 Task: Find an Airbnb in Guaratinguetá, Brazil, for 8 guests from 12th to 16th July, applying relevant filters for property type, amenities, and price range.
Action: Mouse moved to (741, 116)
Screenshot: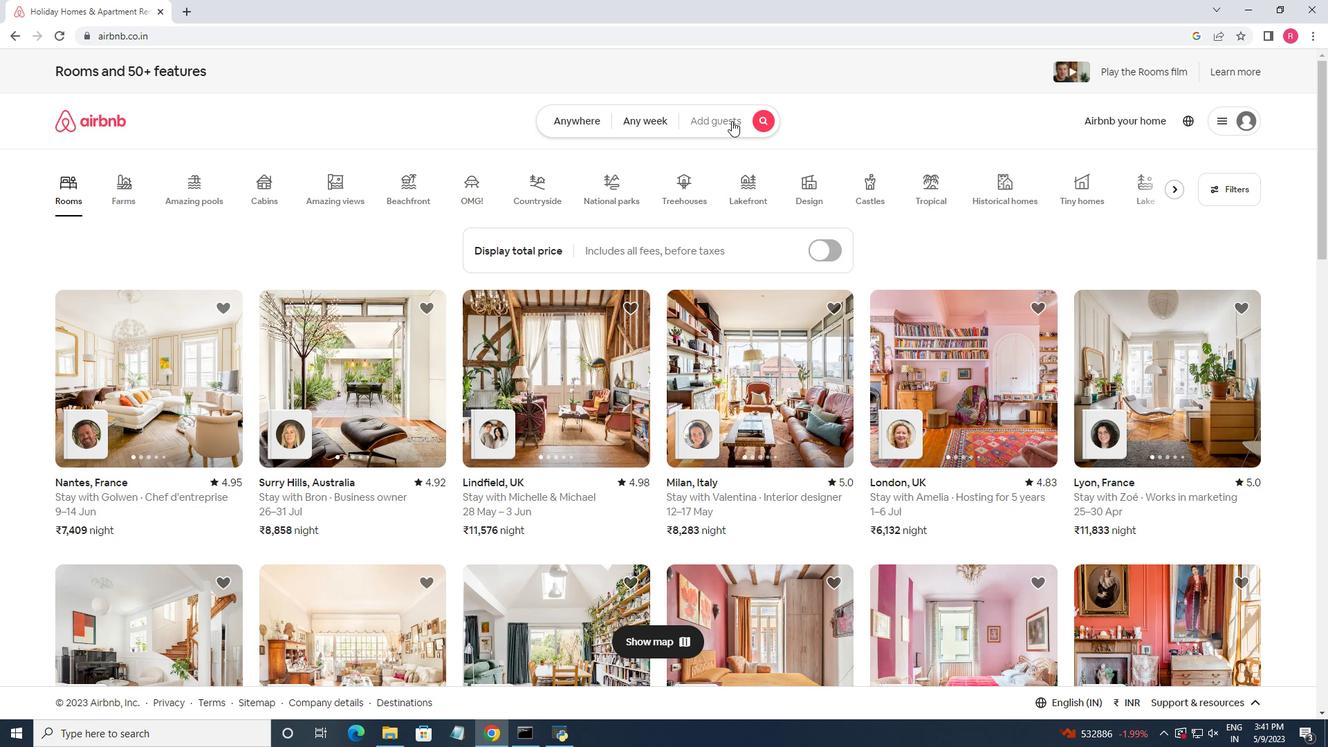
Action: Mouse pressed left at (741, 116)
Screenshot: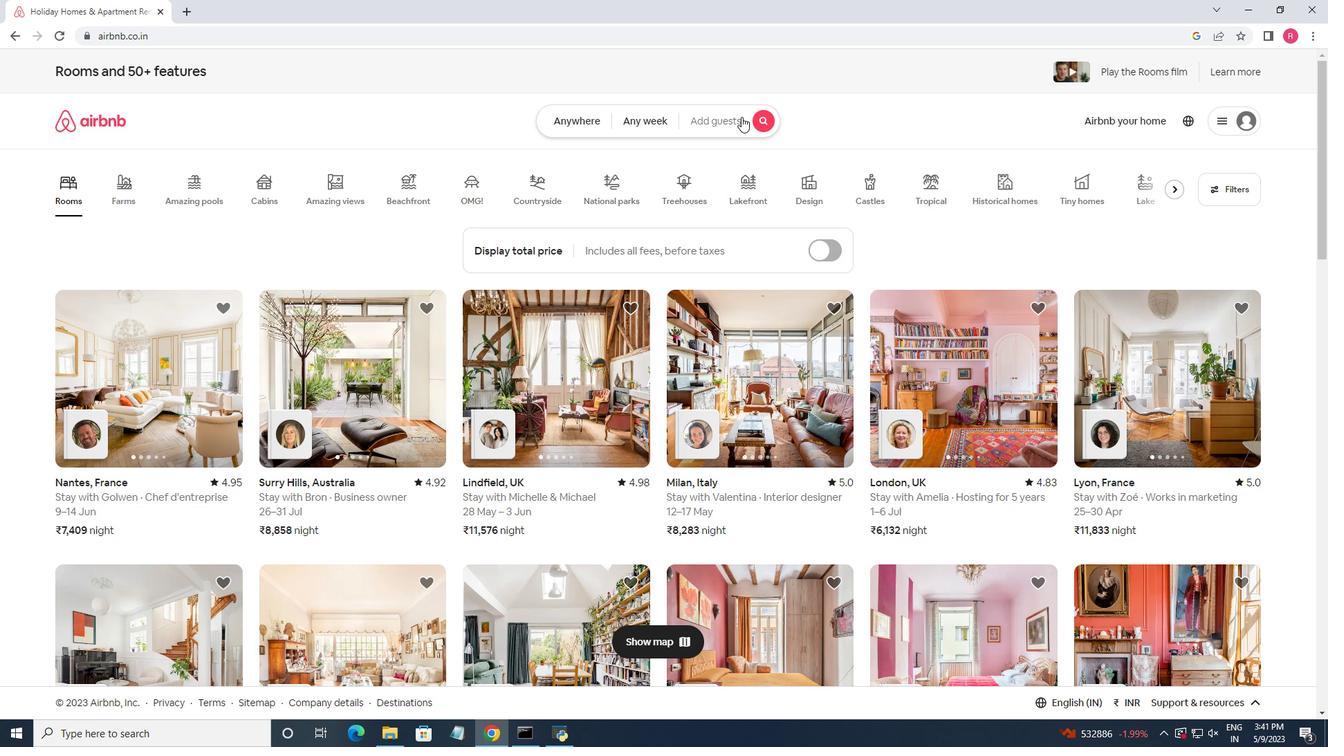 
Action: Mouse moved to (925, 168)
Screenshot: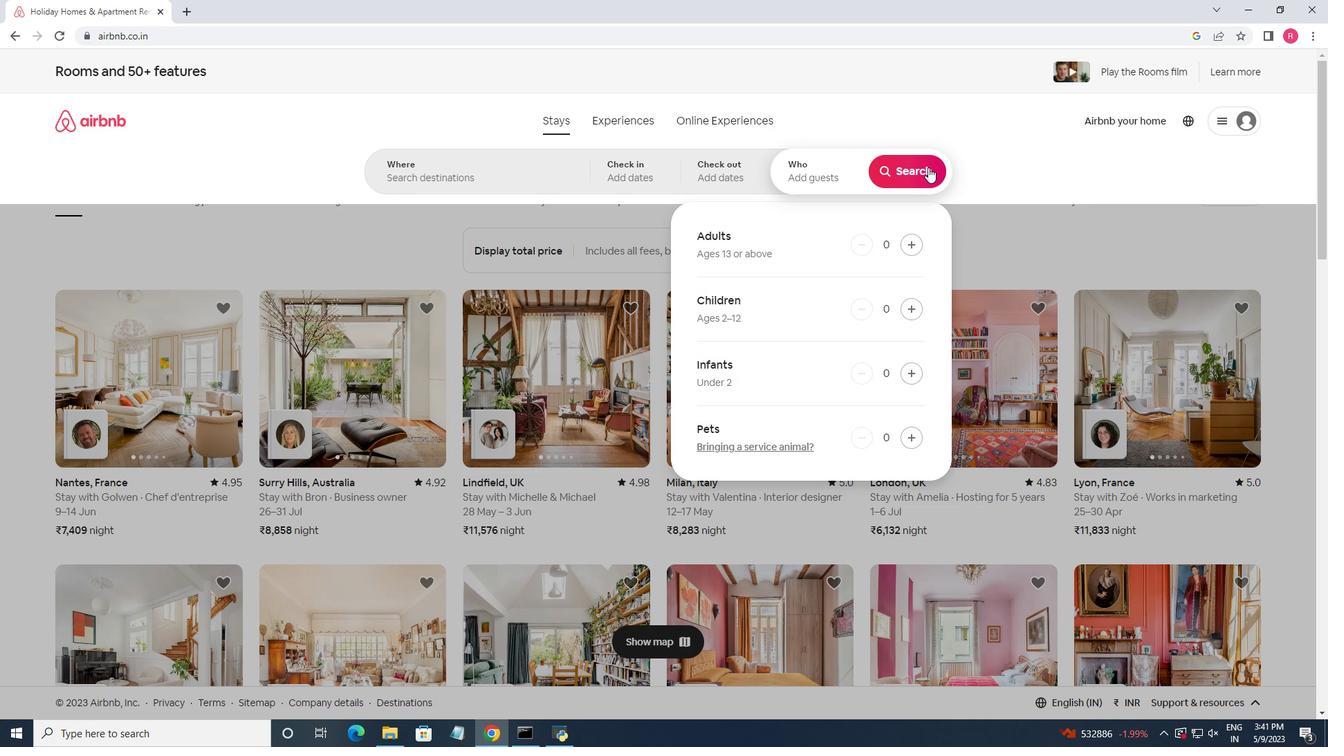 
Action: Mouse pressed left at (925, 168)
Screenshot: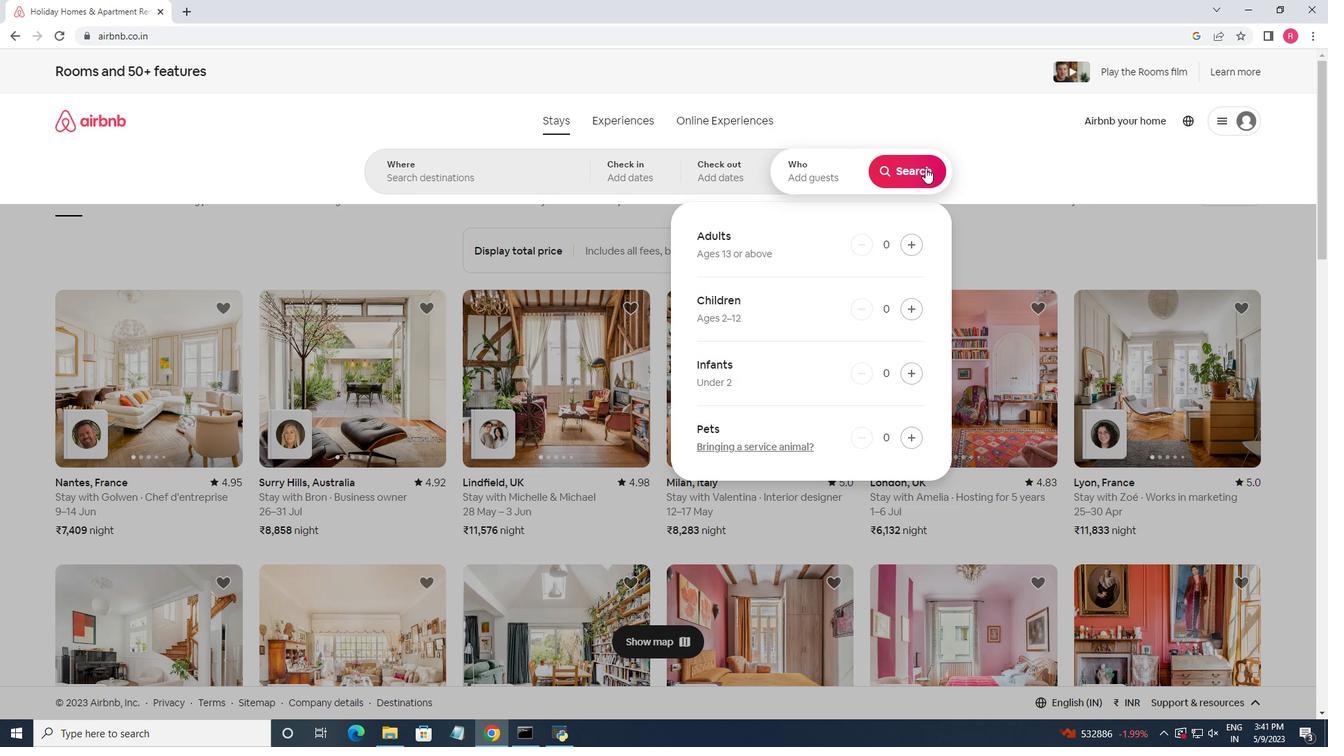 
Action: Mouse moved to (767, 121)
Screenshot: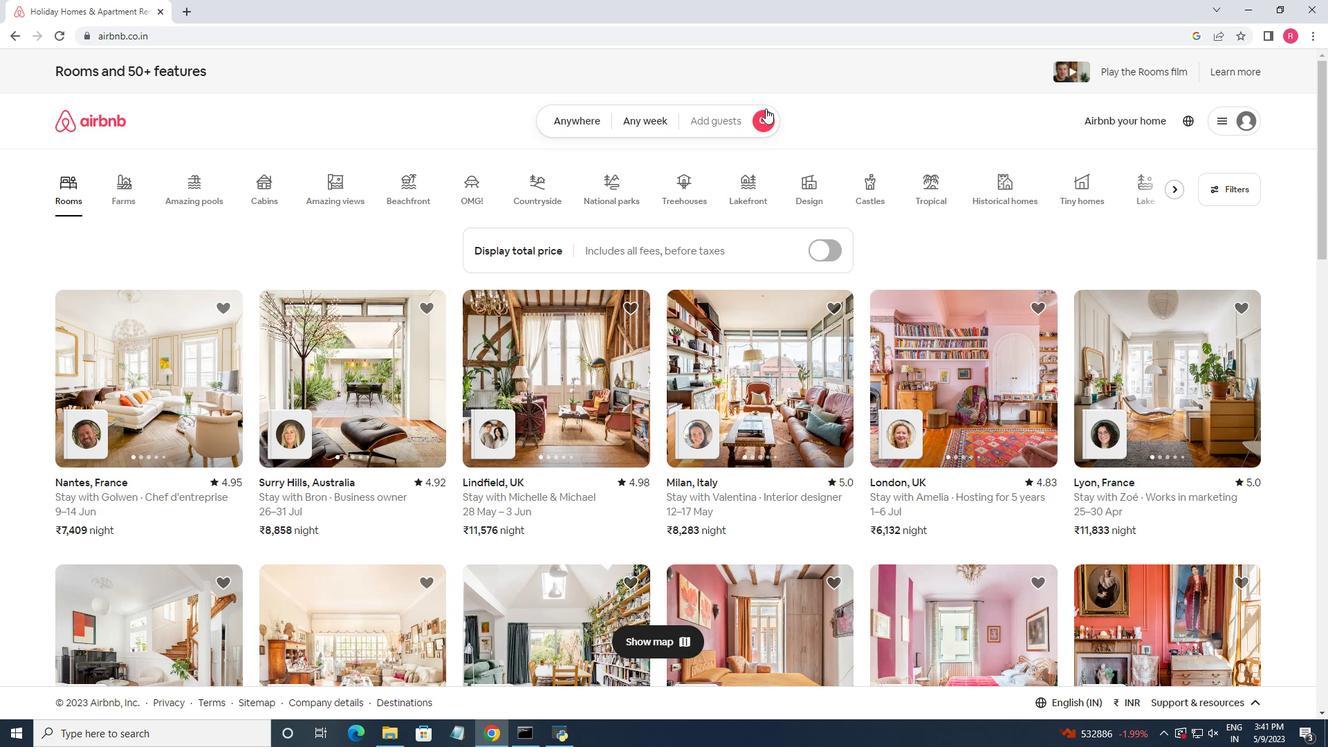 
Action: Mouse pressed left at (767, 121)
Screenshot: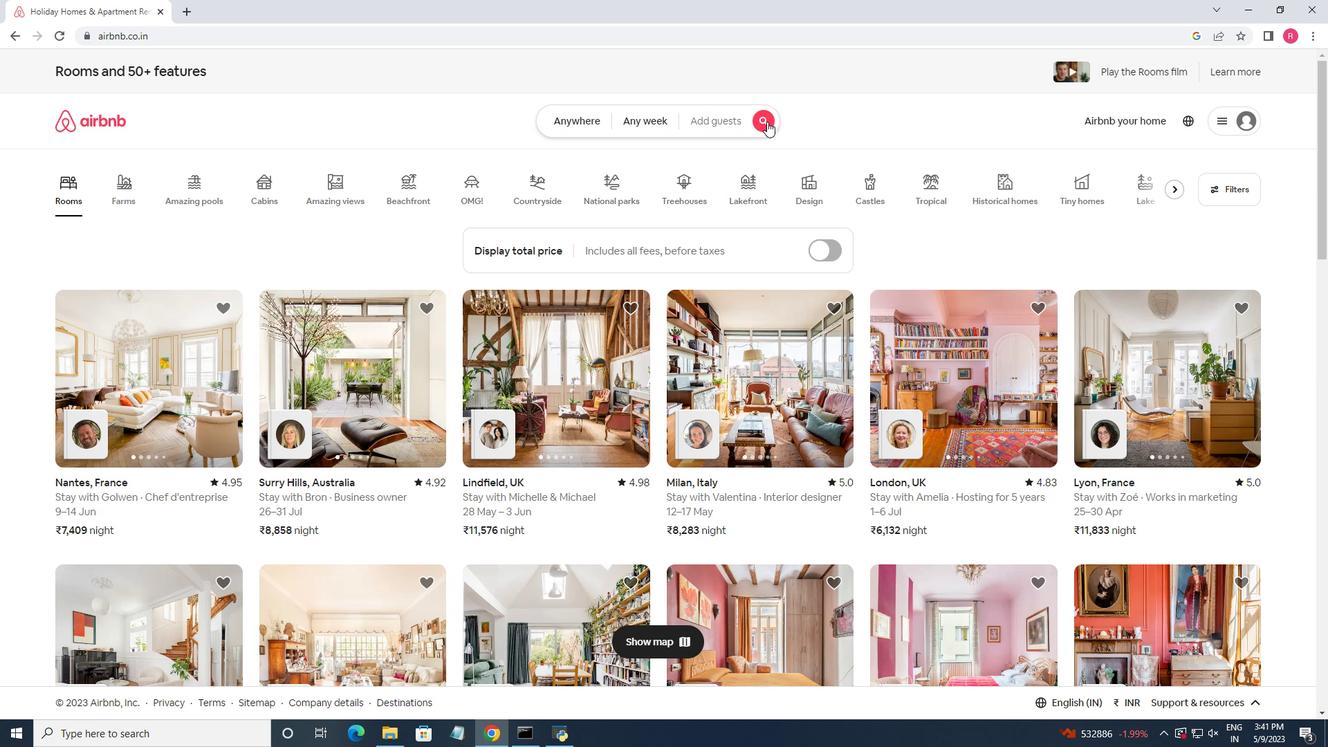 
Action: Mouse moved to (445, 177)
Screenshot: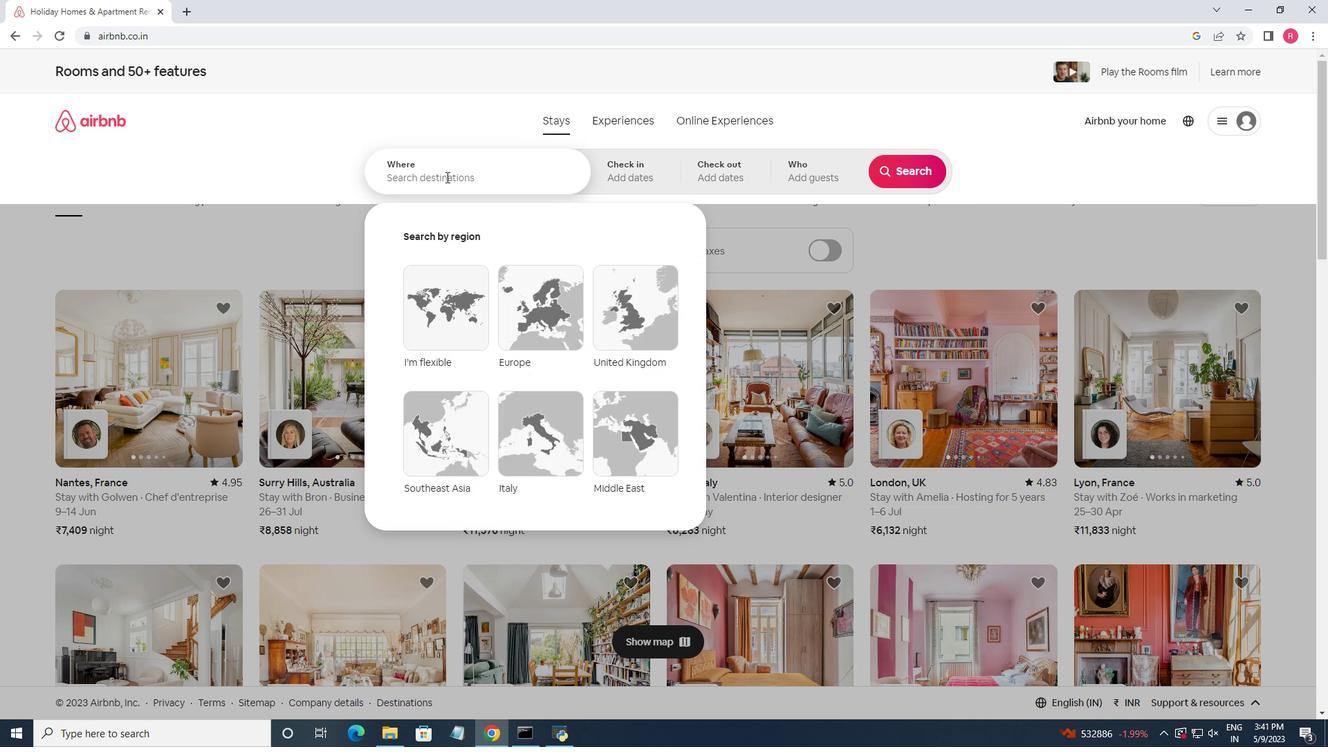 
Action: Mouse pressed left at (445, 177)
Screenshot: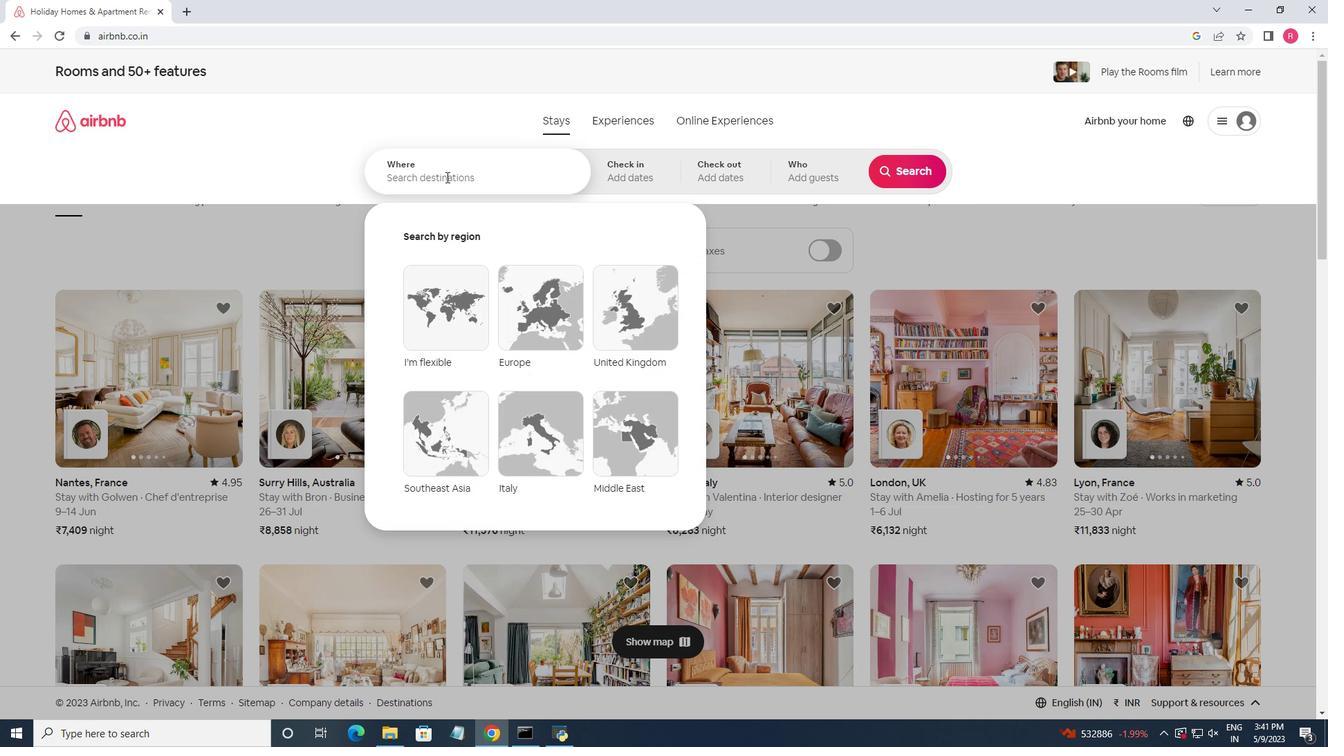 
Action: Key pressed <Key.shift>Guaratingueta,<Key.space><Key.shift>Braa<Key.backspace>x<Key.backspace>zil<Key.enter>
Screenshot: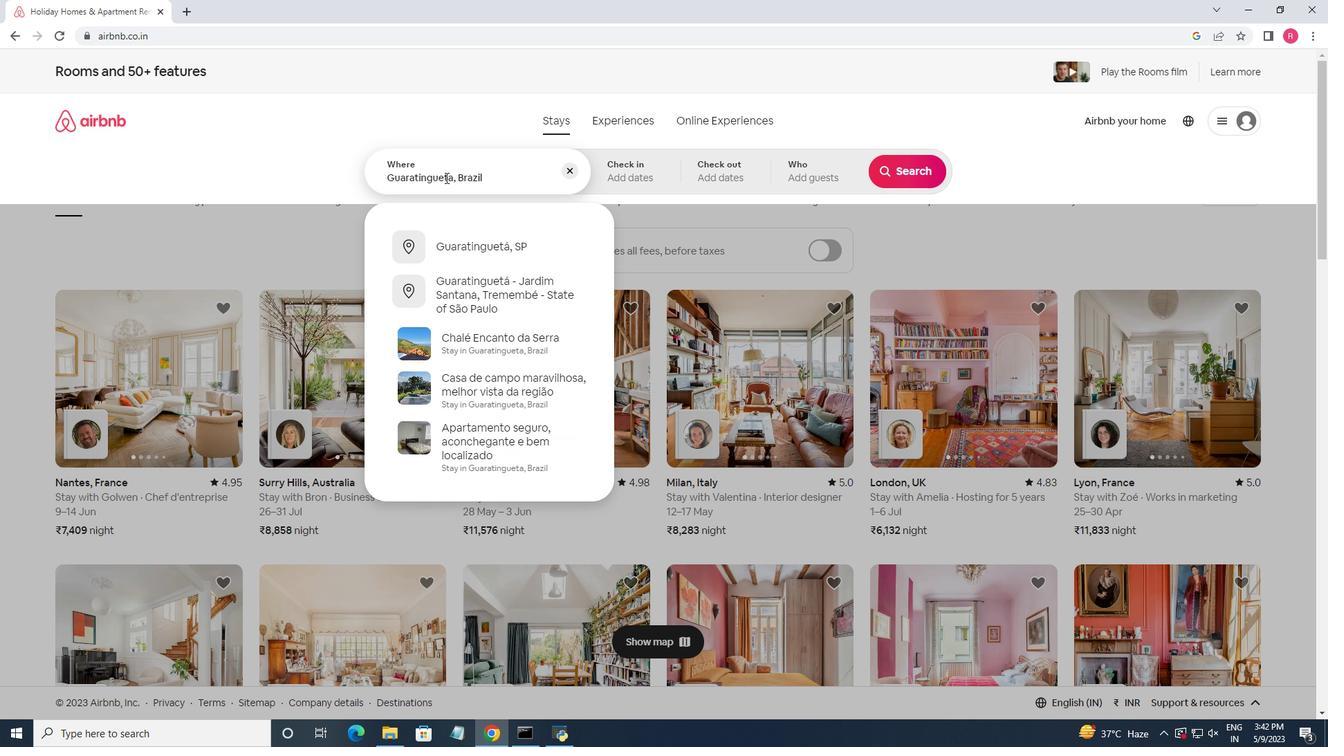 
Action: Mouse moved to (899, 286)
Screenshot: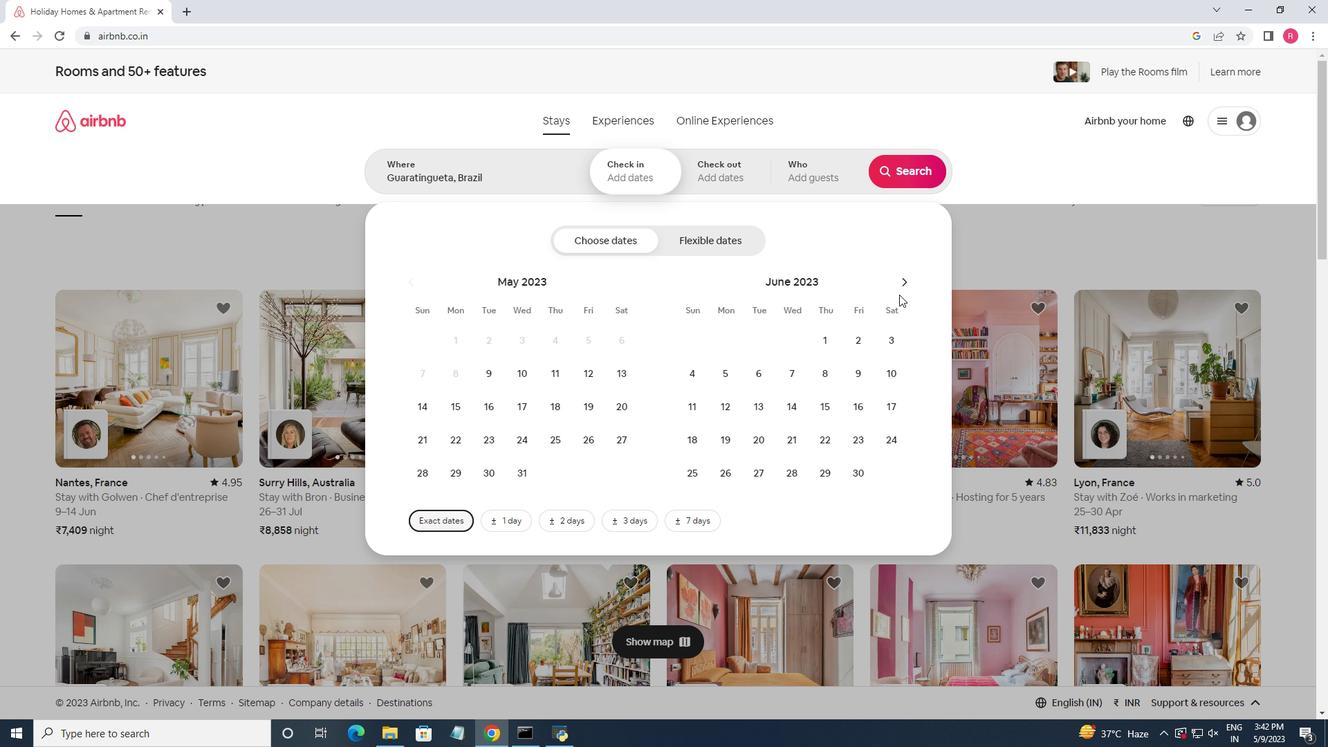 
Action: Mouse pressed left at (899, 286)
Screenshot: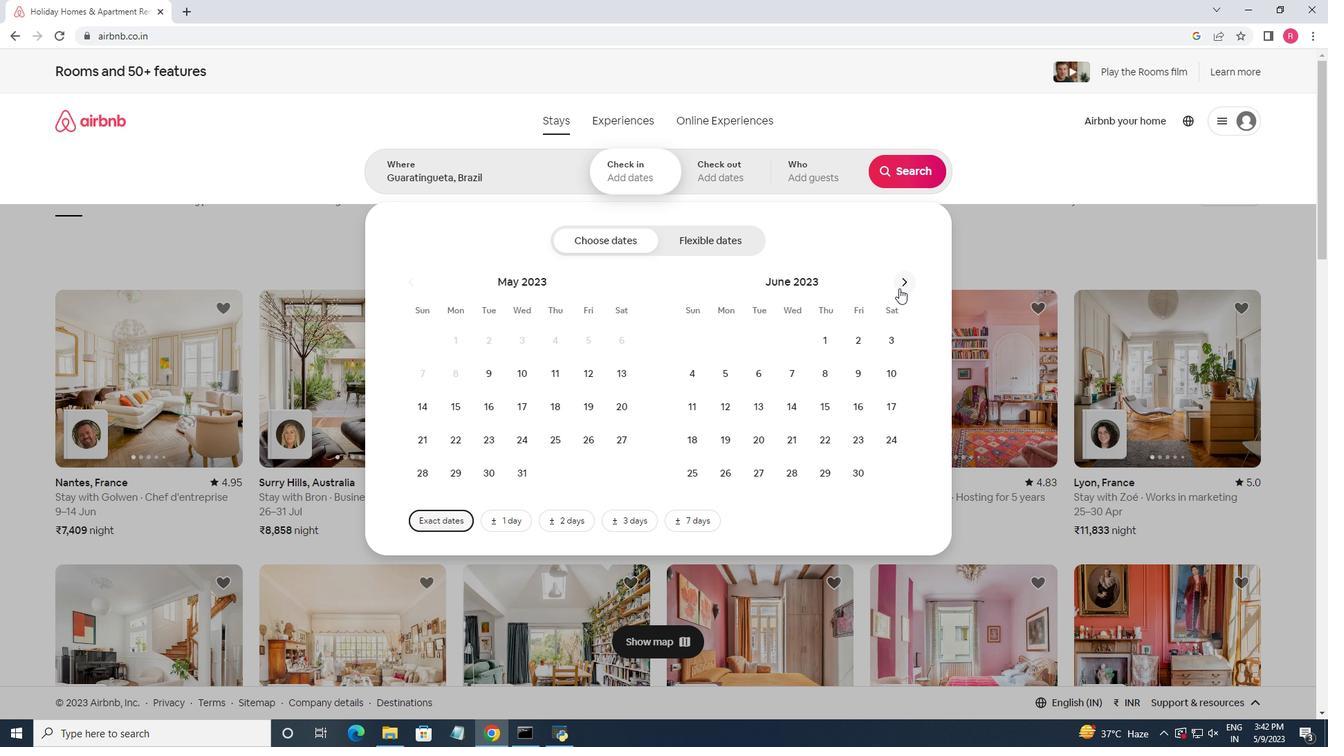 
Action: Mouse moved to (793, 402)
Screenshot: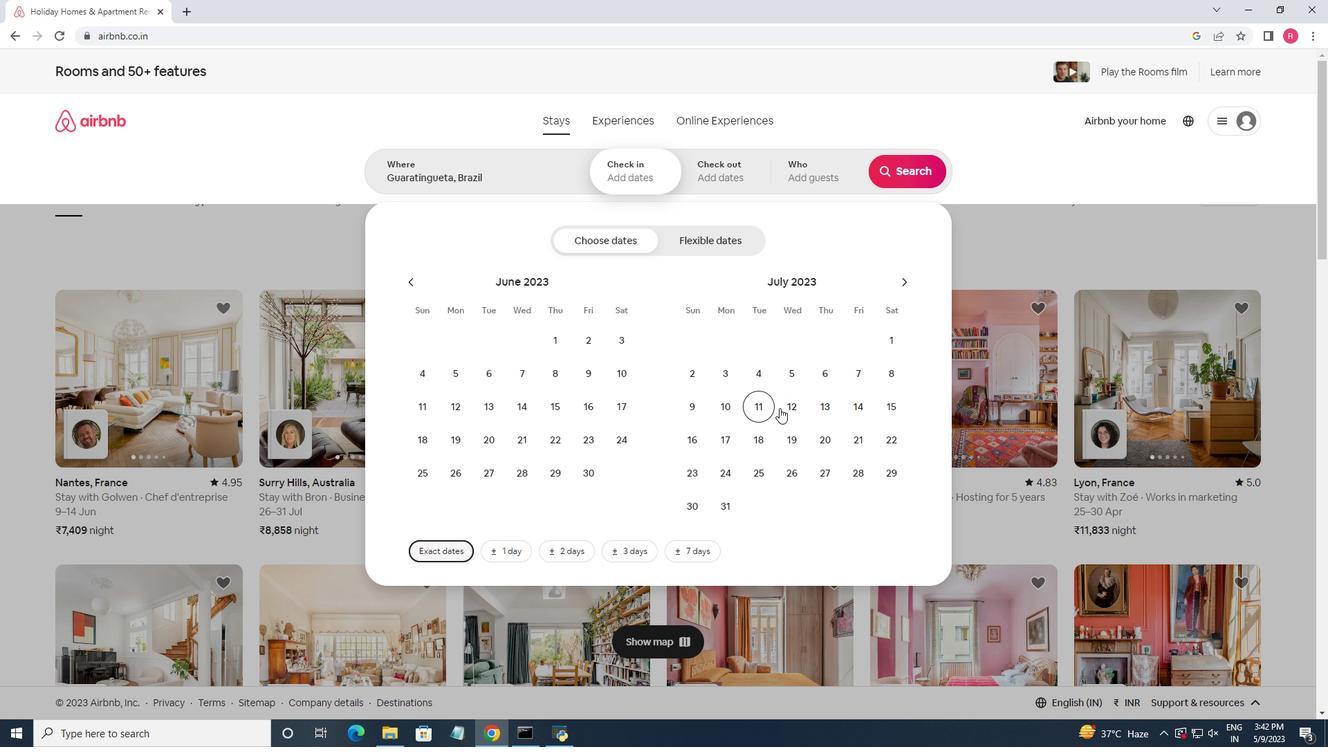 
Action: Mouse pressed left at (793, 402)
Screenshot: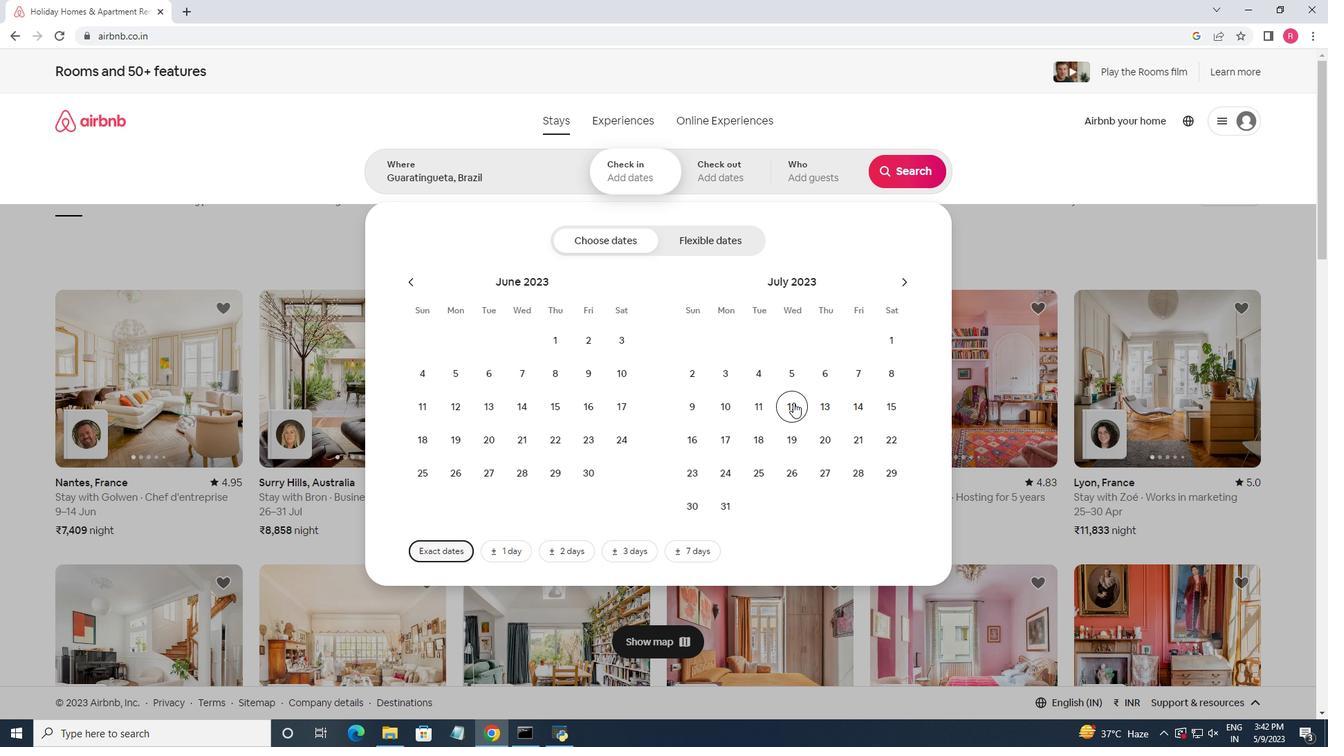 
Action: Mouse moved to (693, 438)
Screenshot: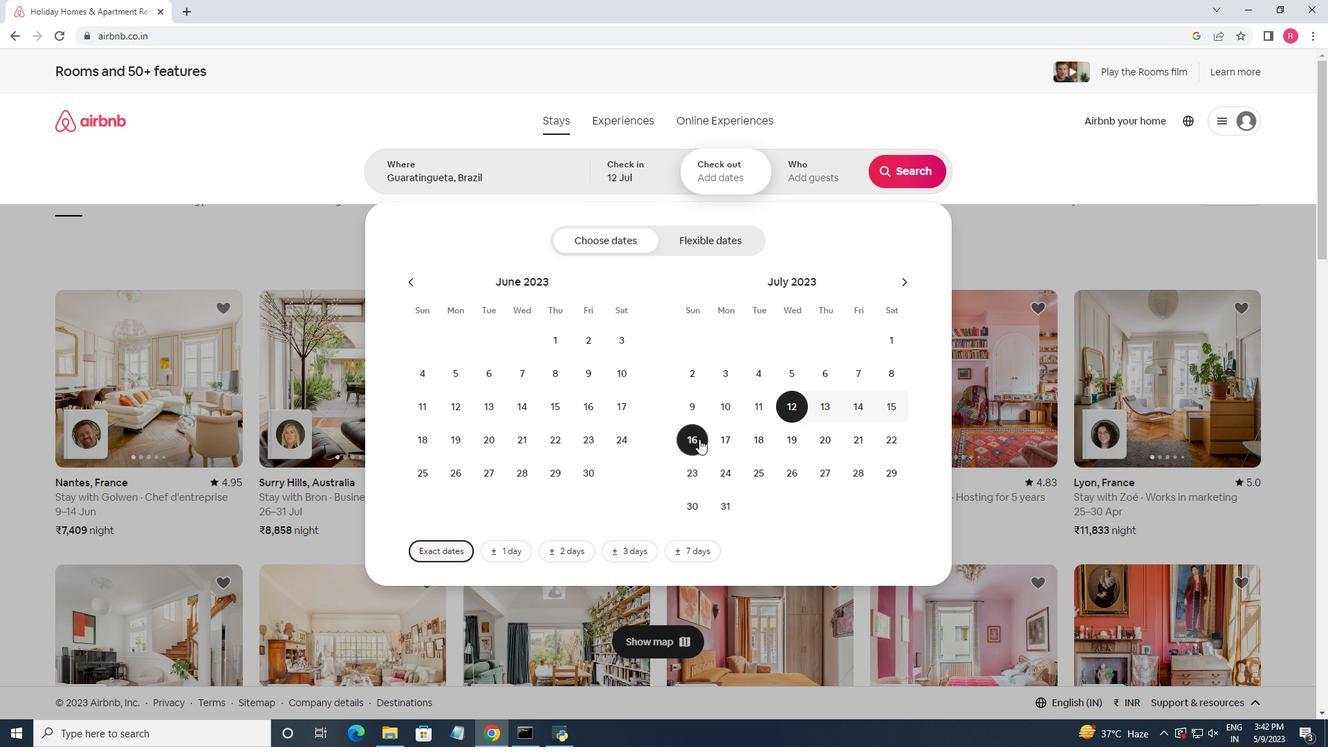 
Action: Mouse pressed left at (693, 438)
Screenshot: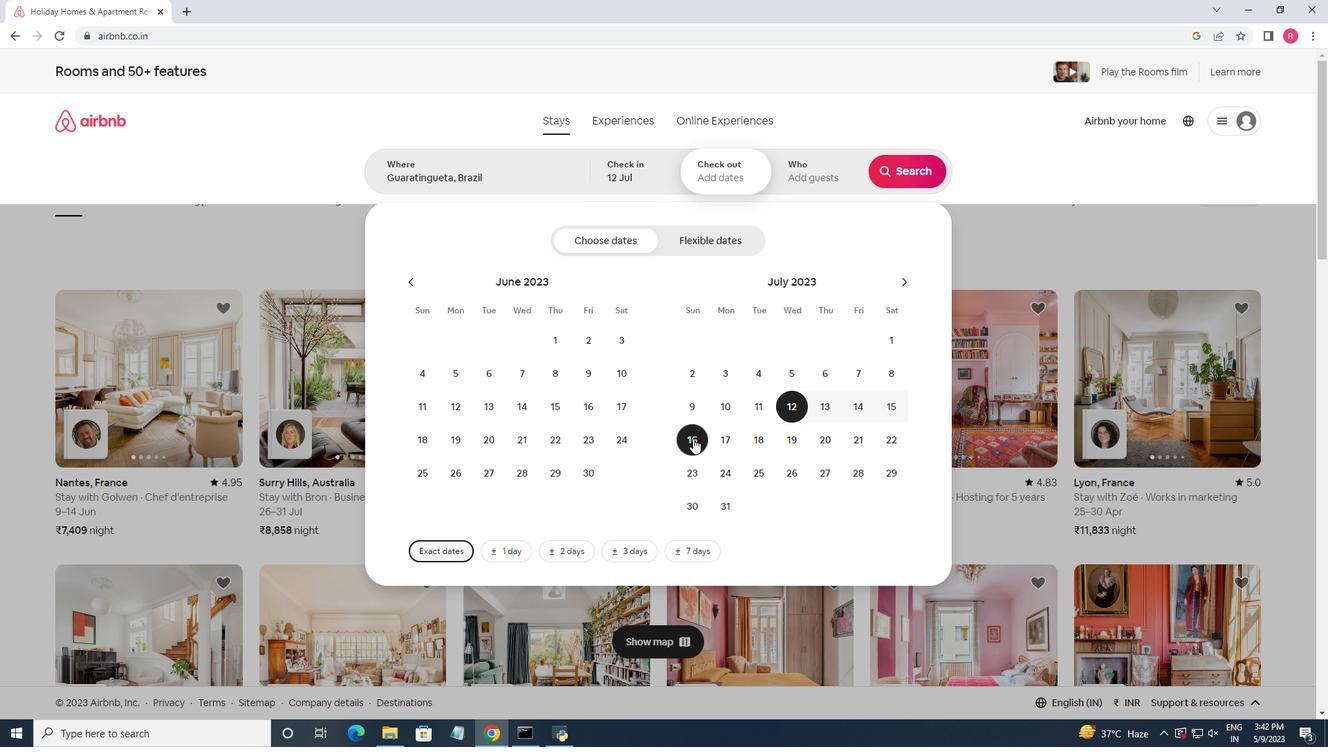 
Action: Mouse moved to (811, 181)
Screenshot: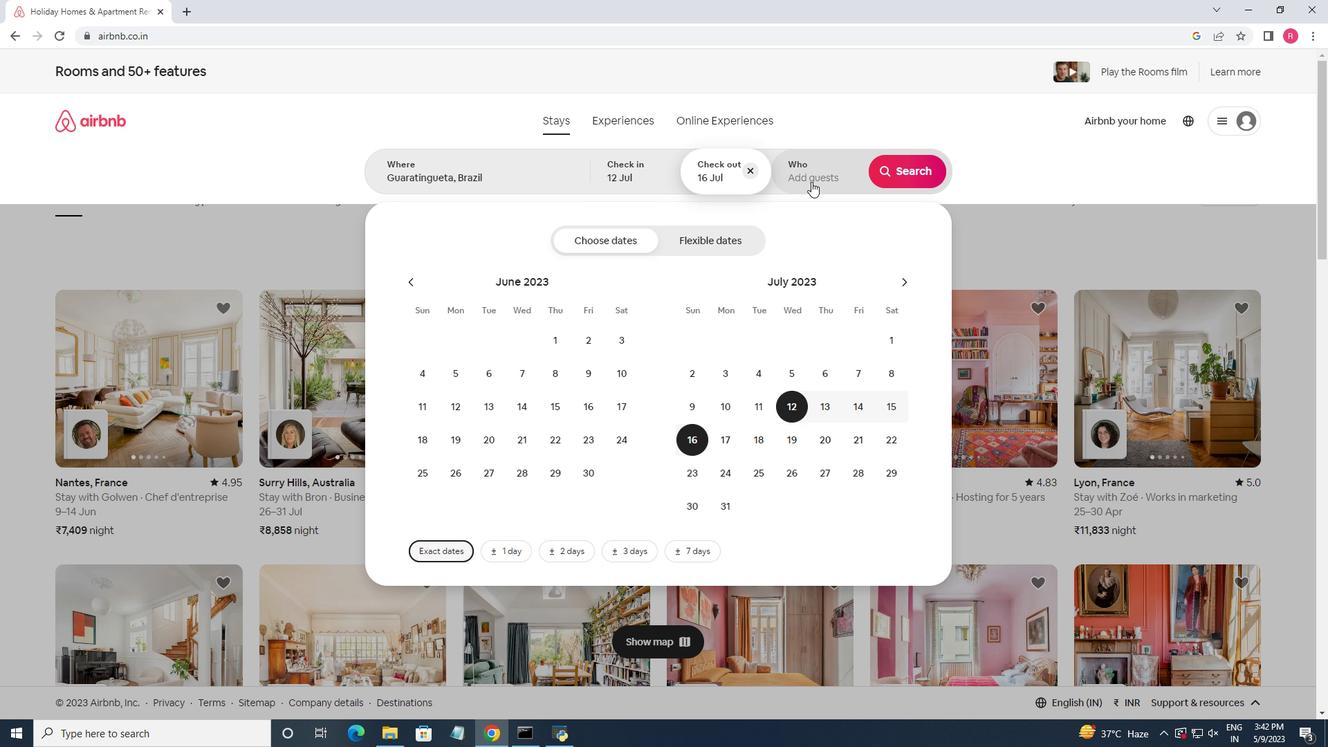 
Action: Mouse pressed left at (811, 181)
Screenshot: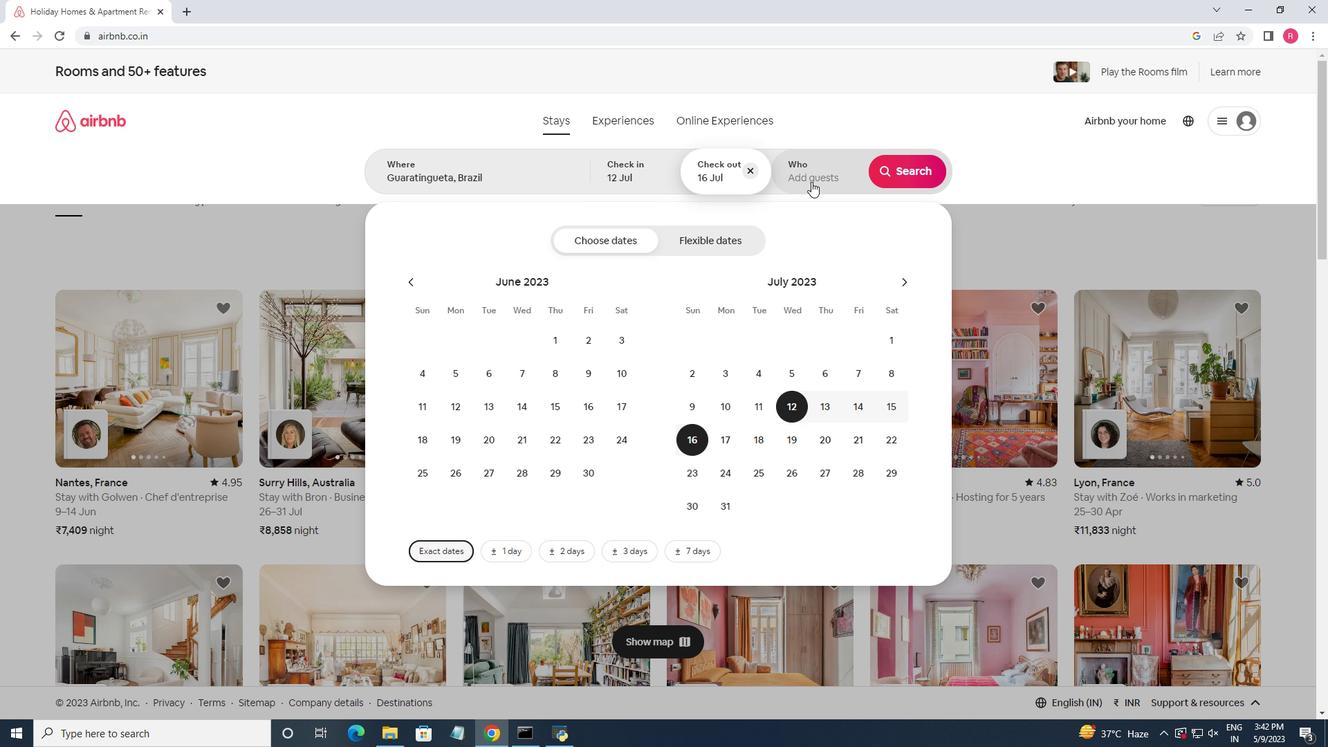 
Action: Mouse moved to (903, 248)
Screenshot: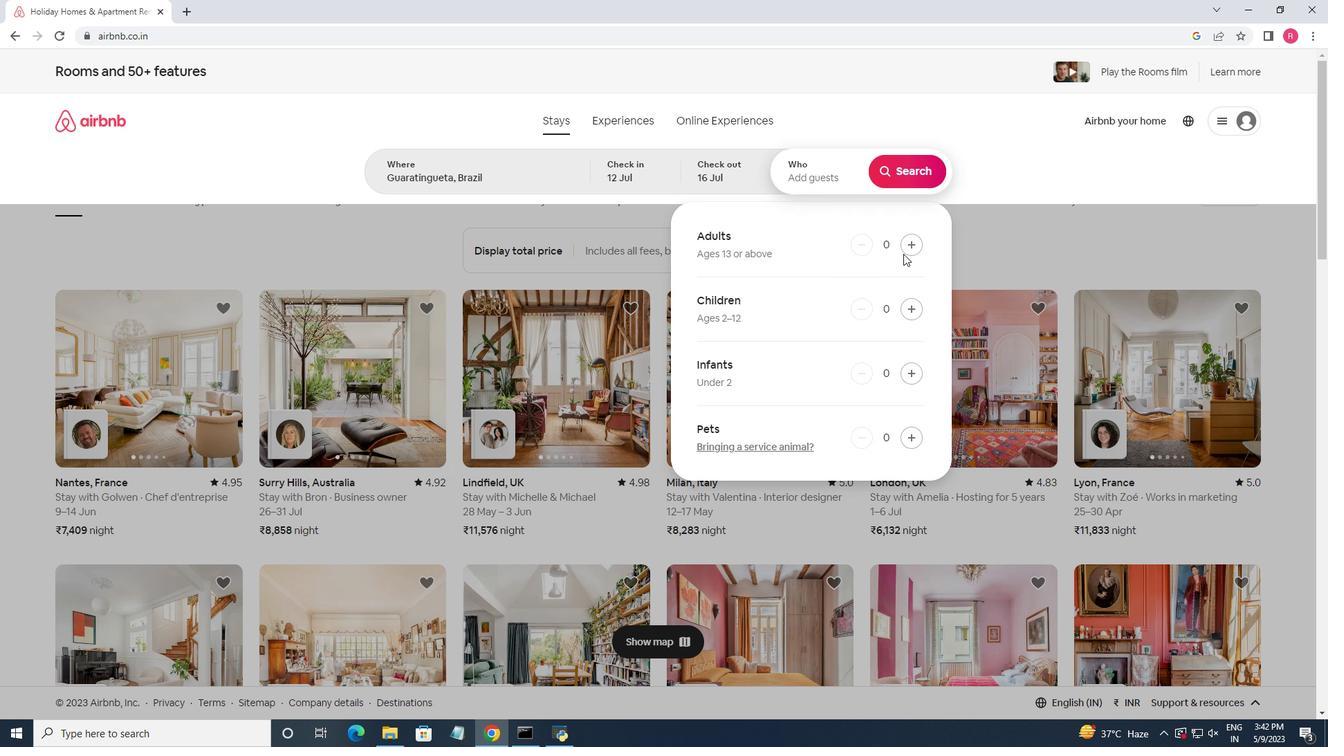 
Action: Mouse pressed left at (903, 248)
Screenshot: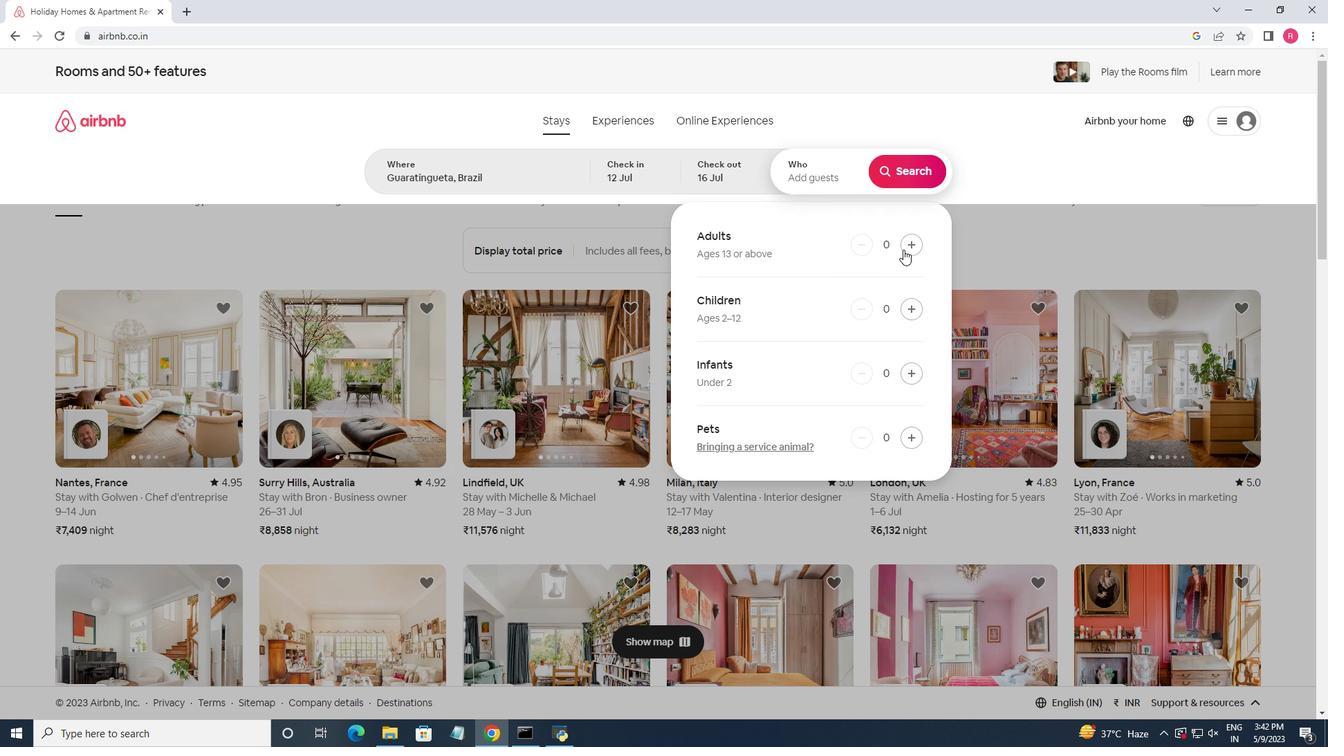 
Action: Mouse pressed left at (903, 248)
Screenshot: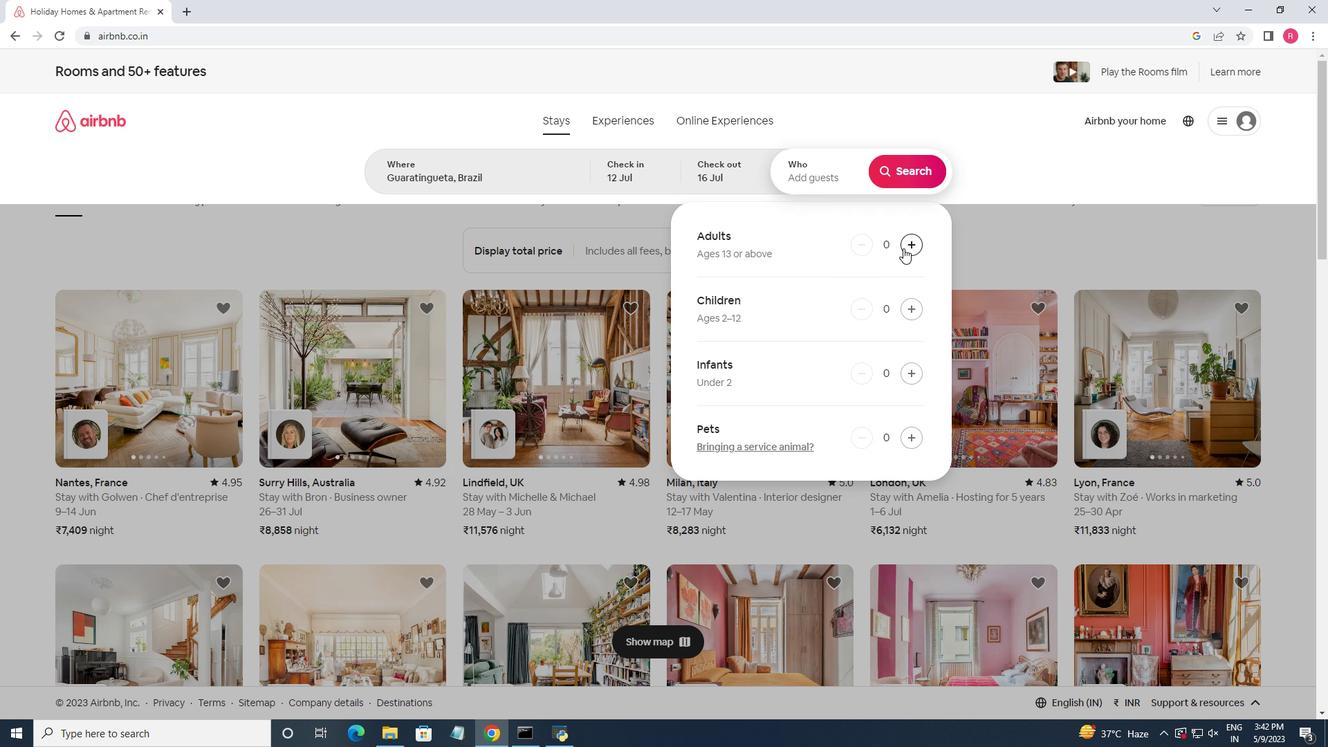 
Action: Mouse pressed left at (903, 248)
Screenshot: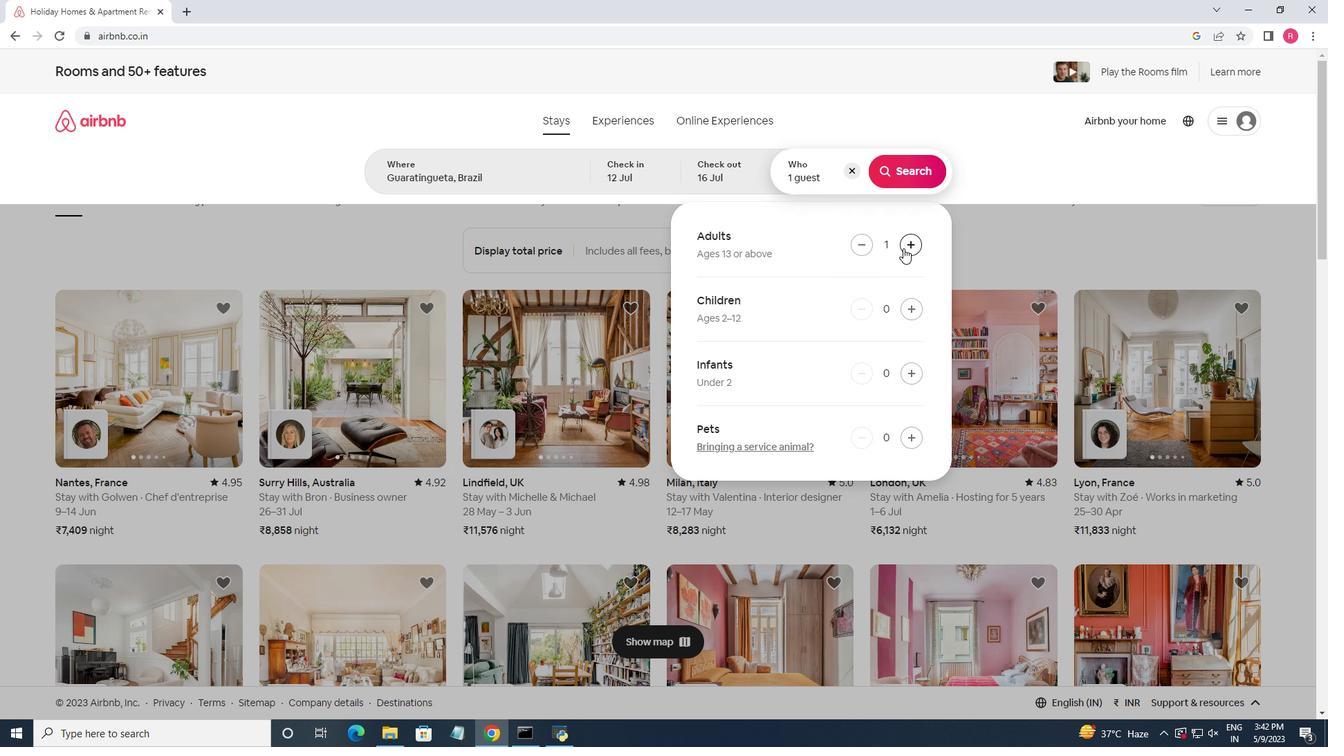 
Action: Mouse pressed left at (903, 248)
Screenshot: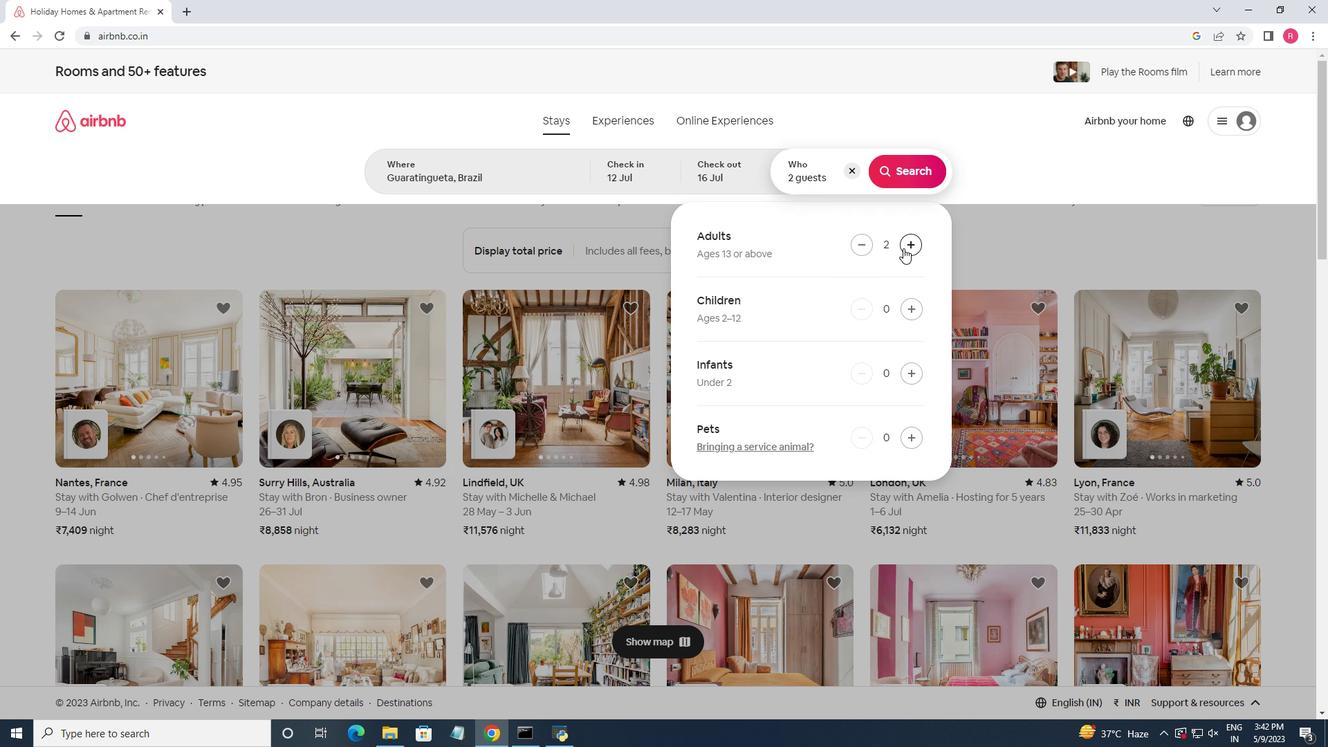 
Action: Mouse pressed left at (903, 248)
Screenshot: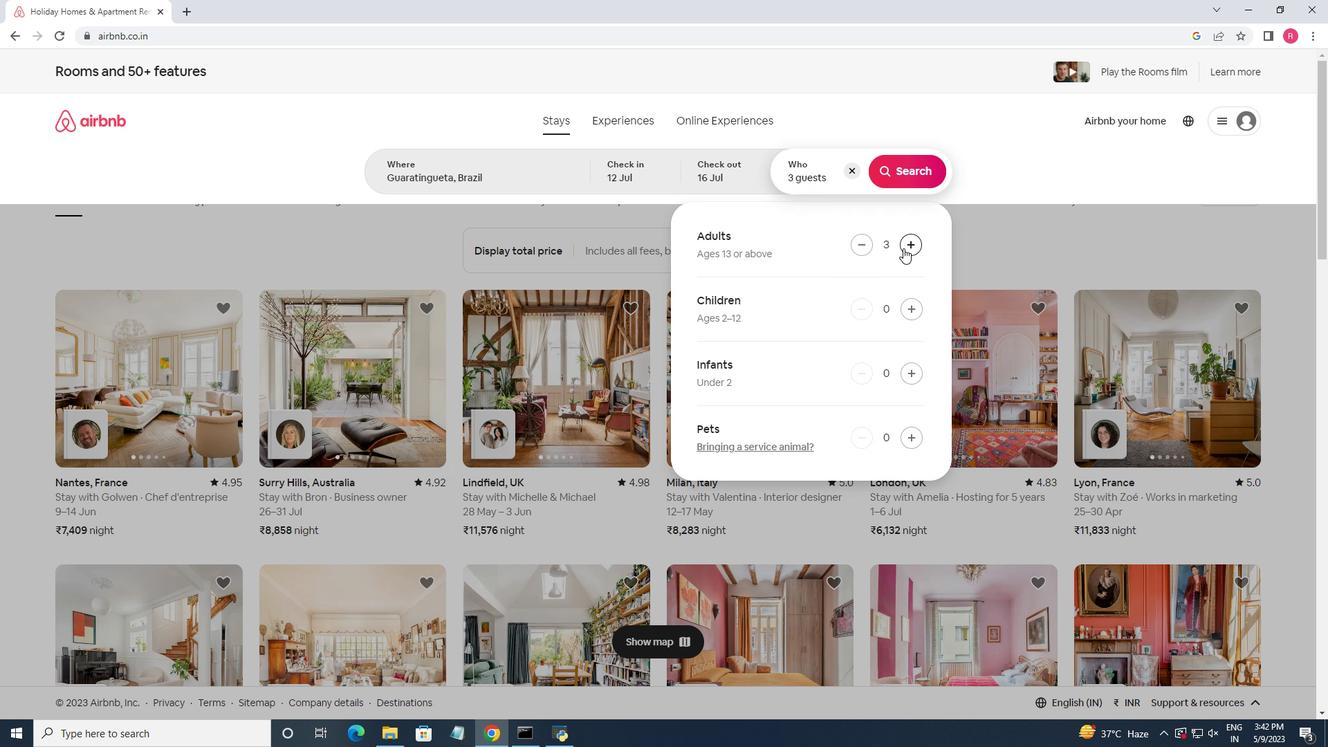 
Action: Mouse pressed left at (903, 248)
Screenshot: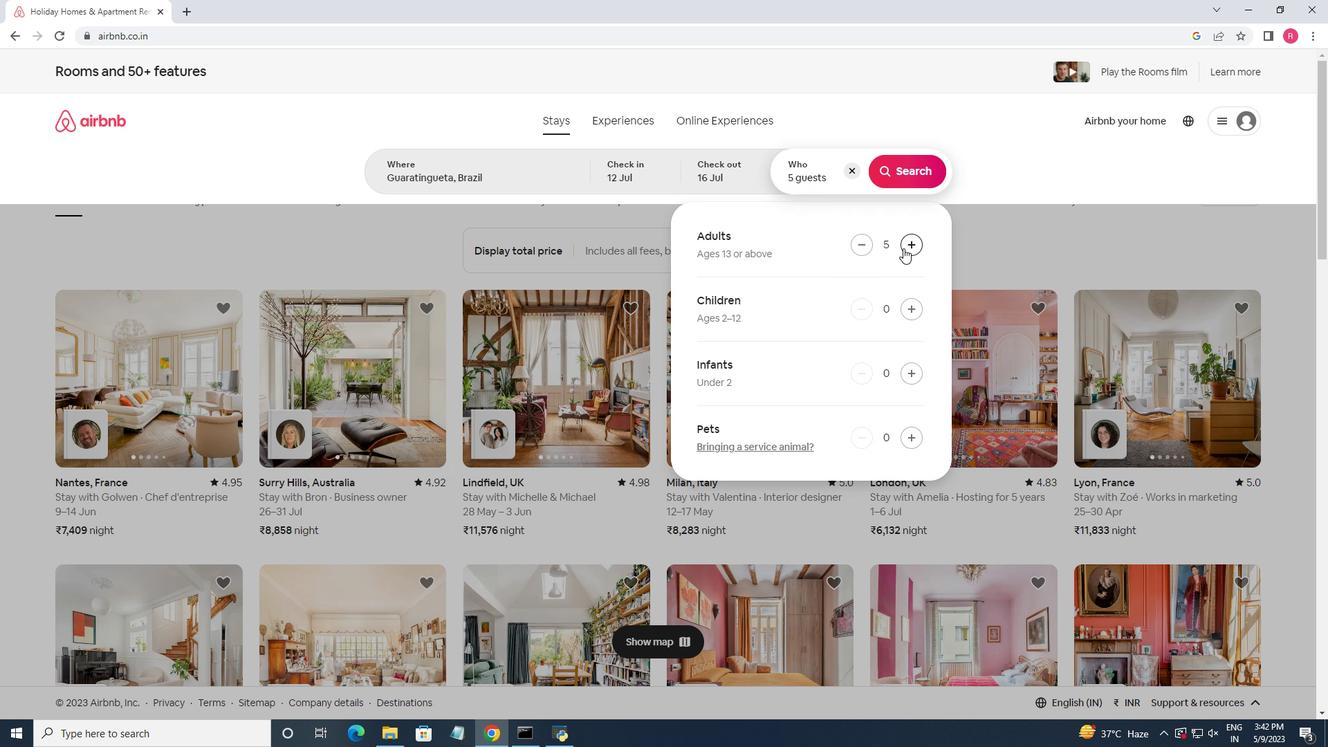 
Action: Mouse pressed left at (903, 248)
Screenshot: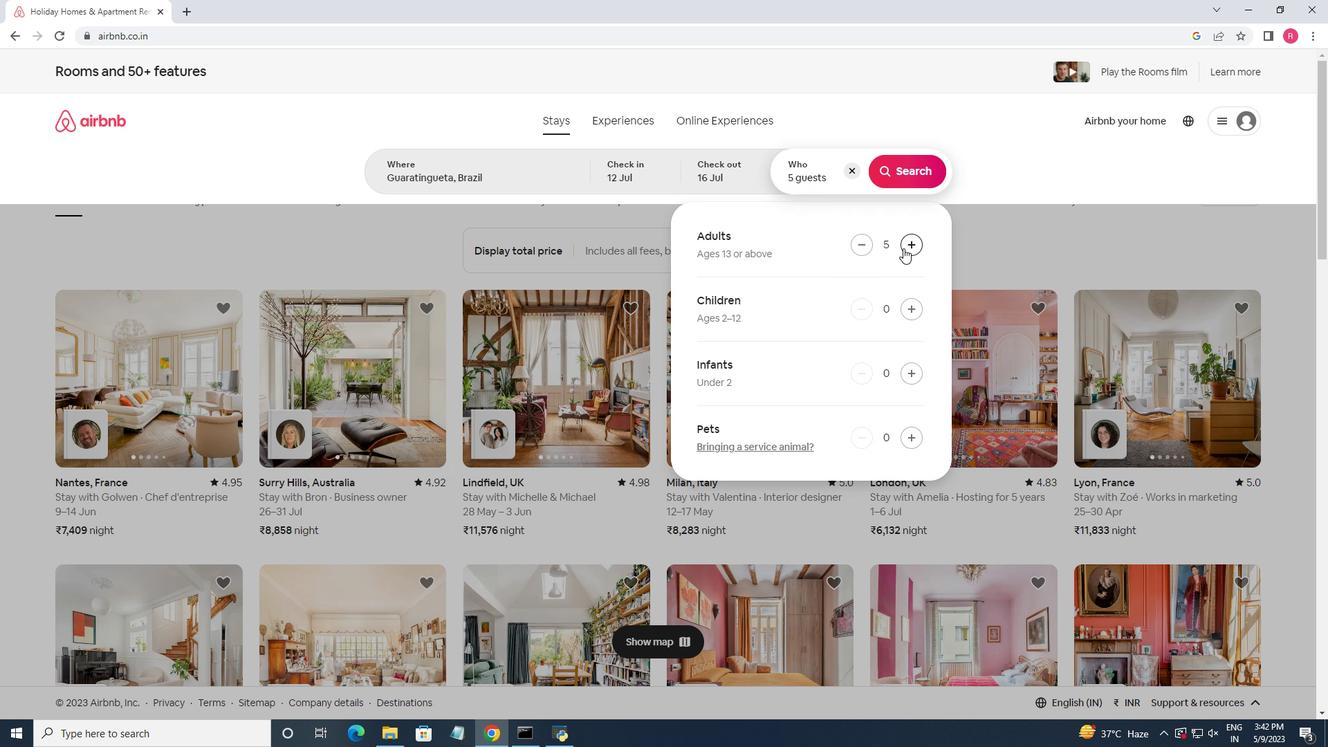 
Action: Mouse pressed left at (903, 248)
Screenshot: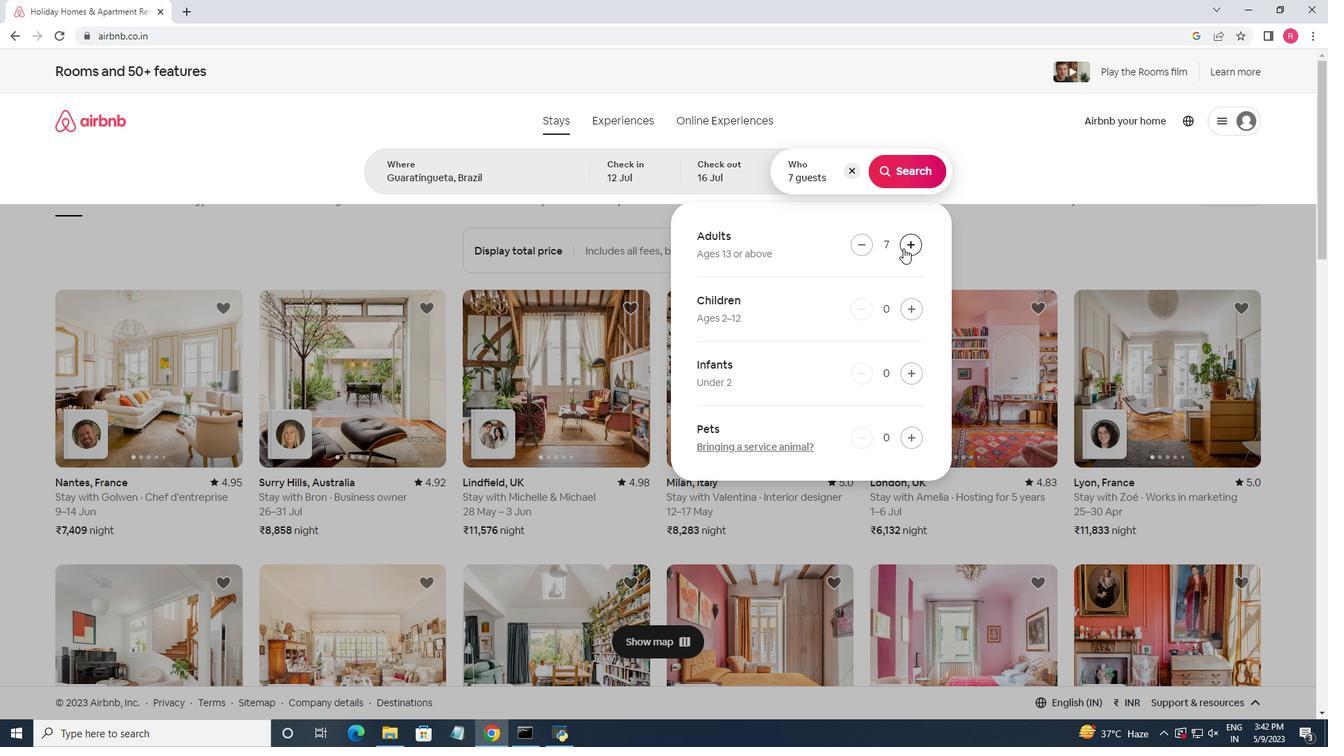 
Action: Mouse moved to (924, 165)
Screenshot: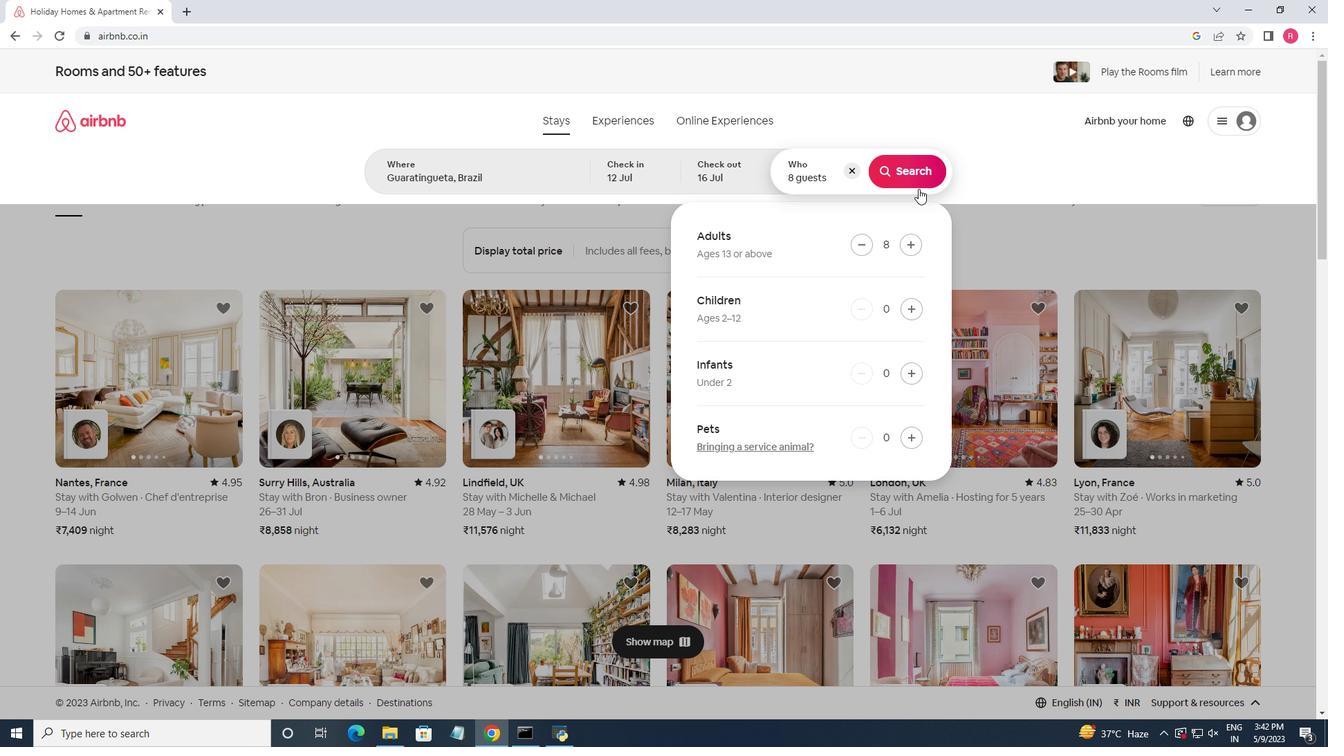
Action: Mouse pressed left at (924, 165)
Screenshot: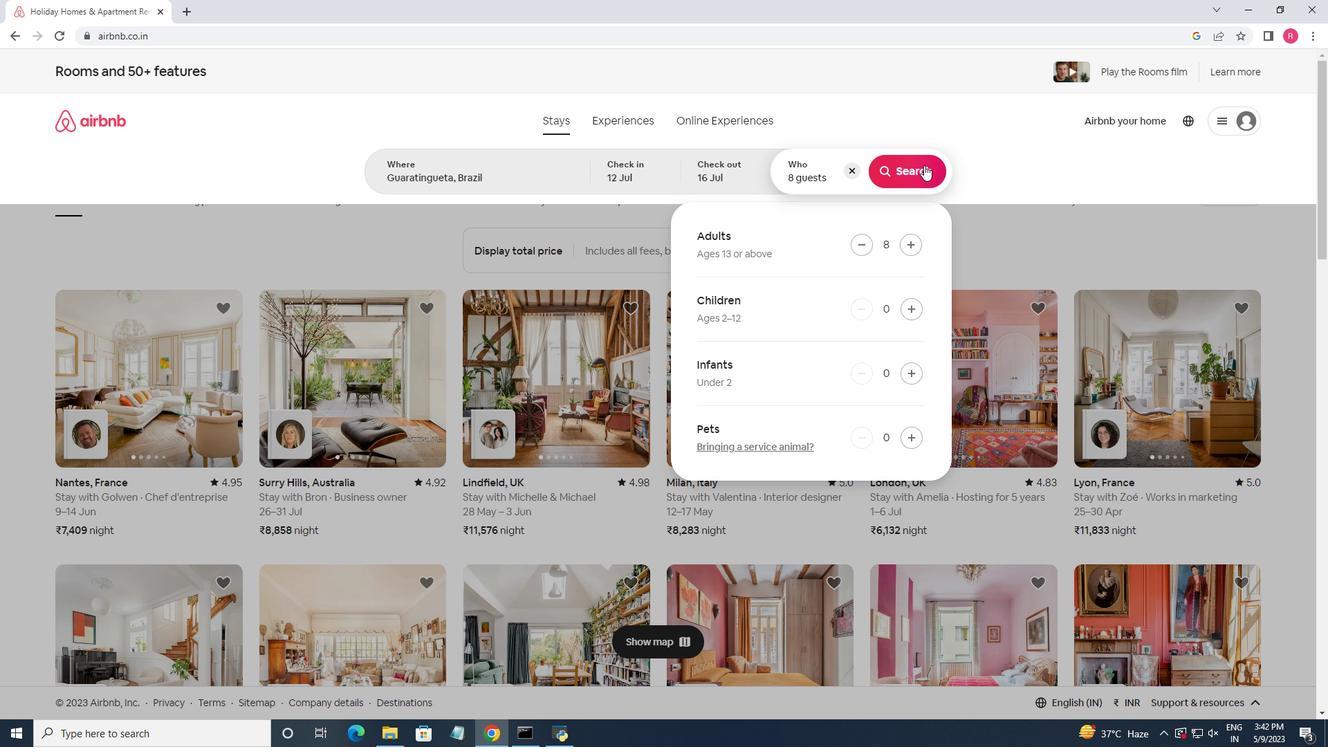 
Action: Mouse moved to (1260, 126)
Screenshot: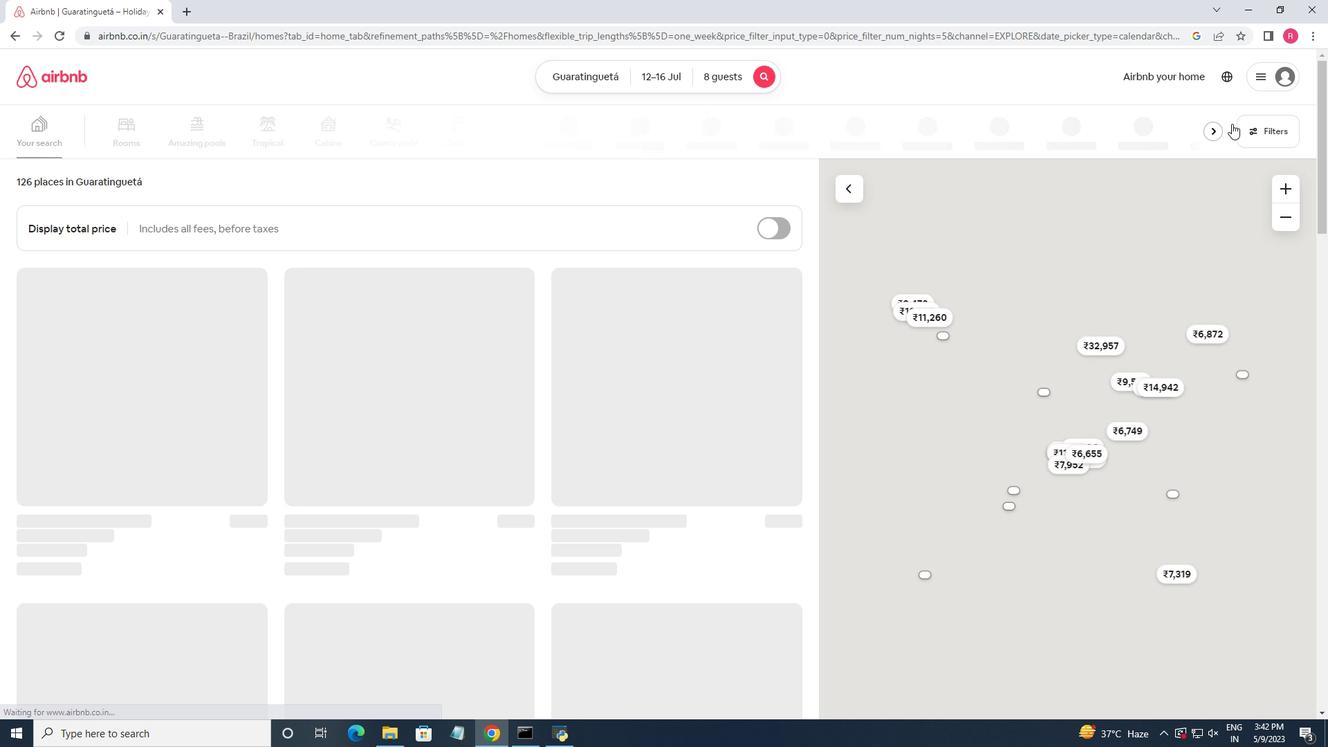 
Action: Mouse pressed left at (1260, 126)
Screenshot: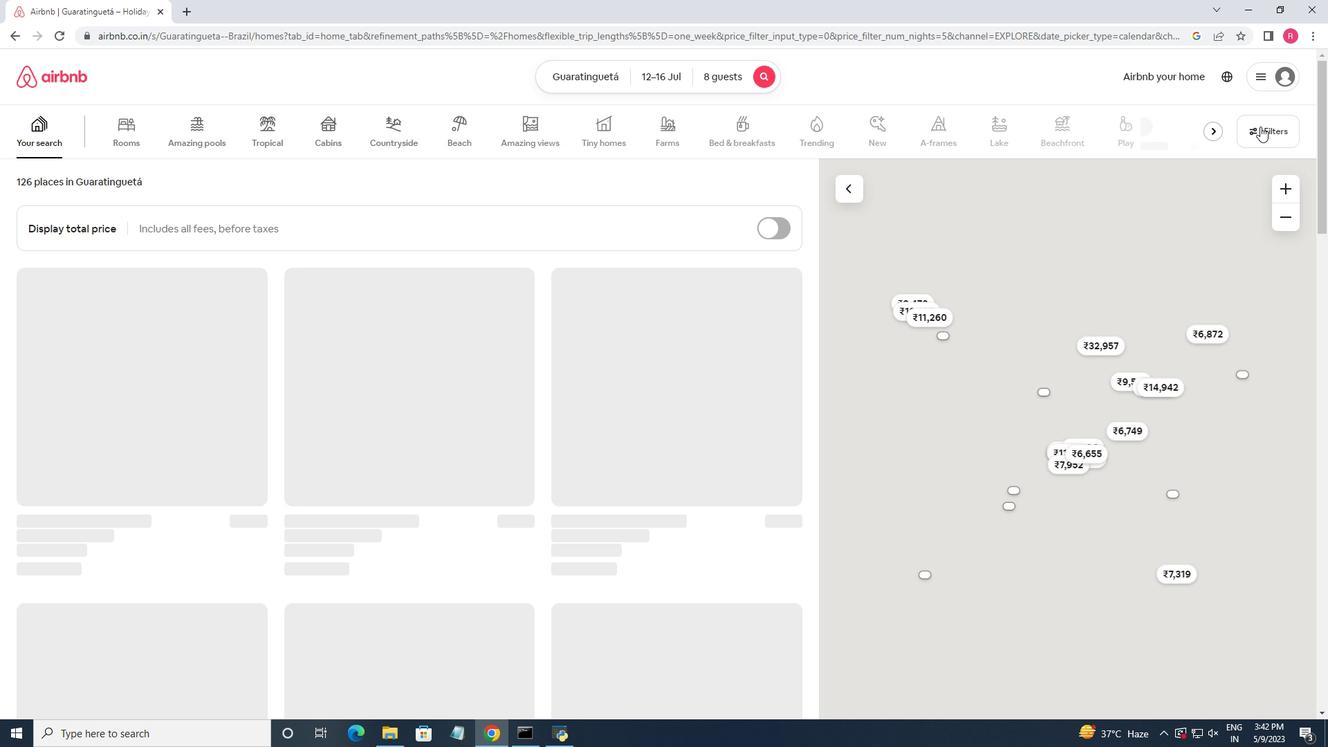 
Action: Mouse moved to (505, 479)
Screenshot: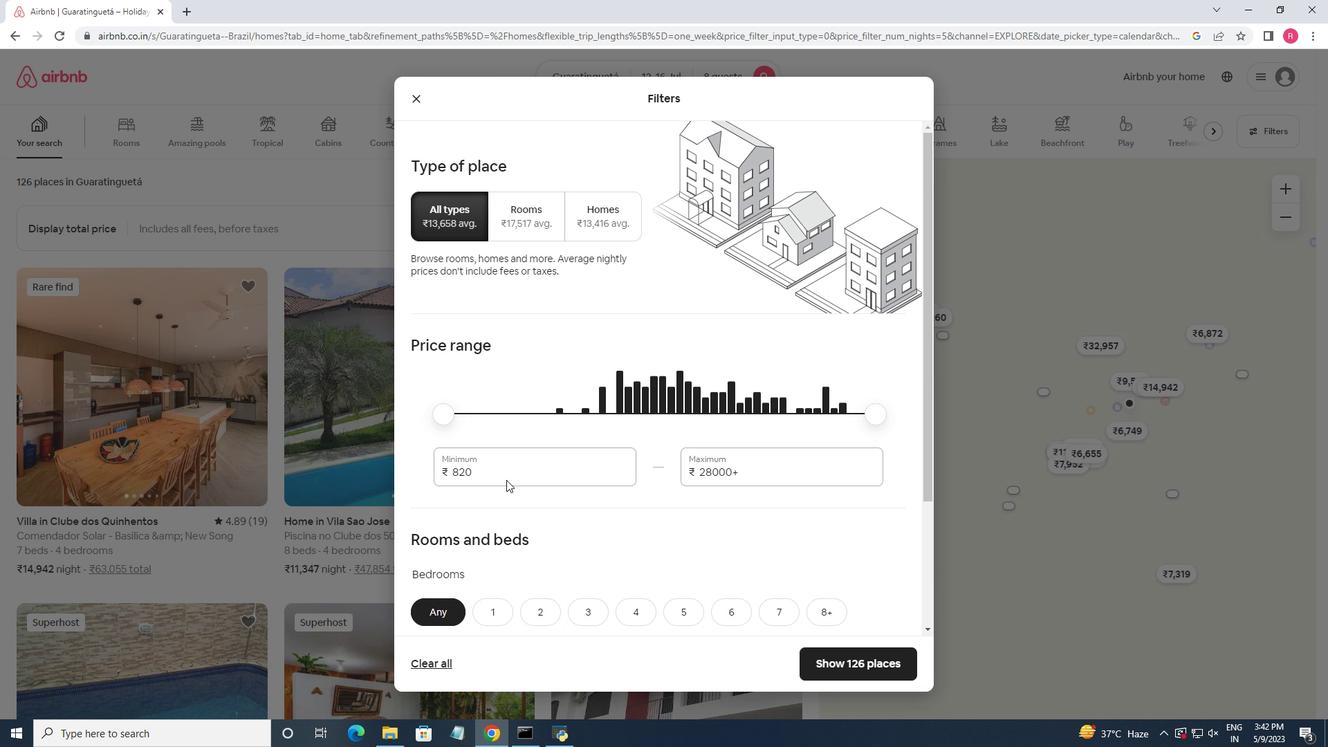 
Action: Mouse pressed left at (505, 479)
Screenshot: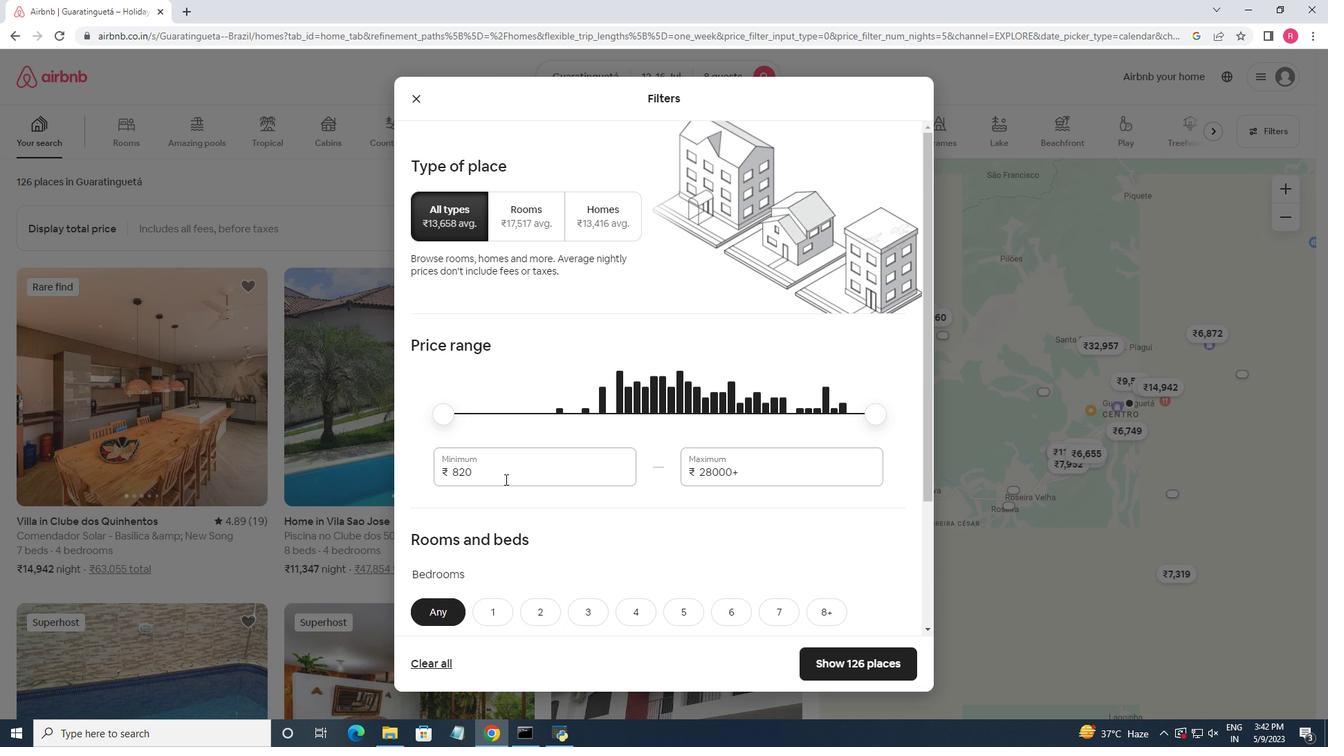 
Action: Mouse pressed left at (505, 479)
Screenshot: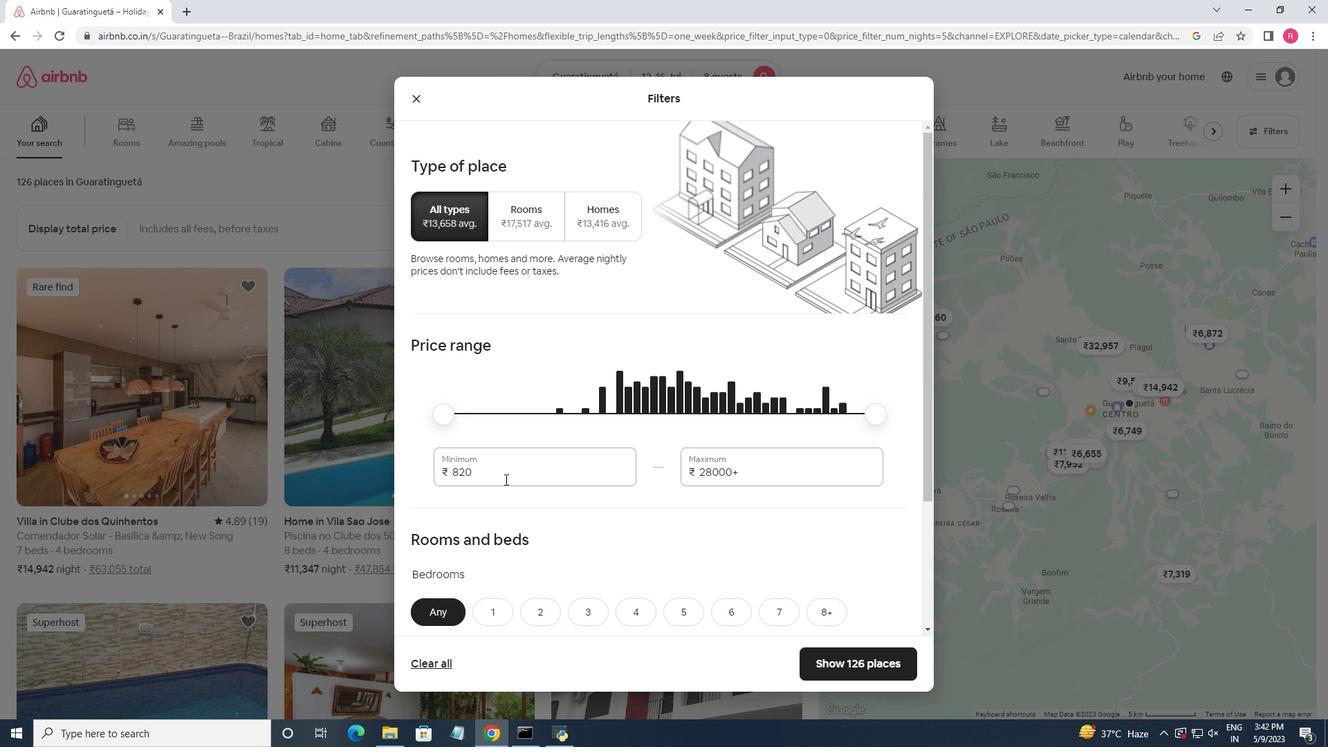 
Action: Key pressed 10000<Key.tab>16000
Screenshot: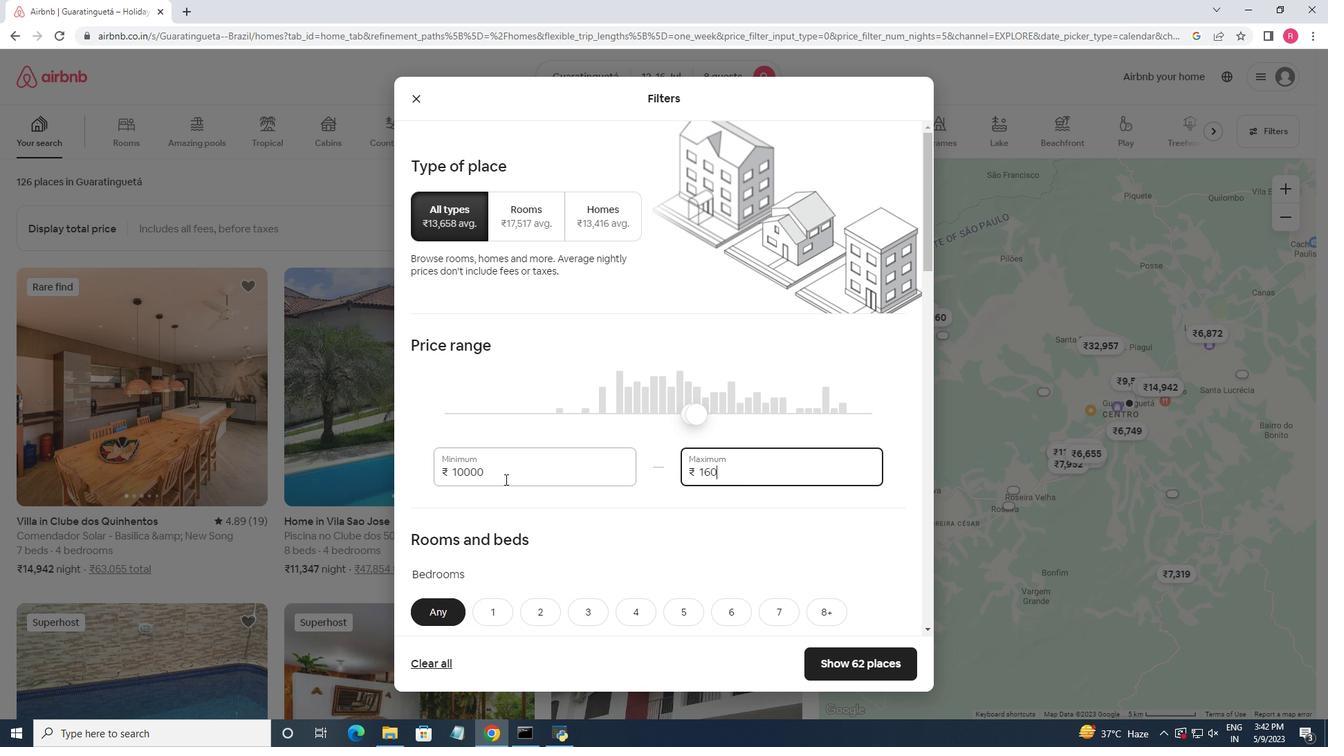 
Action: Mouse moved to (549, 498)
Screenshot: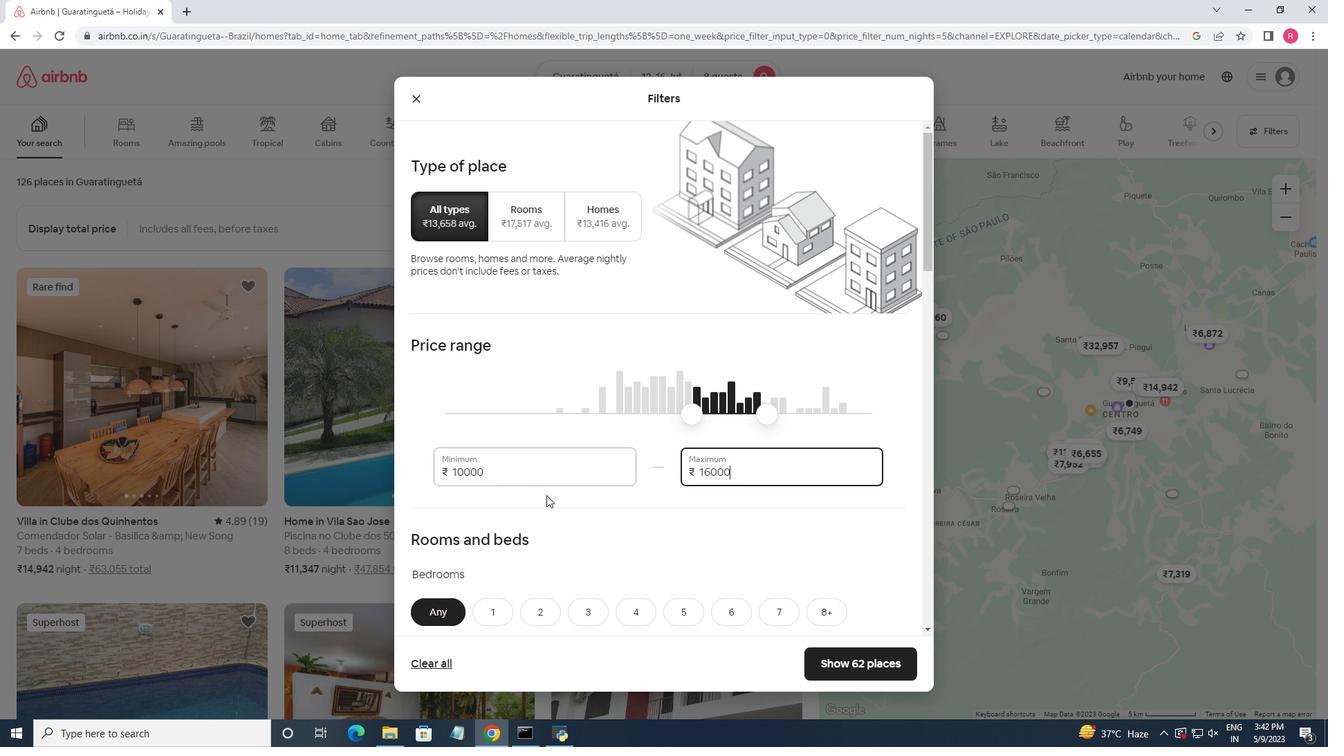 
Action: Mouse scrolled (549, 497) with delta (0, 0)
Screenshot: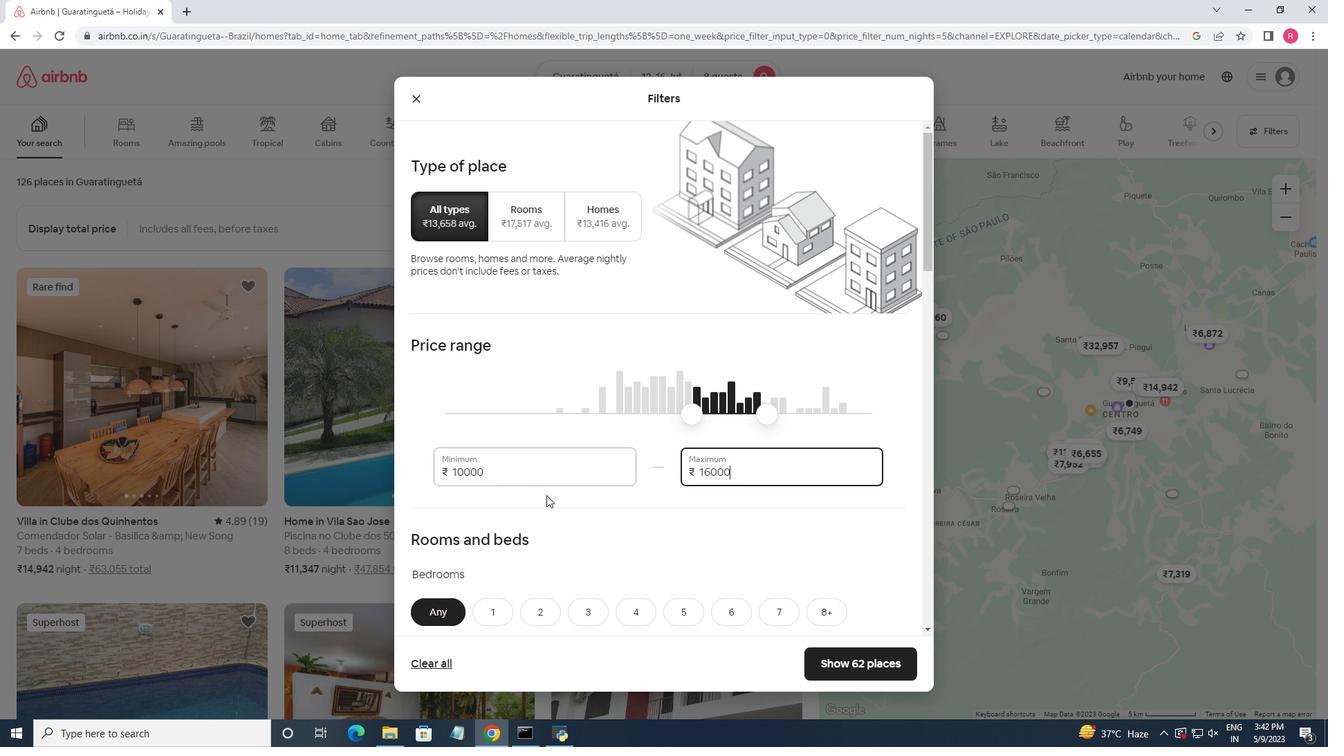 
Action: Mouse scrolled (549, 497) with delta (0, 0)
Screenshot: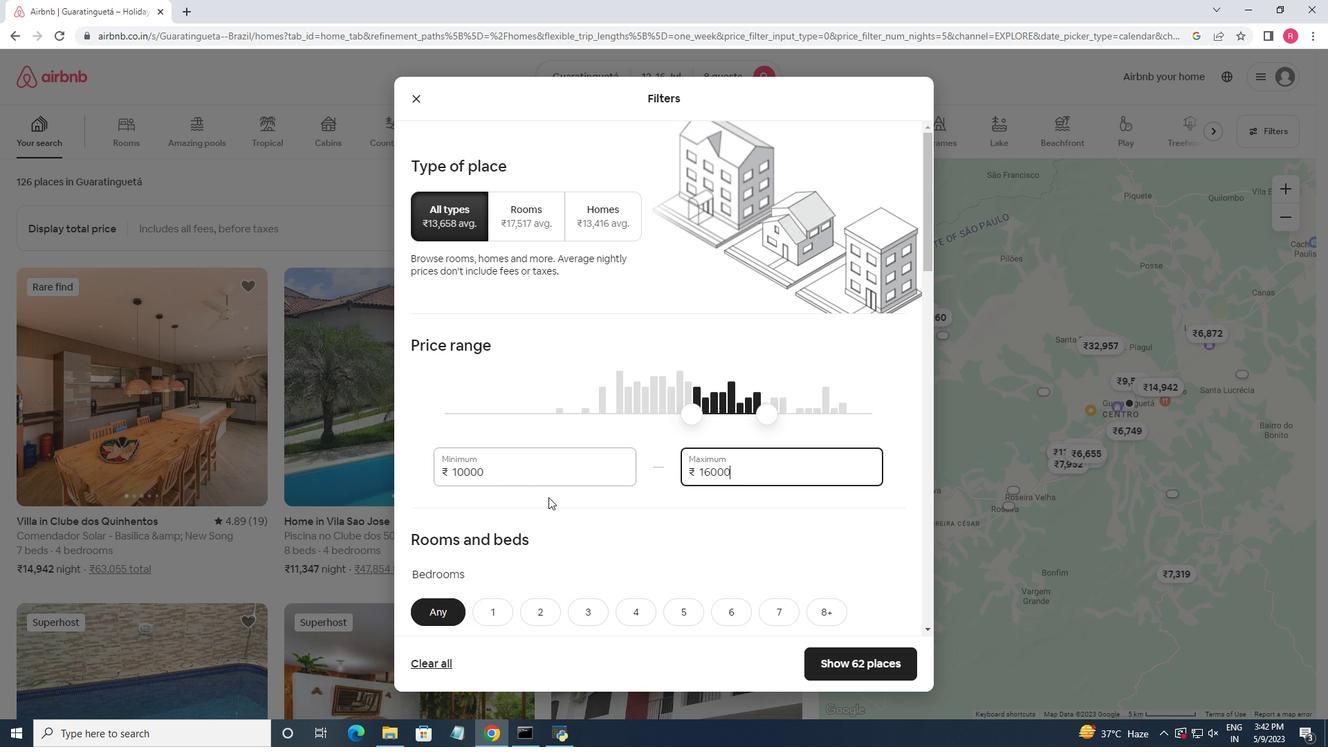 
Action: Mouse moved to (814, 473)
Screenshot: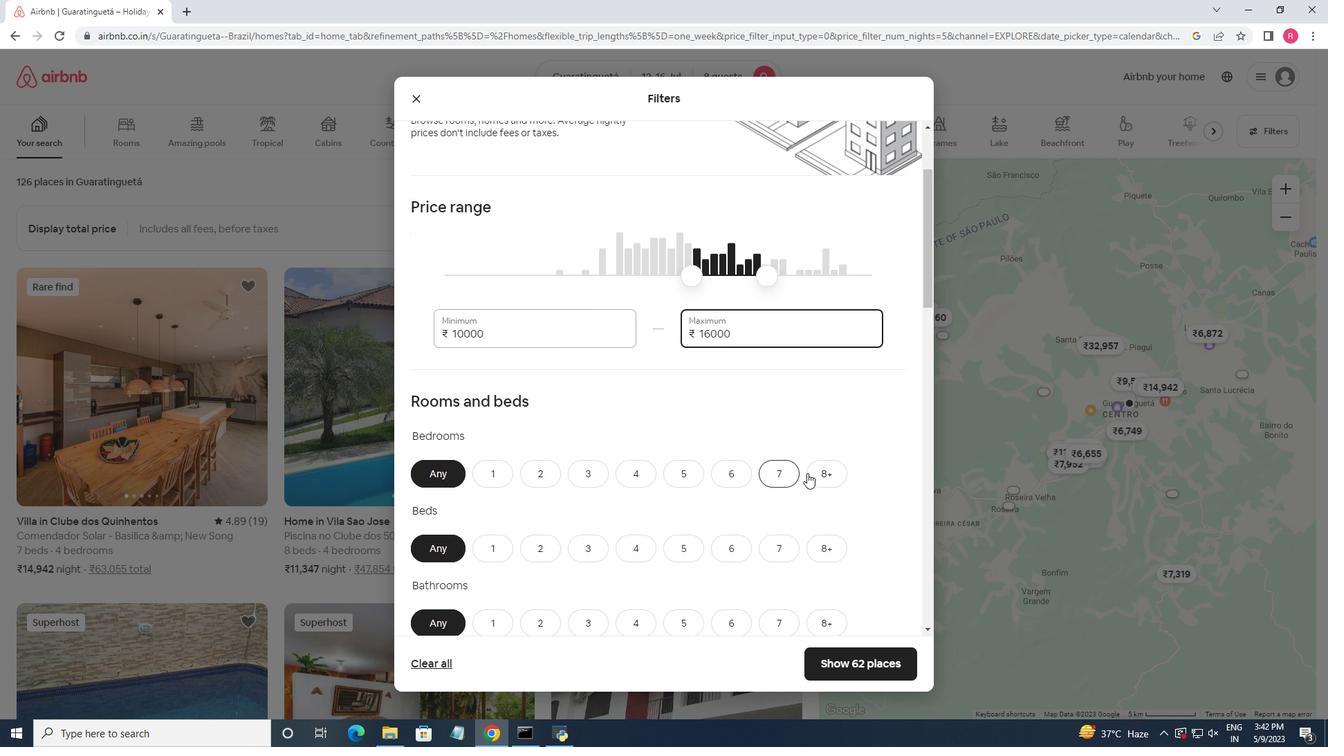 
Action: Mouse pressed left at (814, 473)
Screenshot: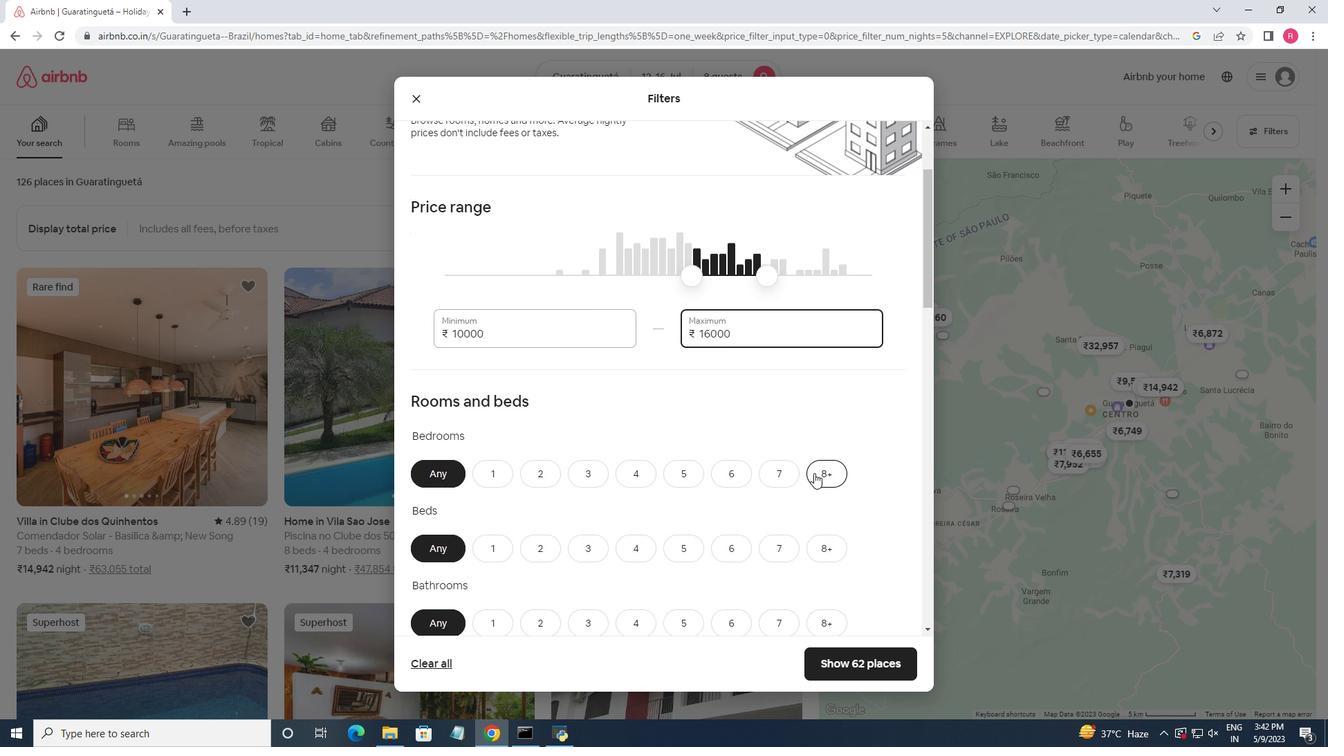 
Action: Mouse moved to (830, 548)
Screenshot: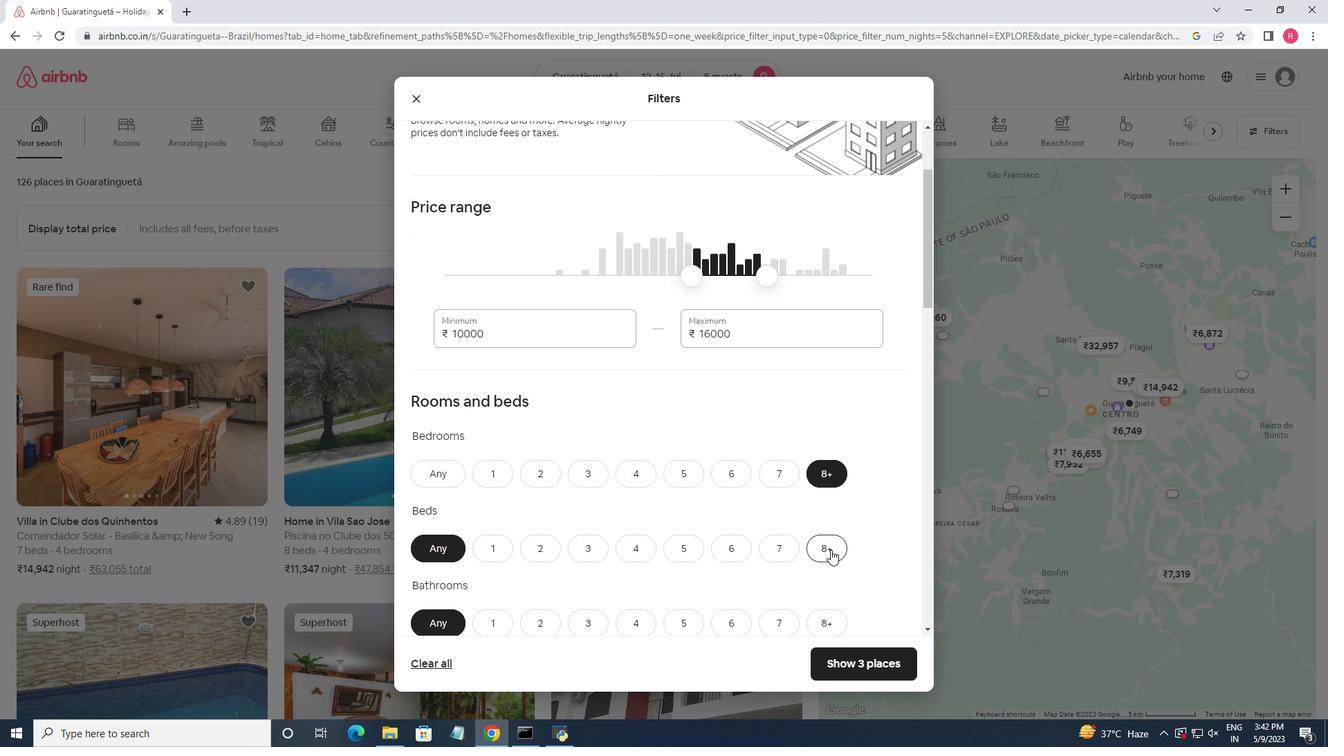 
Action: Mouse pressed left at (830, 548)
Screenshot: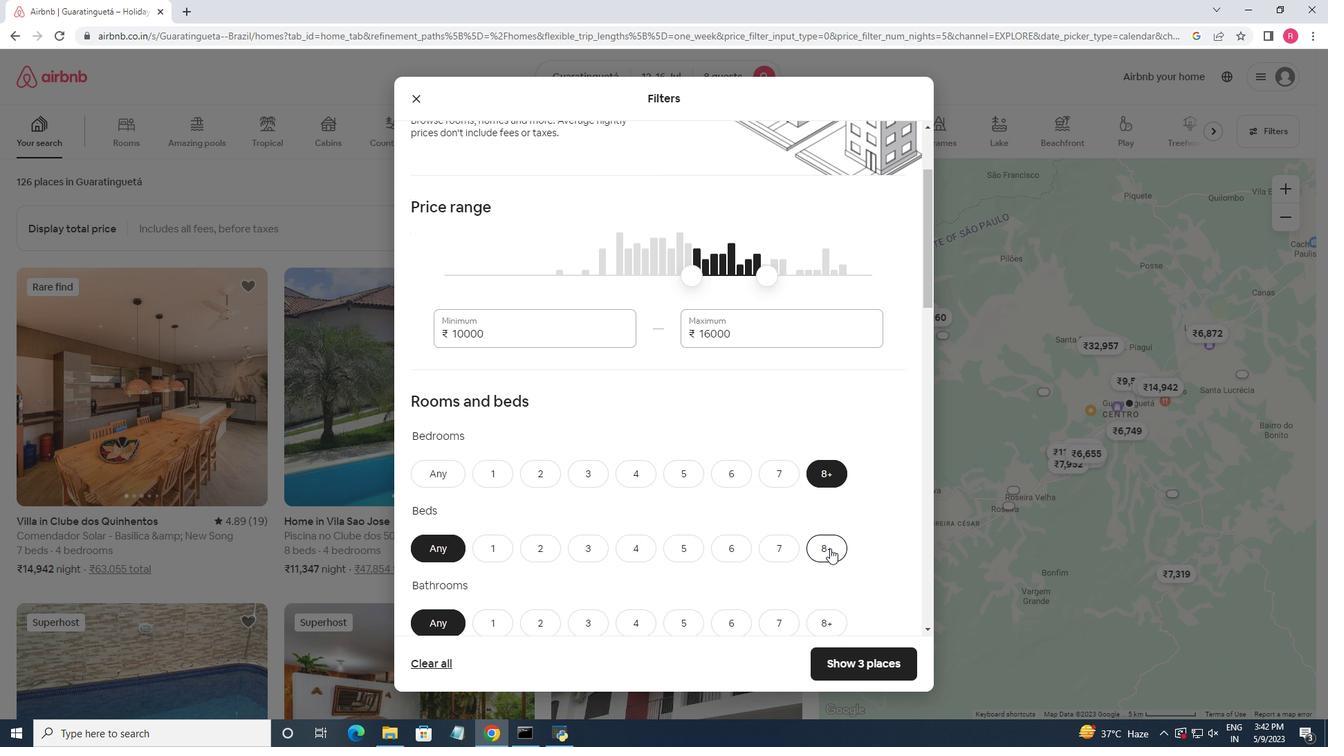 
Action: Mouse moved to (739, 523)
Screenshot: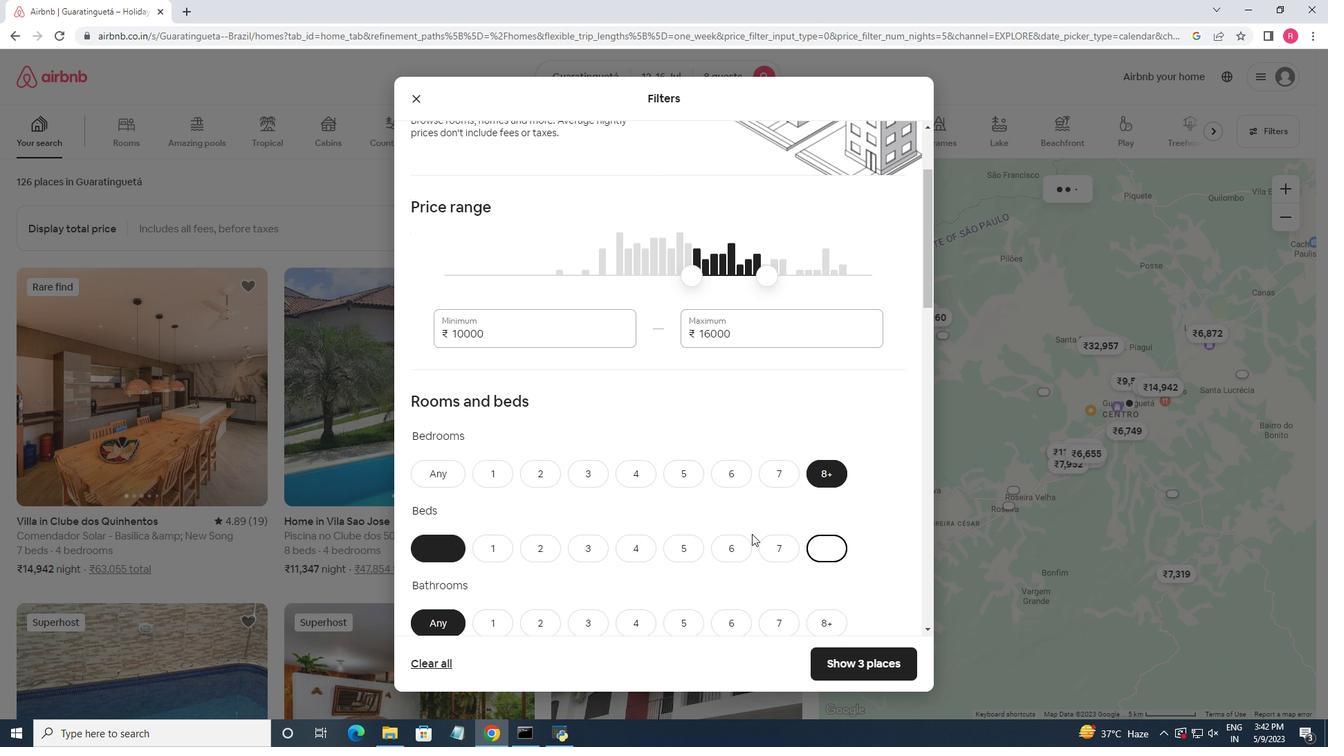 
Action: Mouse scrolled (739, 523) with delta (0, 0)
Screenshot: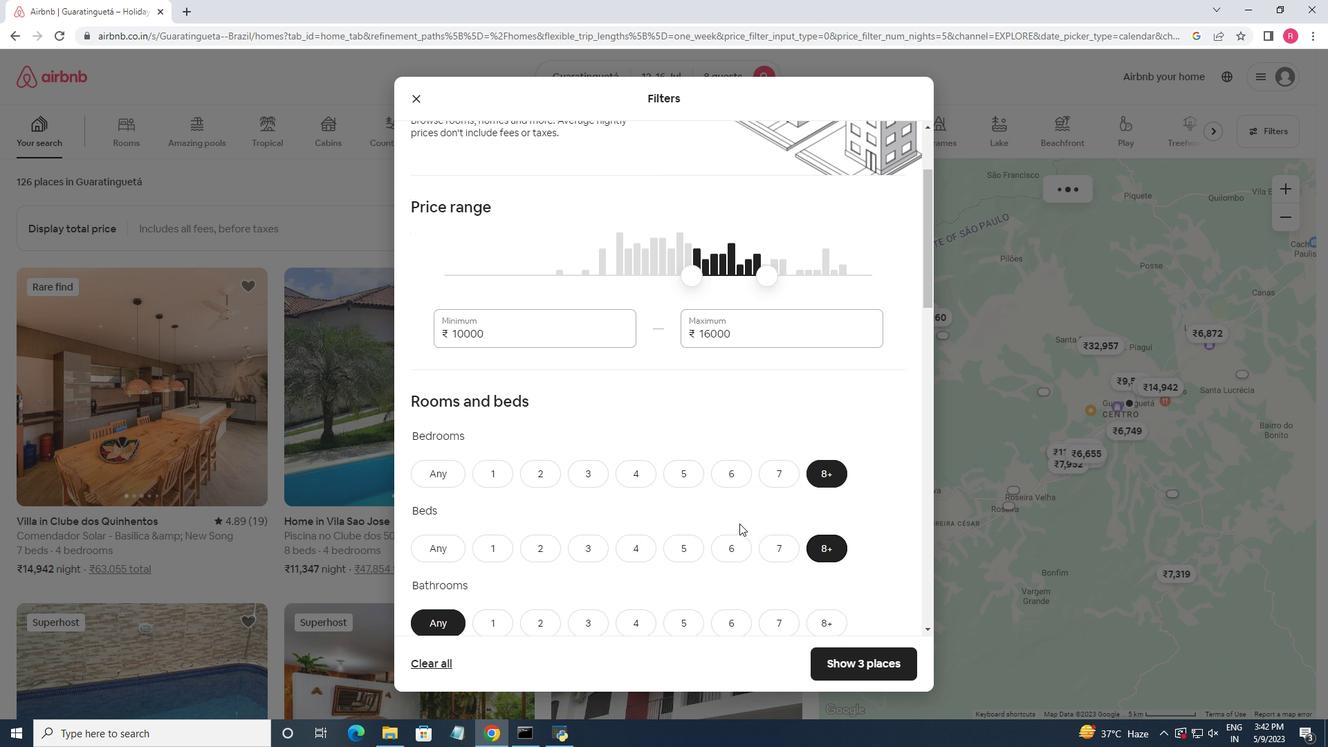 
Action: Mouse moved to (830, 554)
Screenshot: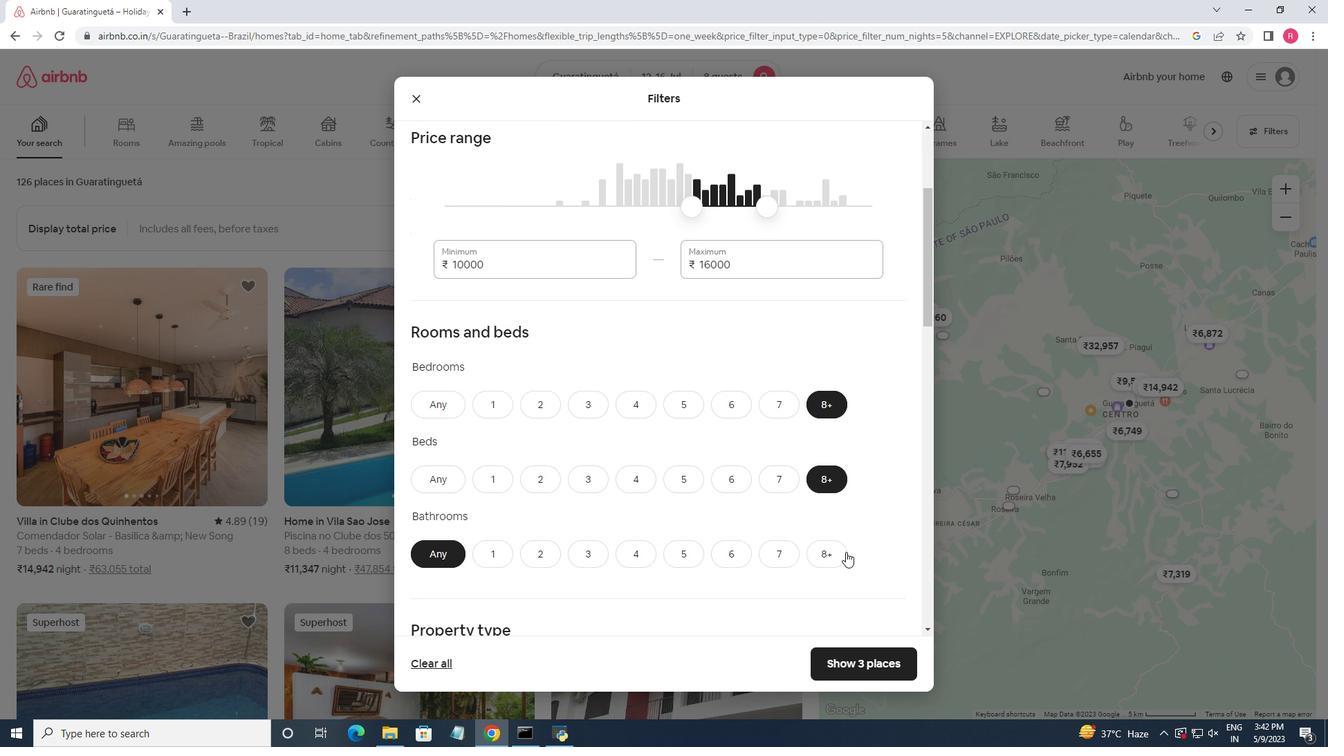 
Action: Mouse pressed left at (830, 554)
Screenshot: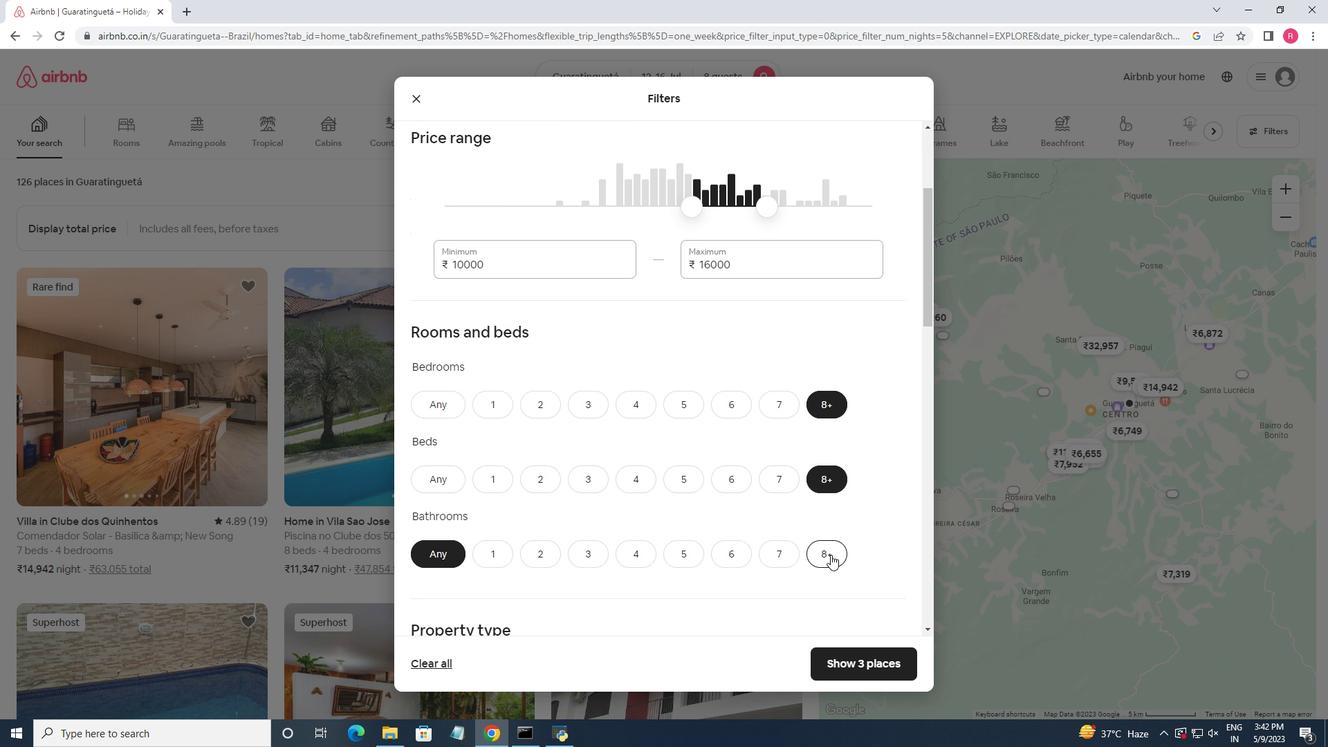
Action: Mouse moved to (700, 462)
Screenshot: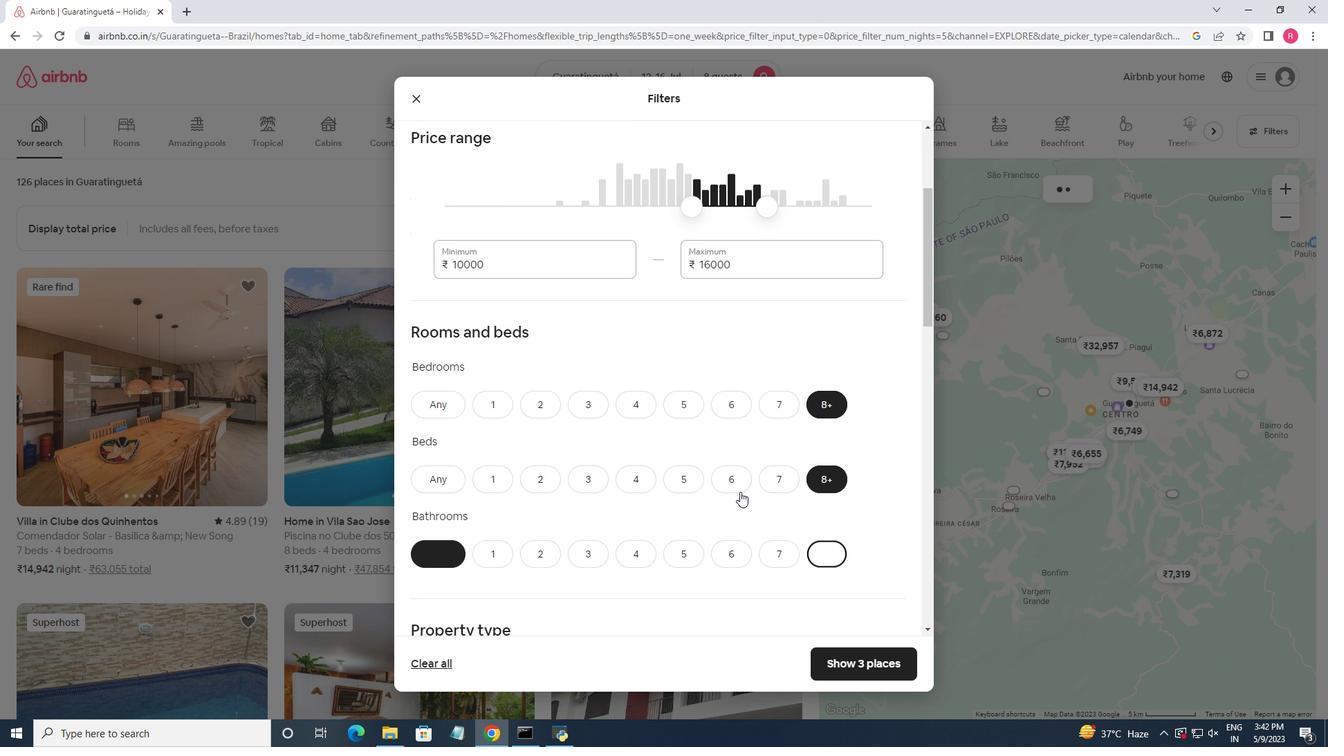 
Action: Mouse scrolled (700, 461) with delta (0, 0)
Screenshot: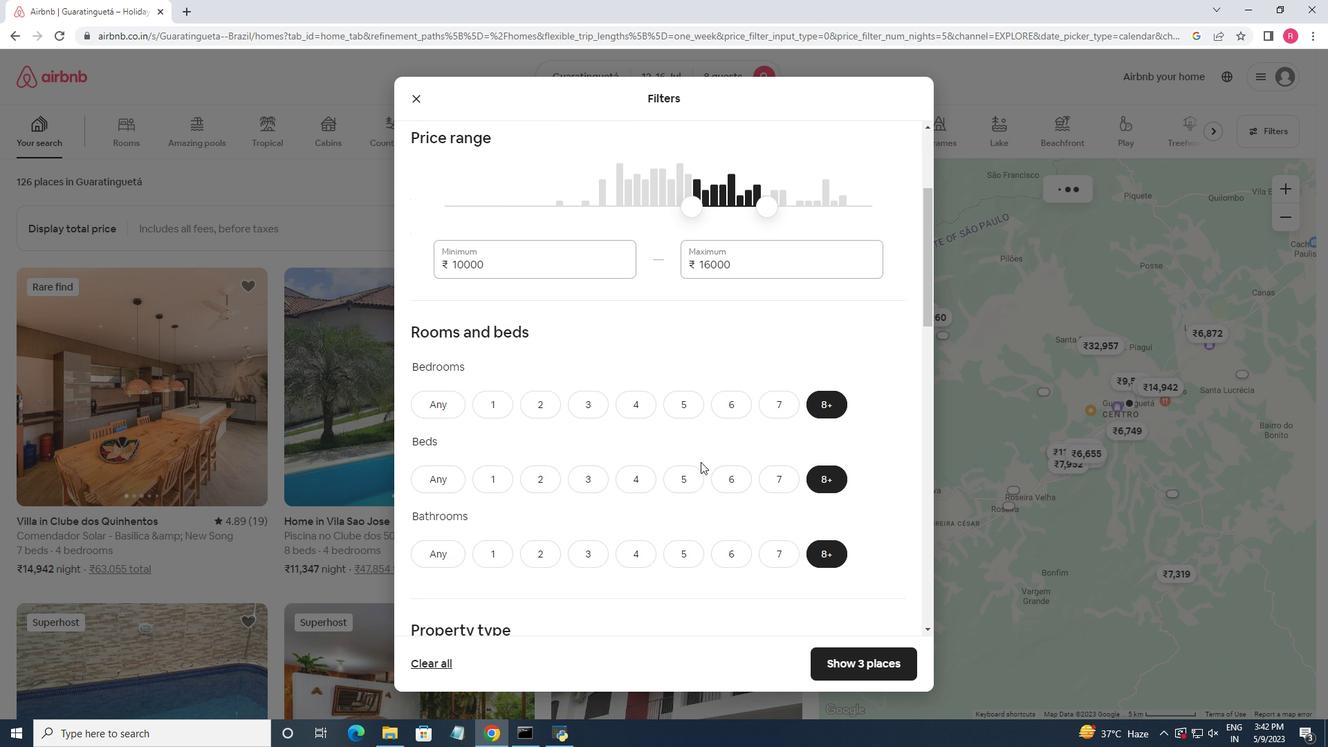 
Action: Mouse moved to (700, 462)
Screenshot: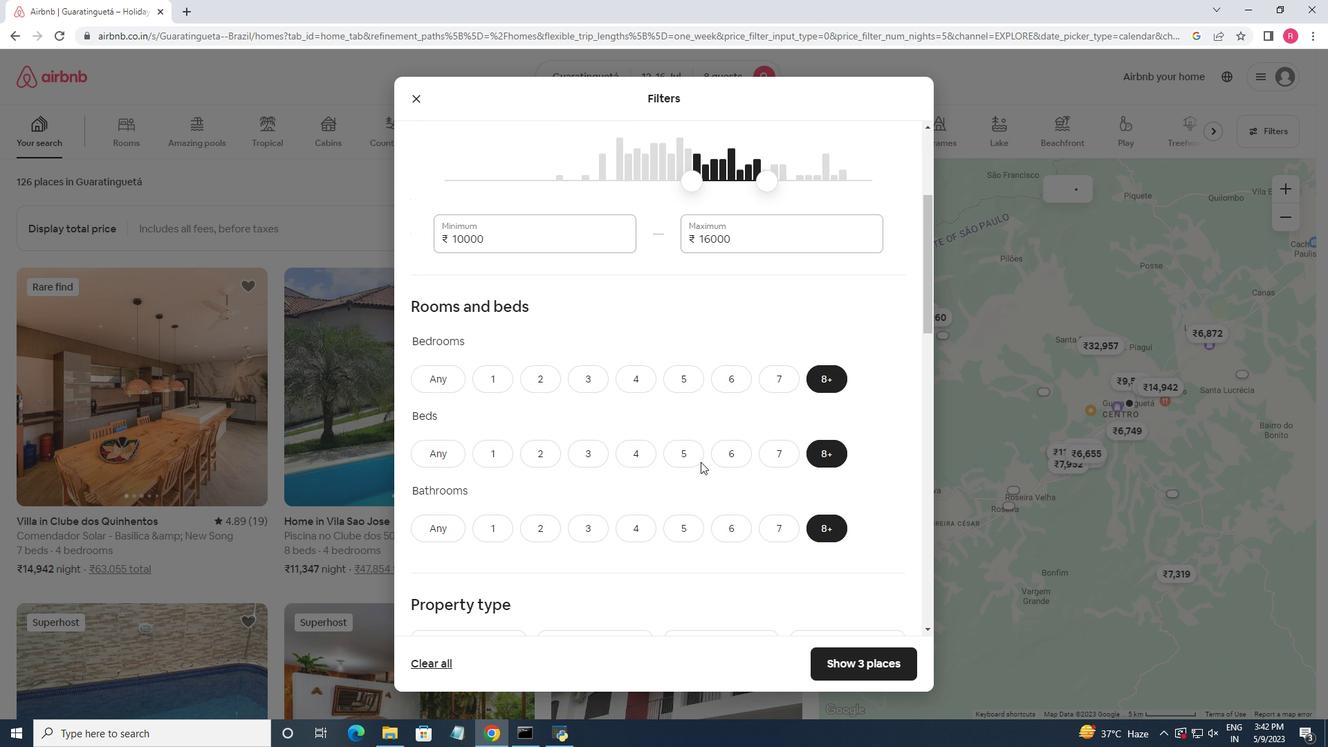 
Action: Mouse scrolled (700, 461) with delta (0, 0)
Screenshot: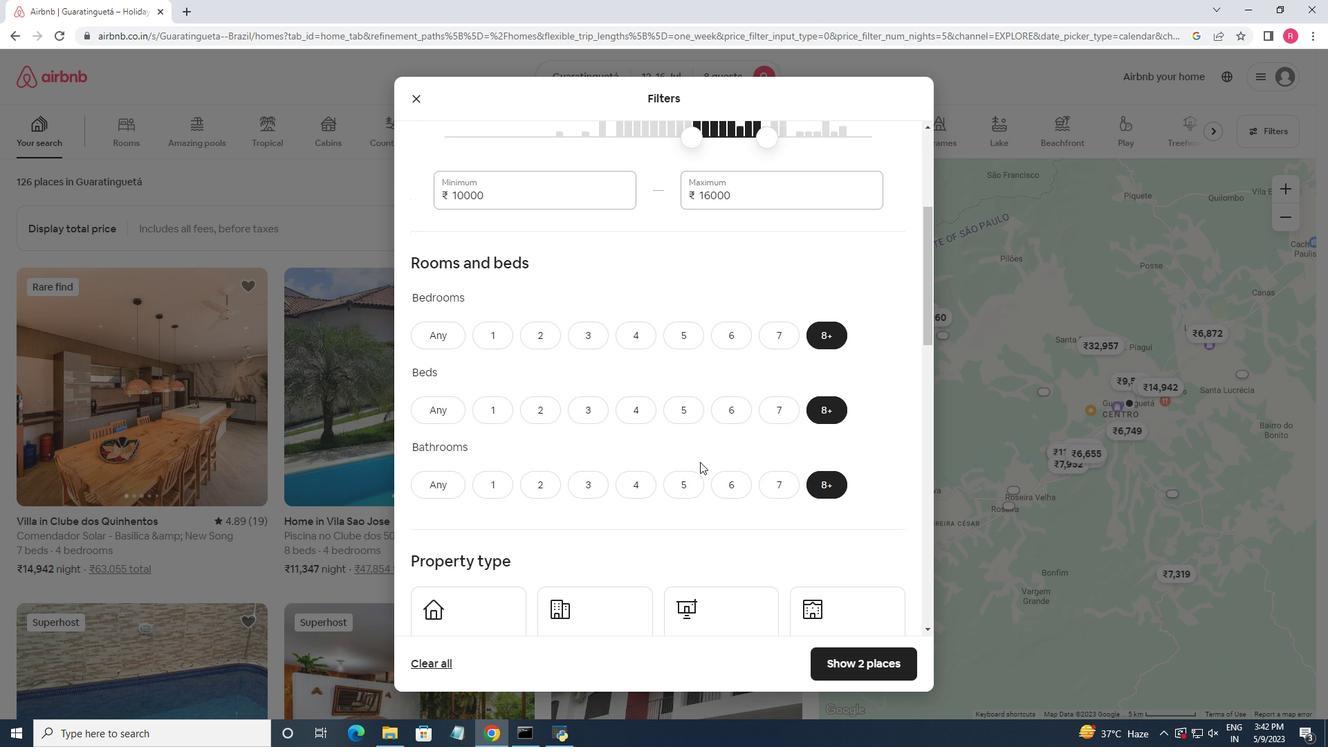 
Action: Mouse moved to (459, 538)
Screenshot: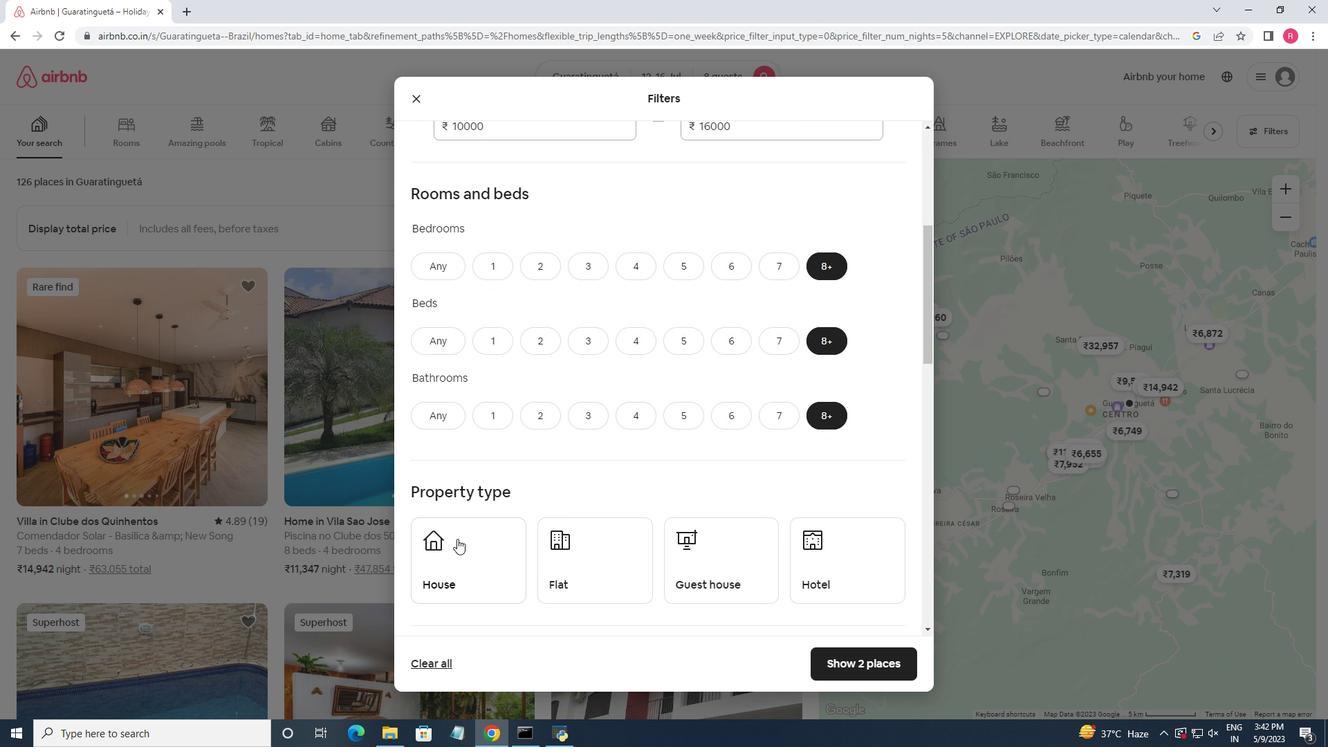 
Action: Mouse pressed left at (459, 538)
Screenshot: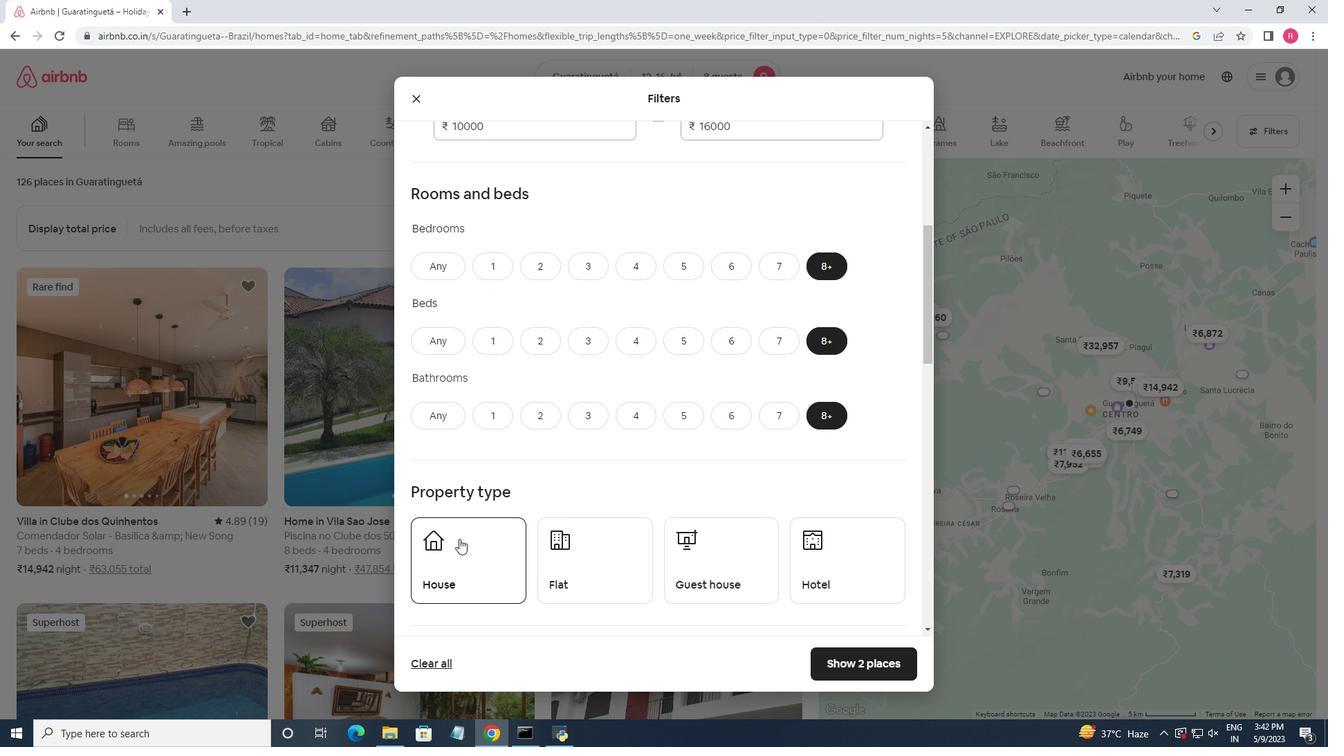 
Action: Mouse moved to (601, 538)
Screenshot: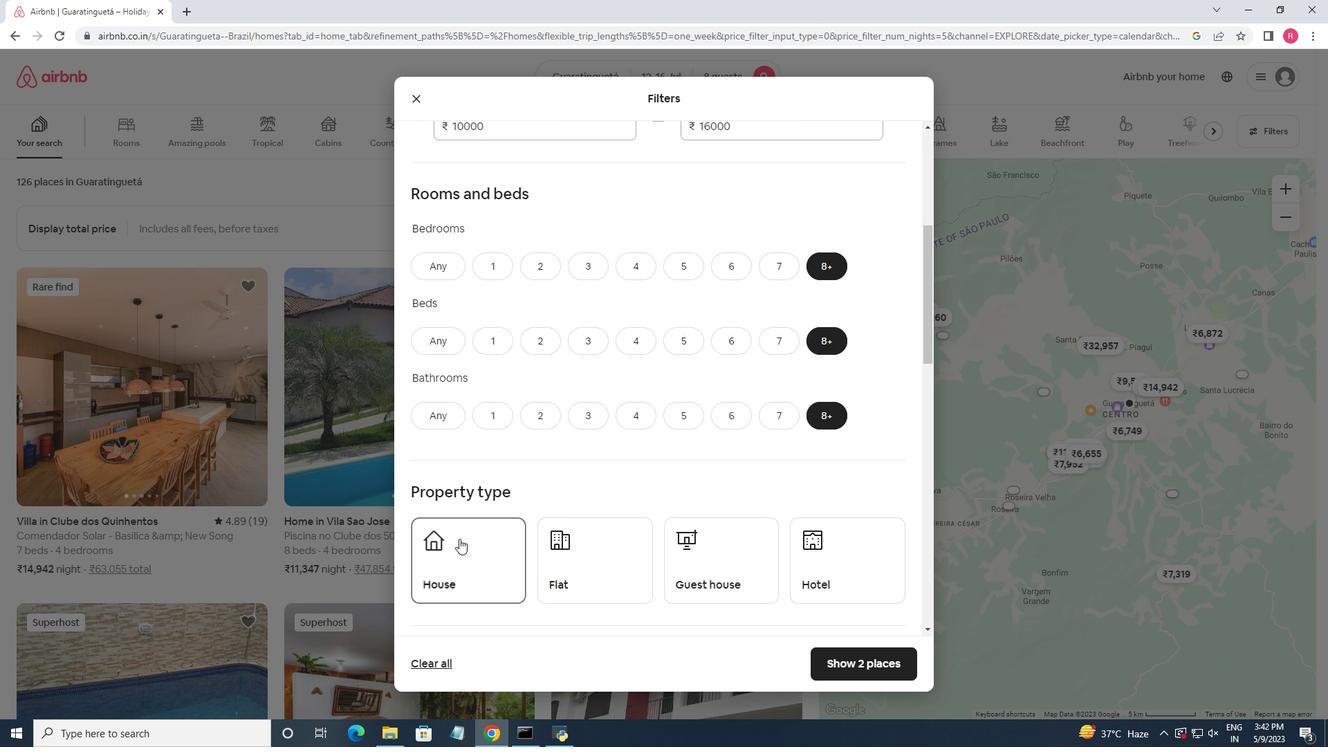 
Action: Mouse pressed left at (601, 538)
Screenshot: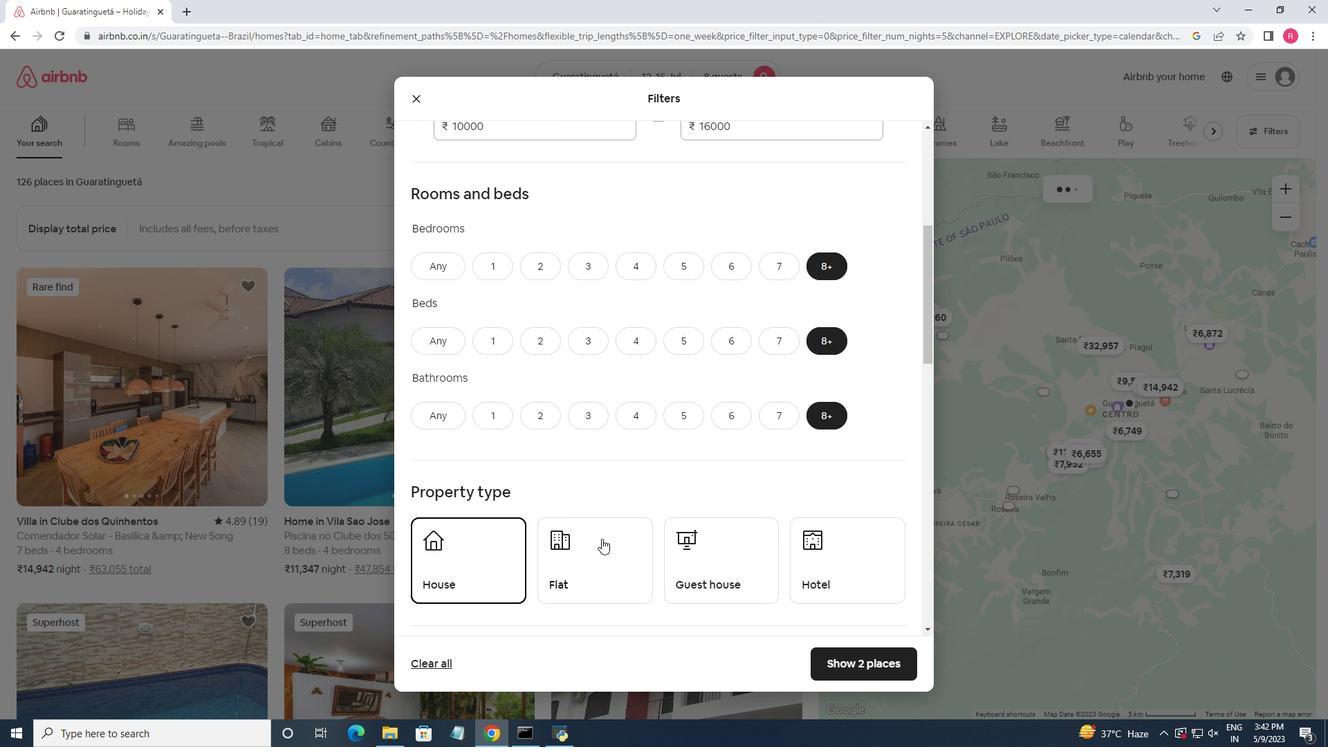 
Action: Mouse moved to (700, 538)
Screenshot: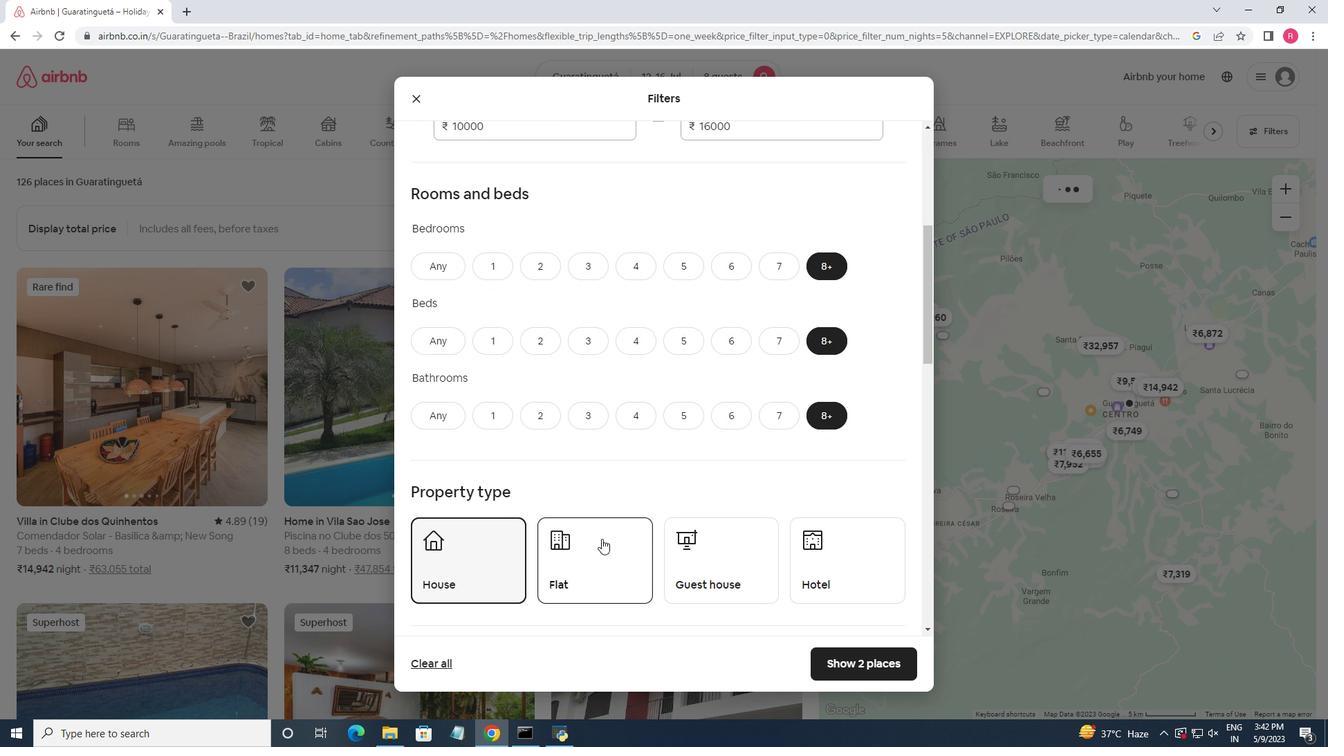 
Action: Mouse pressed left at (700, 538)
Screenshot: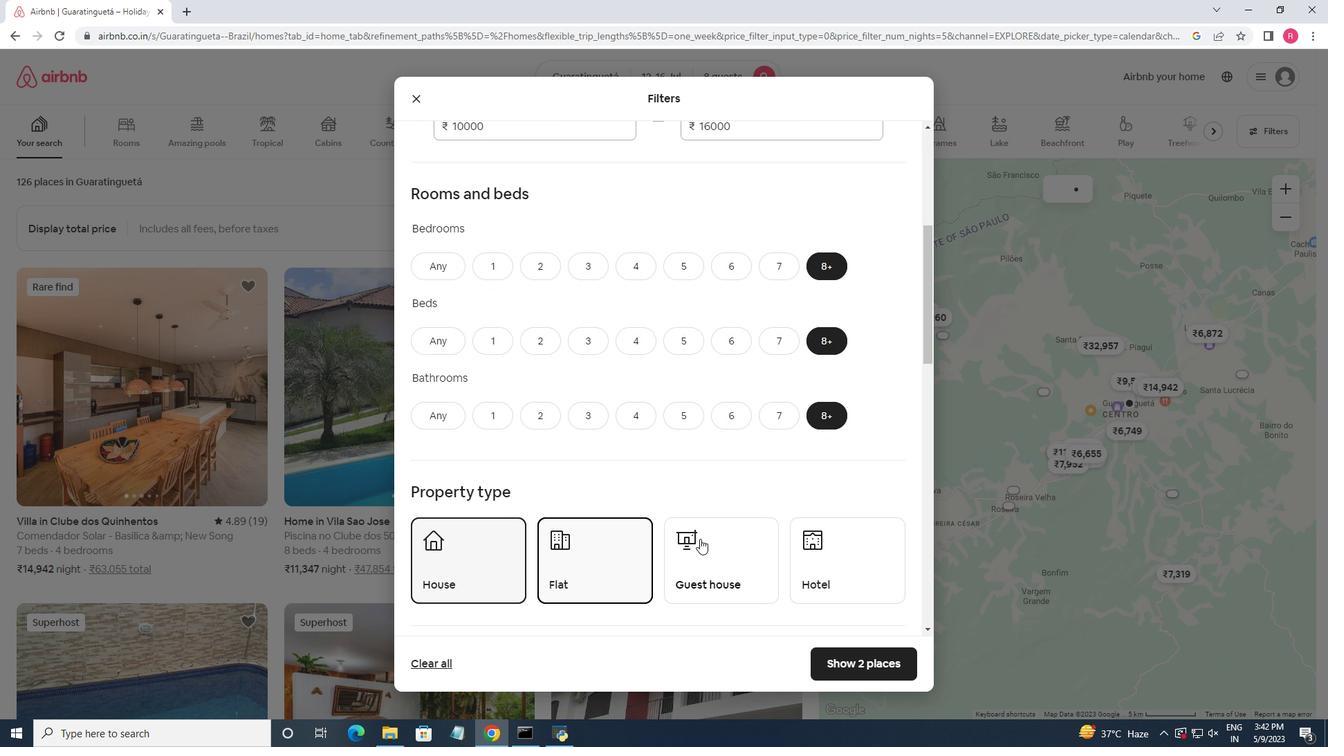 
Action: Mouse moved to (686, 475)
Screenshot: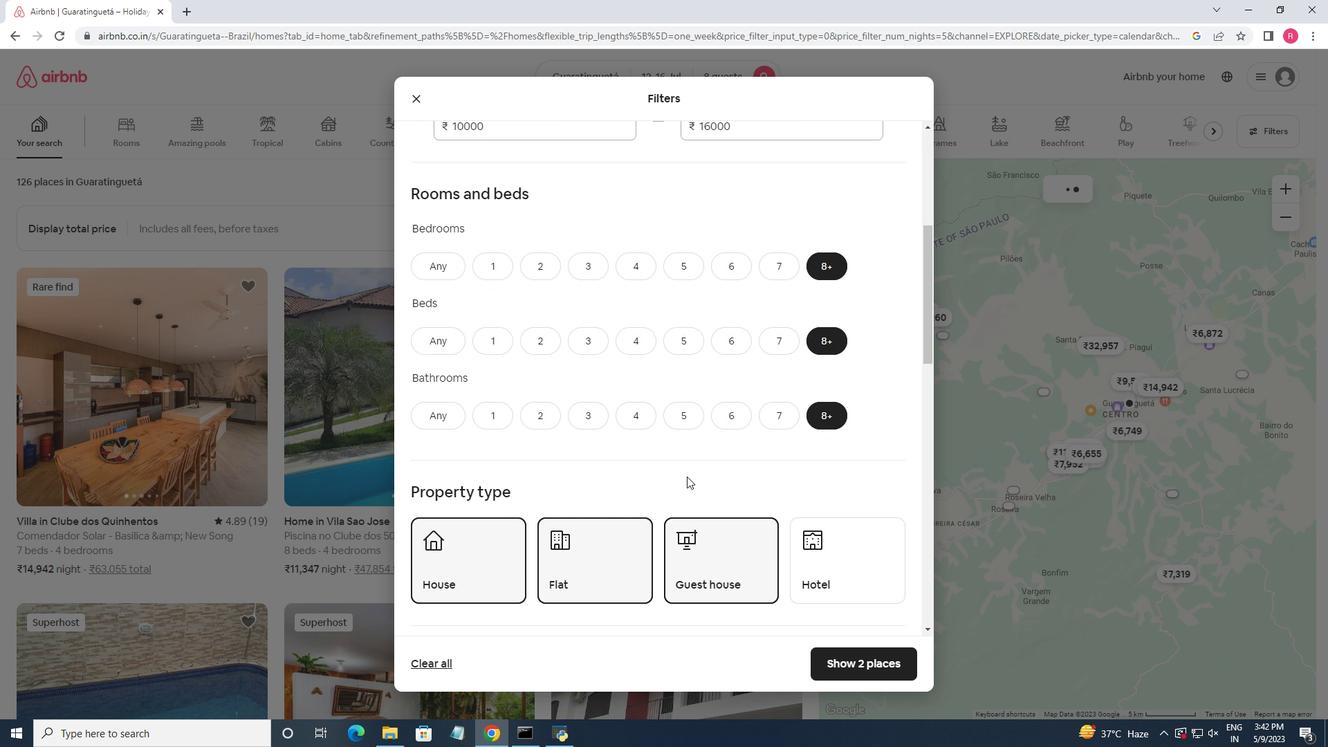 
Action: Mouse scrolled (686, 474) with delta (0, 0)
Screenshot: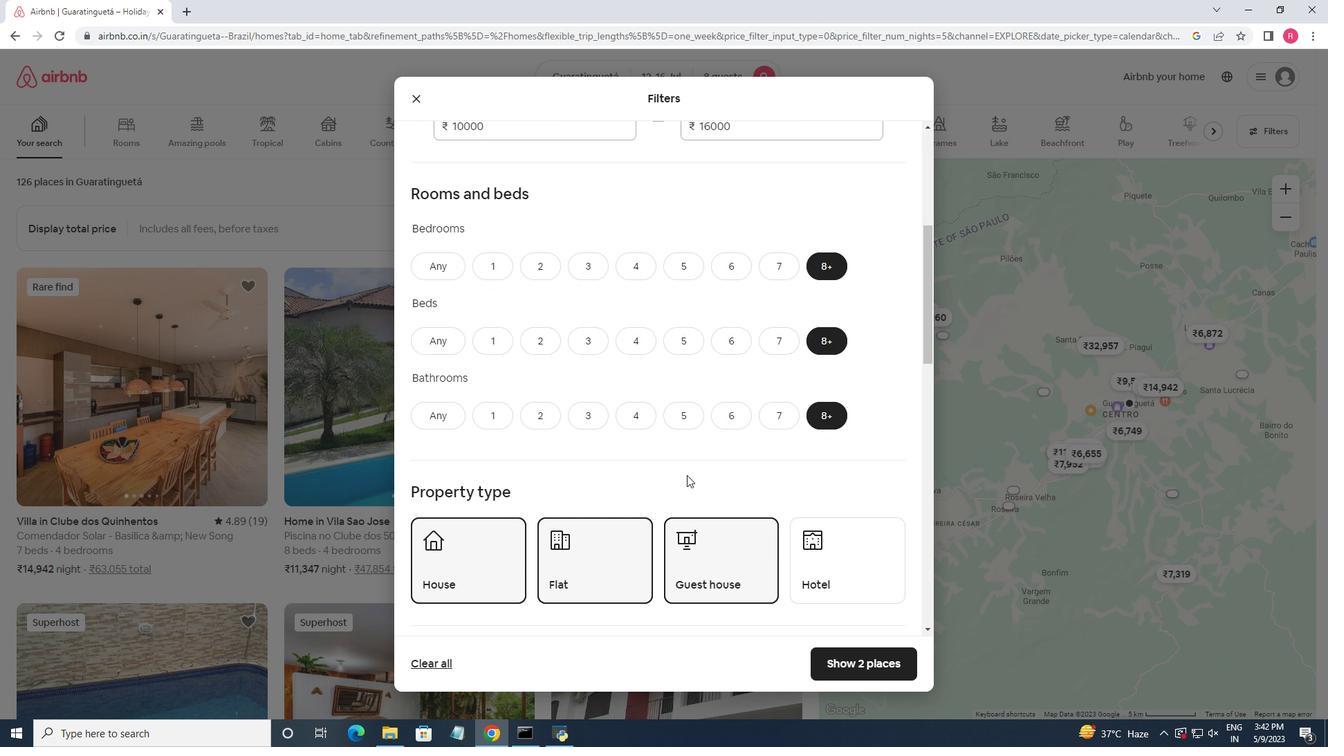
Action: Mouse scrolled (686, 474) with delta (0, 0)
Screenshot: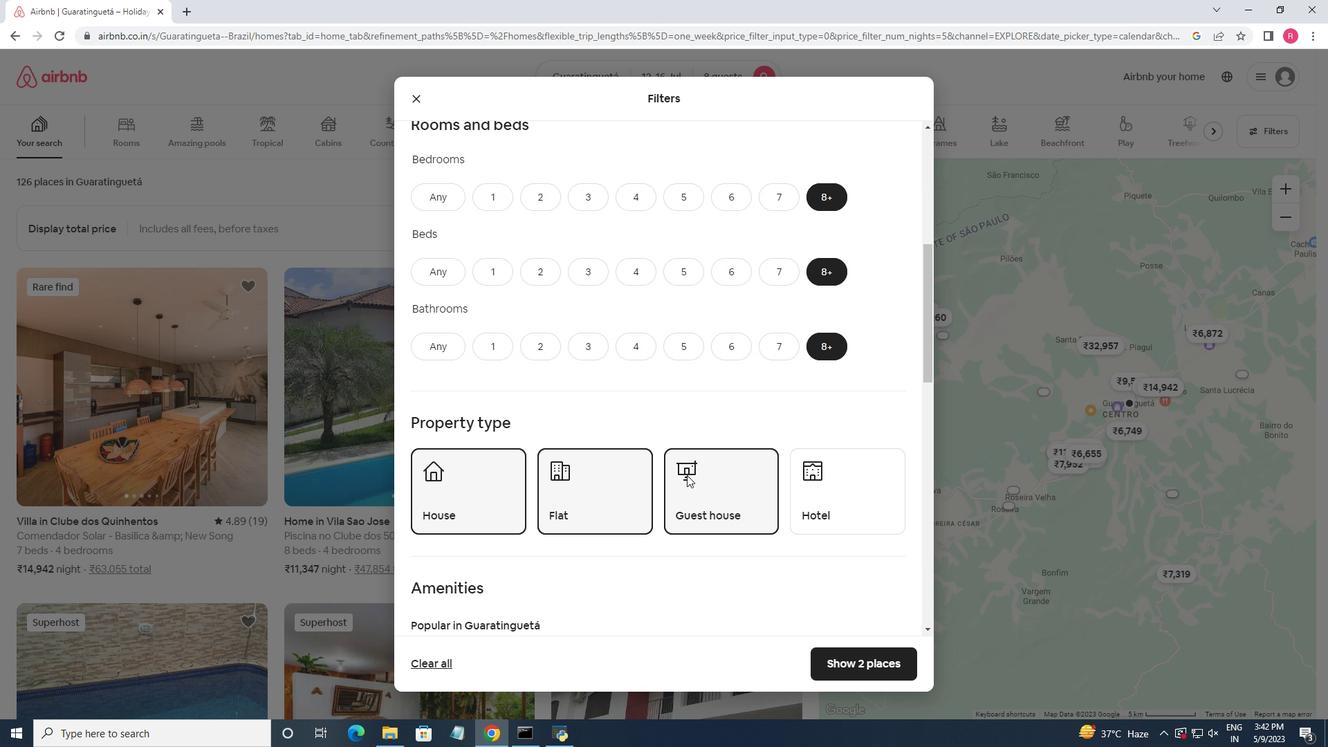 
Action: Mouse moved to (844, 442)
Screenshot: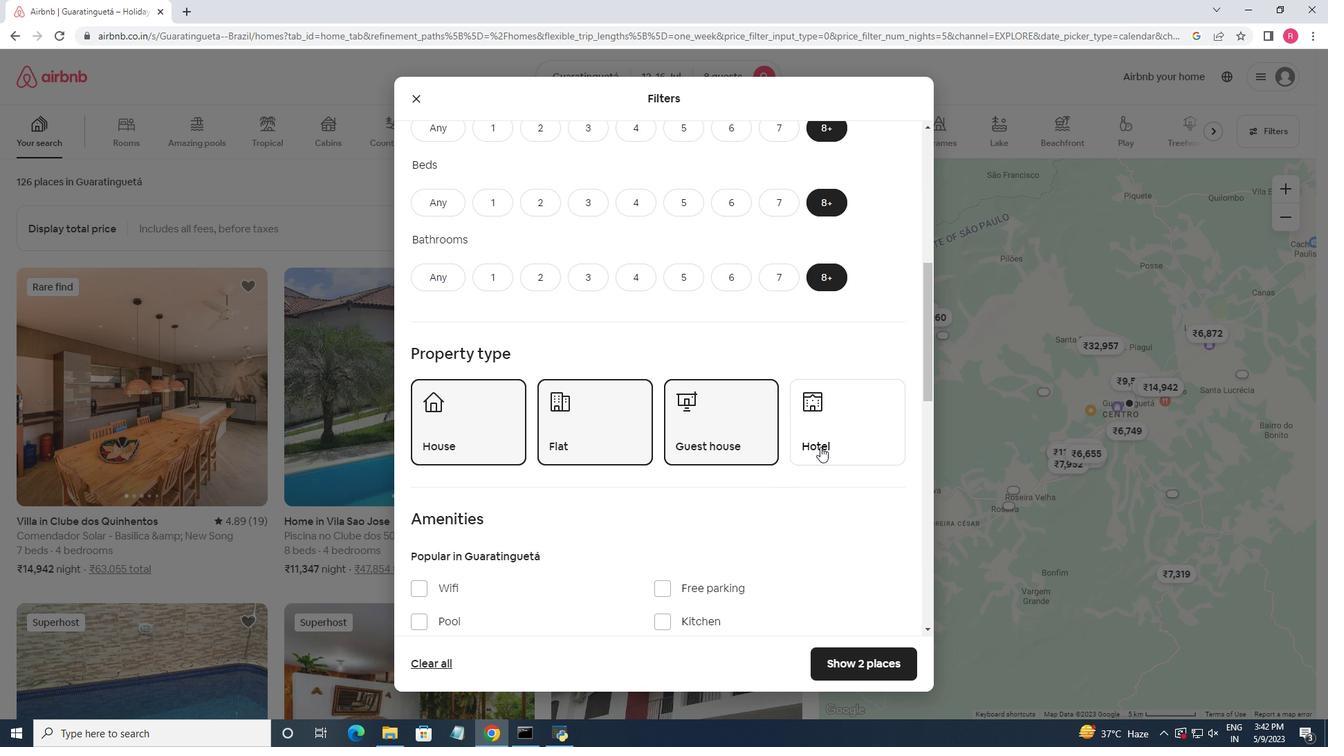 
Action: Mouse pressed left at (844, 442)
Screenshot: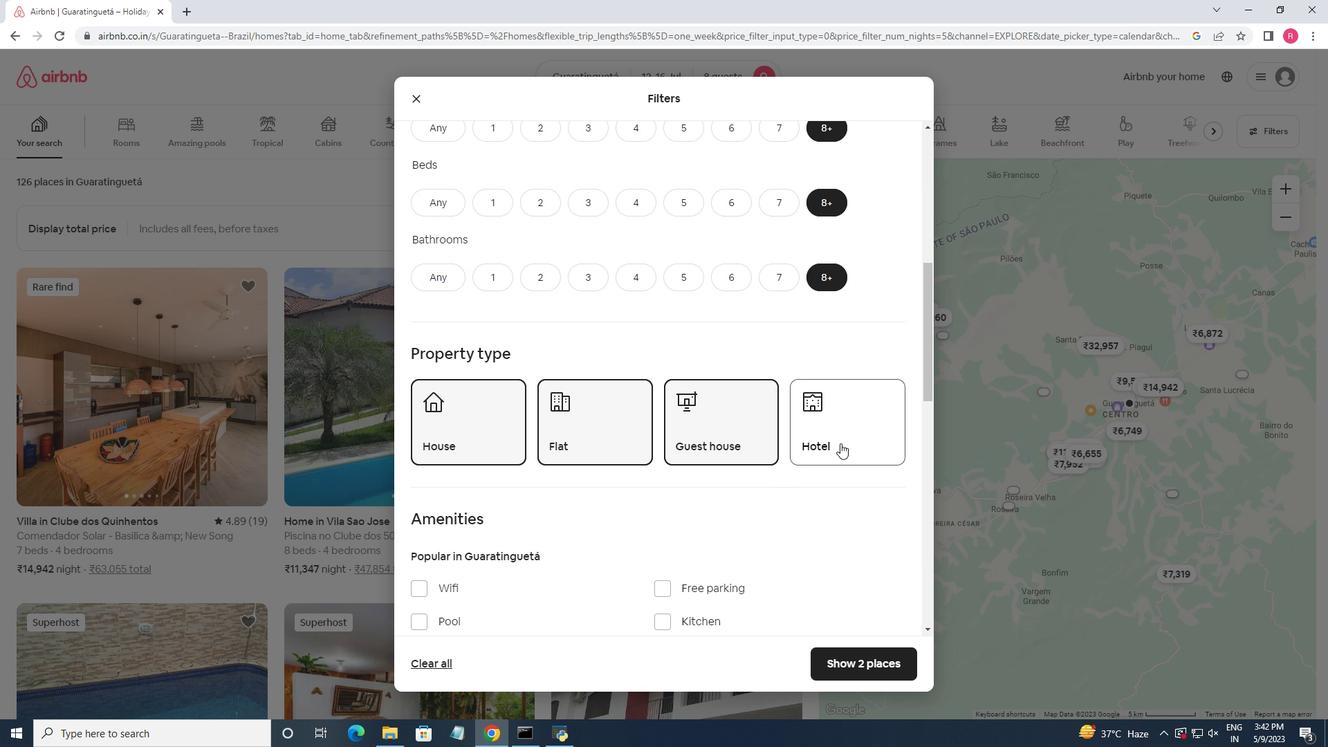
Action: Mouse moved to (751, 476)
Screenshot: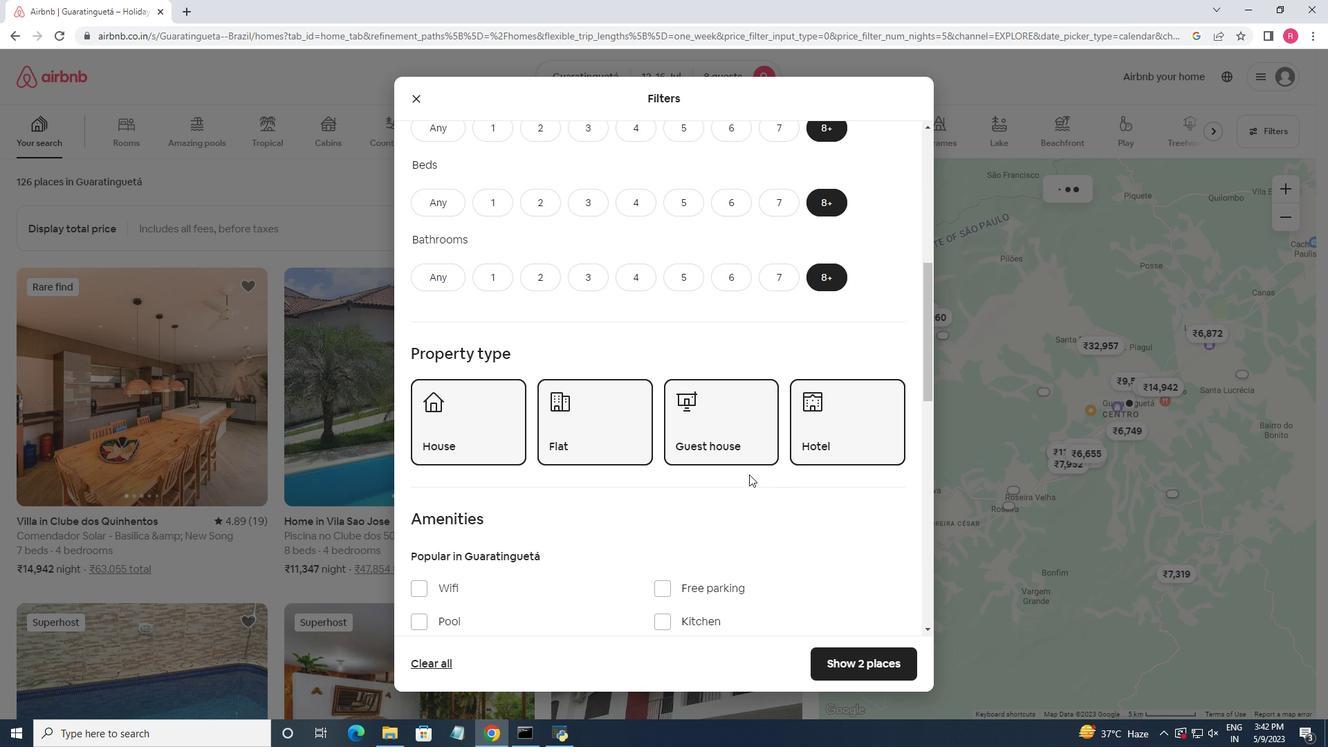 
Action: Mouse scrolled (751, 475) with delta (0, 0)
Screenshot: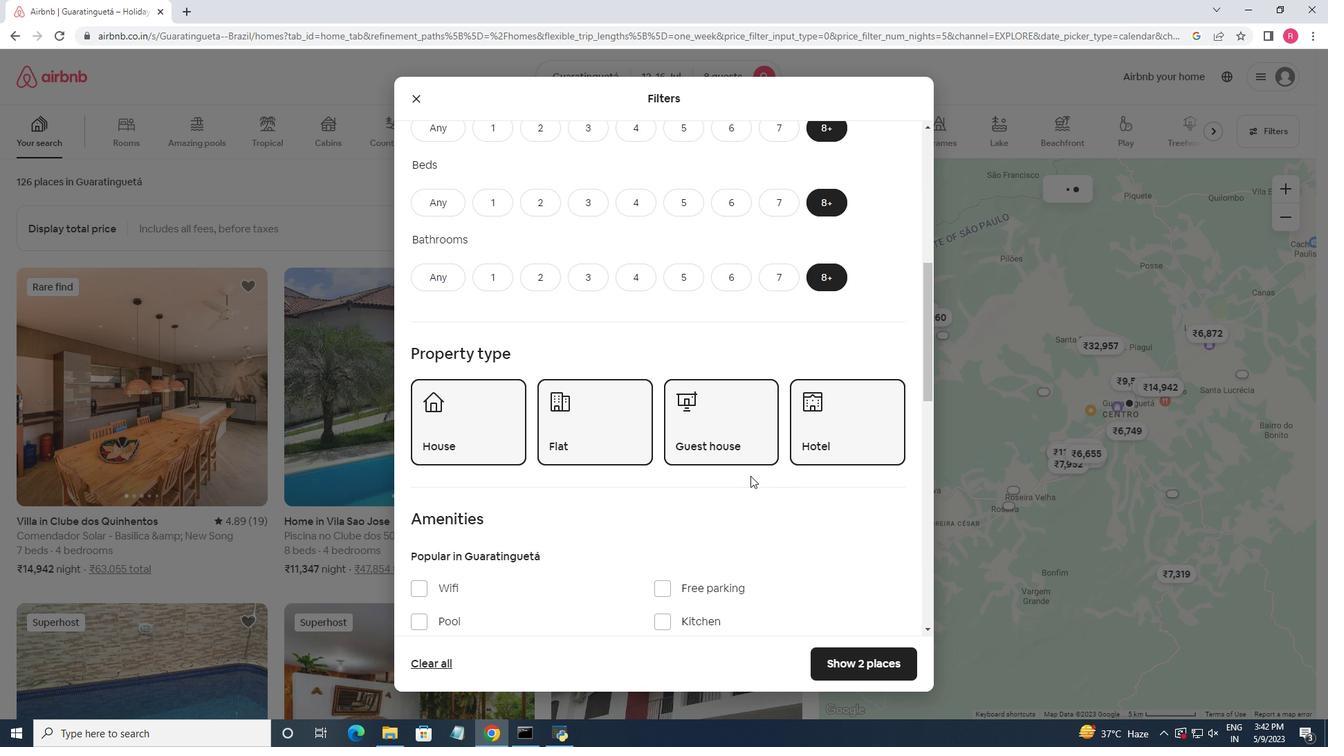 
Action: Mouse moved to (425, 518)
Screenshot: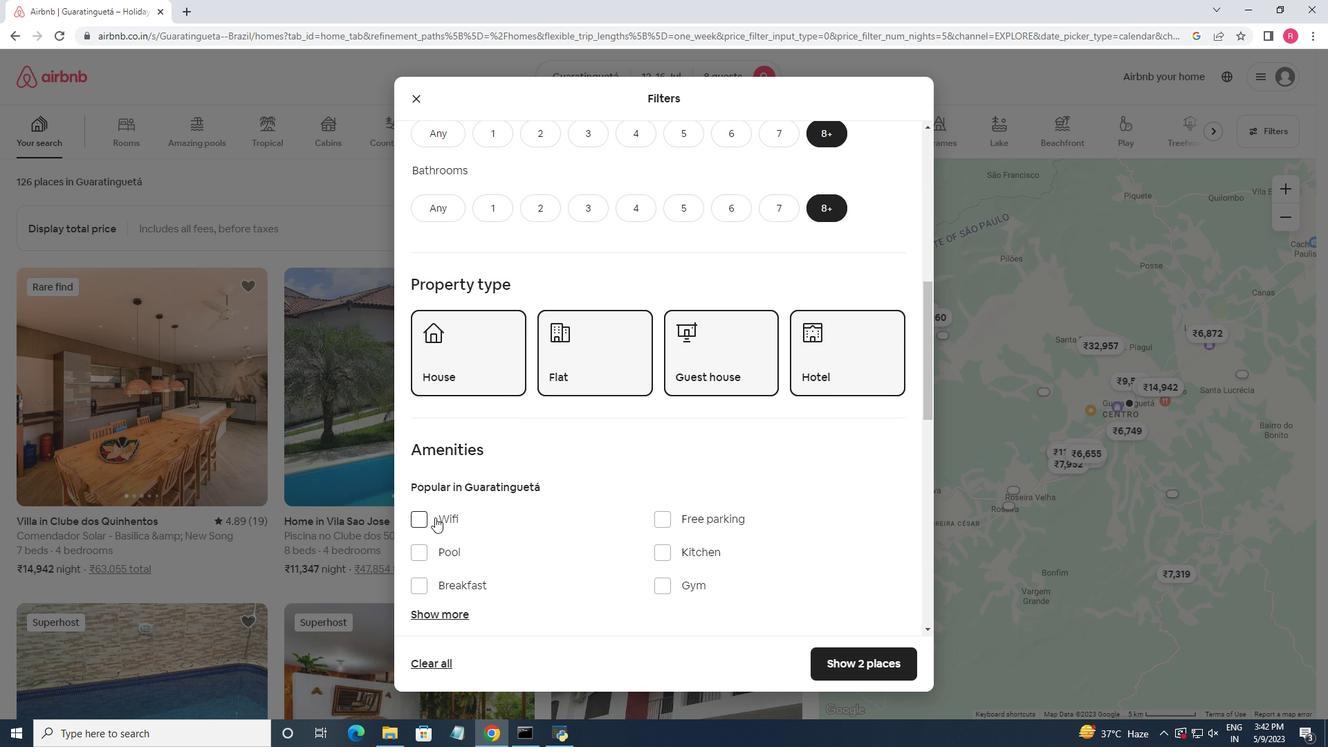 
Action: Mouse pressed left at (425, 518)
Screenshot: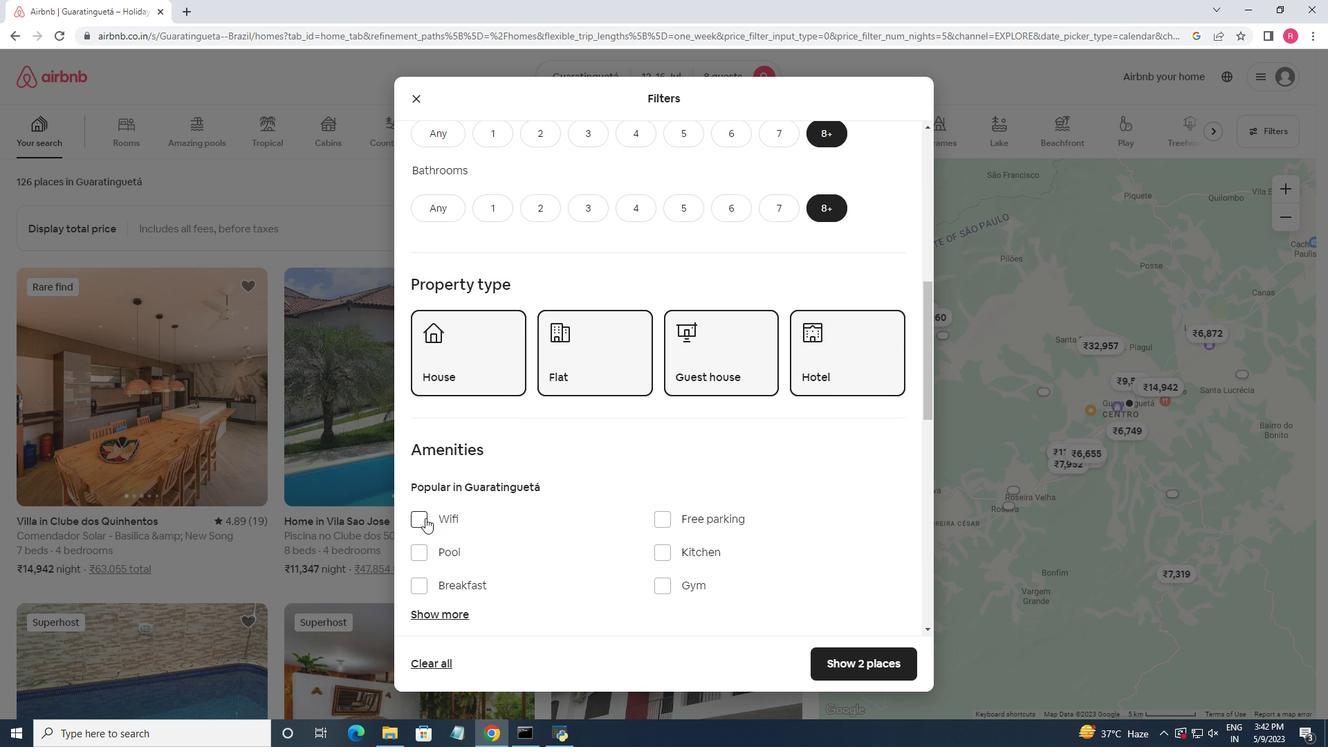 
Action: Mouse moved to (563, 507)
Screenshot: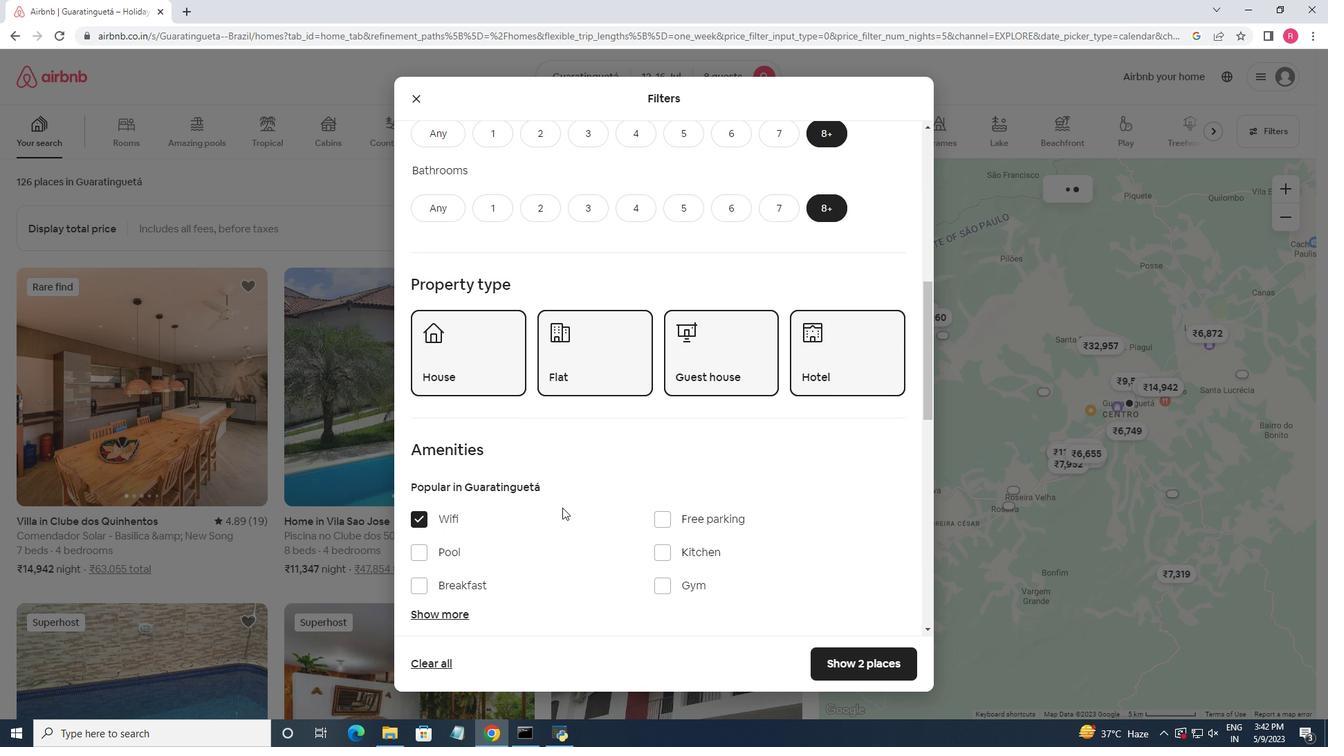 
Action: Mouse scrolled (563, 507) with delta (0, 0)
Screenshot: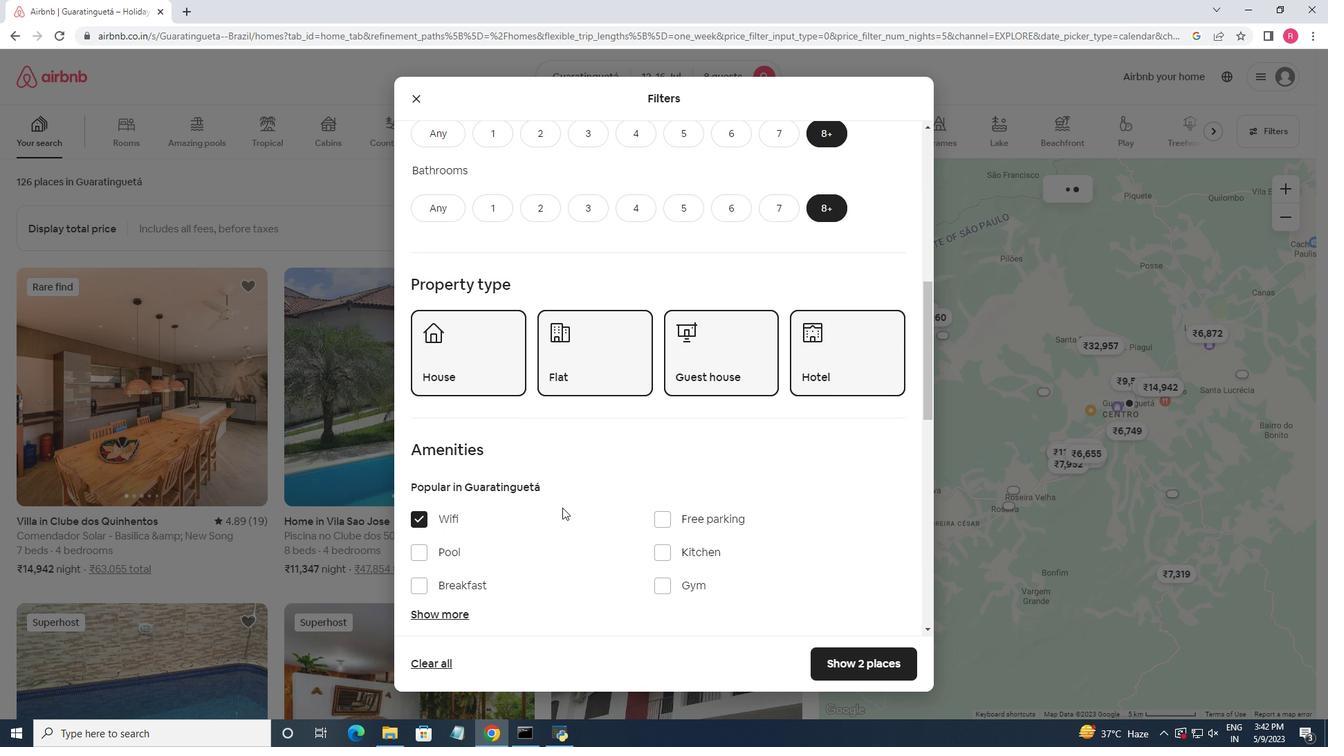 
Action: Mouse moved to (467, 547)
Screenshot: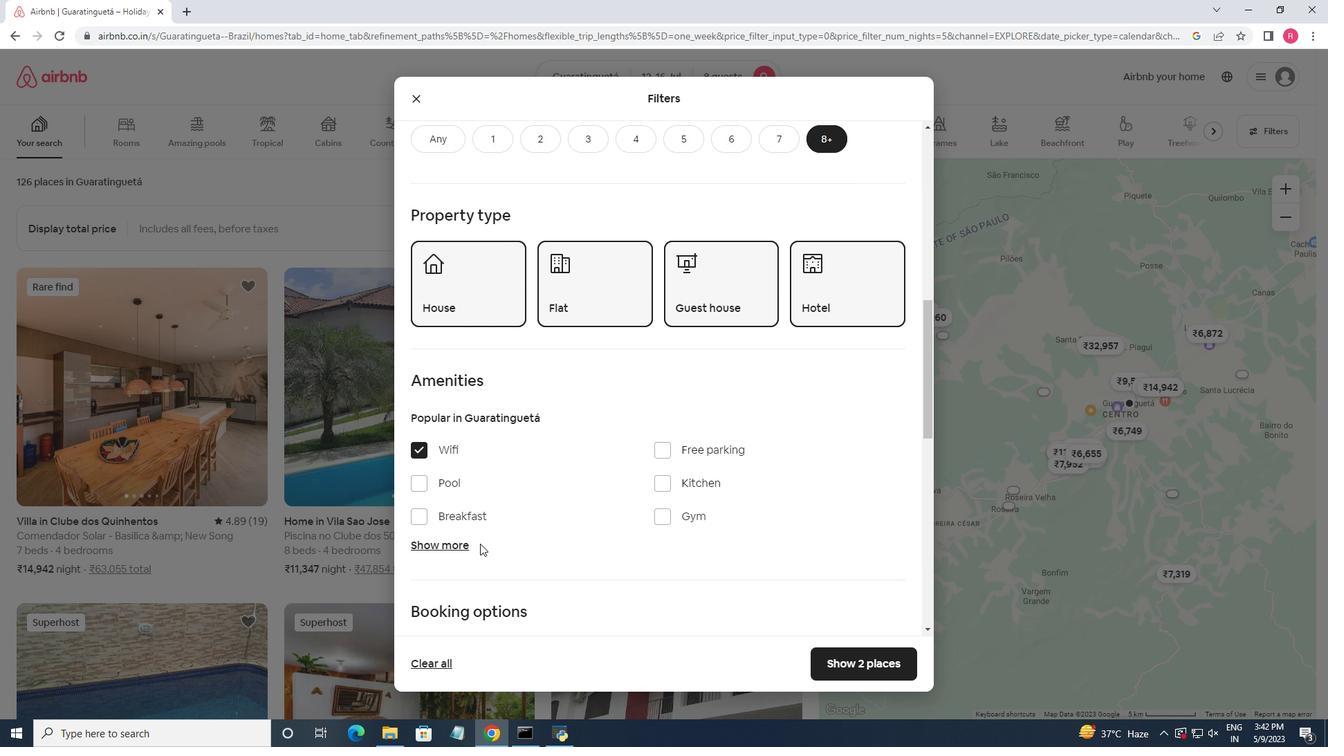 
Action: Mouse pressed left at (467, 547)
Screenshot: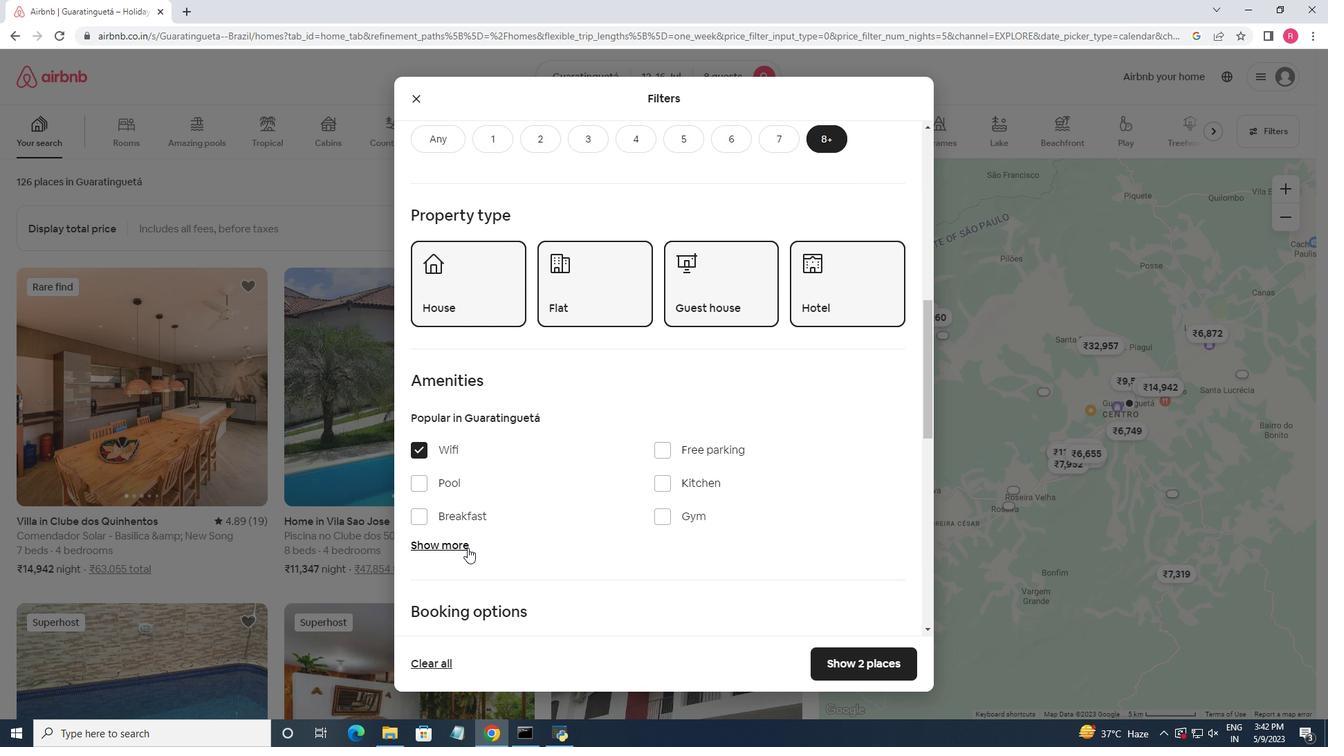 
Action: Mouse moved to (576, 558)
Screenshot: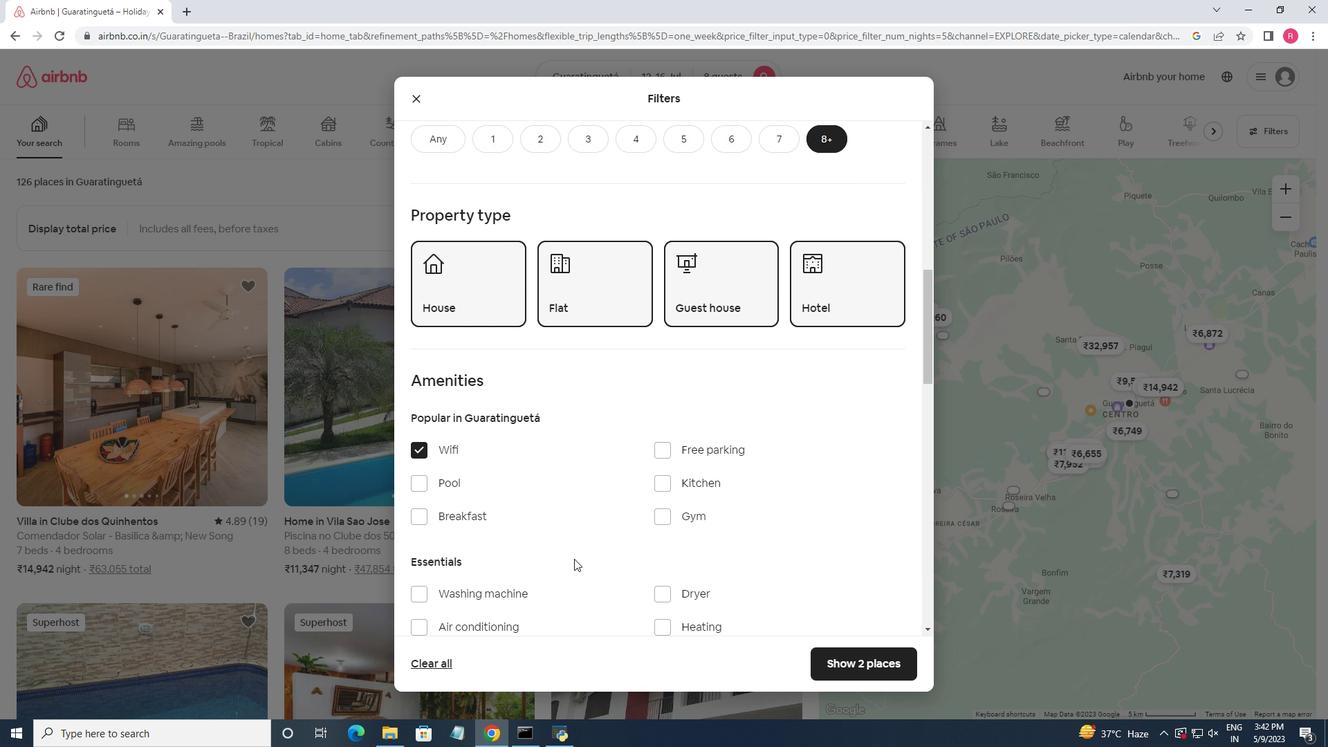 
Action: Mouse scrolled (576, 558) with delta (0, 0)
Screenshot: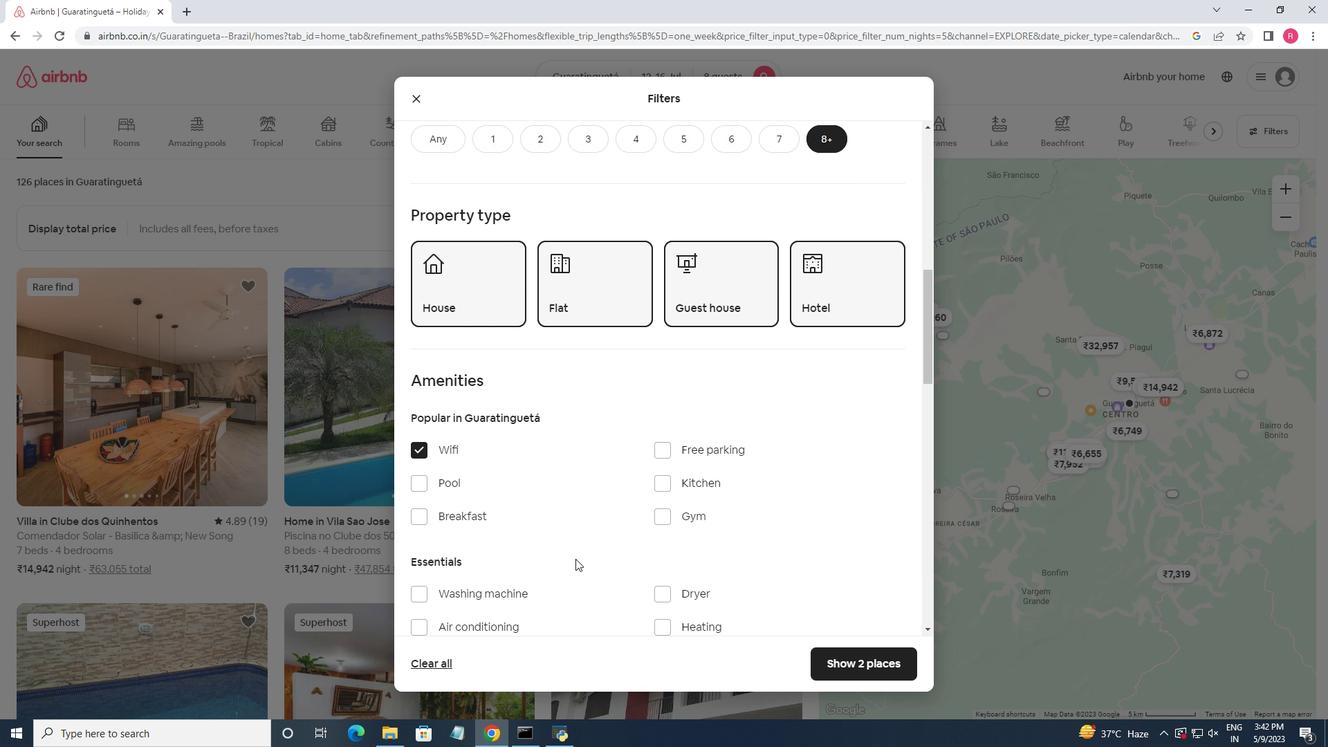 
Action: Mouse moved to (671, 383)
Screenshot: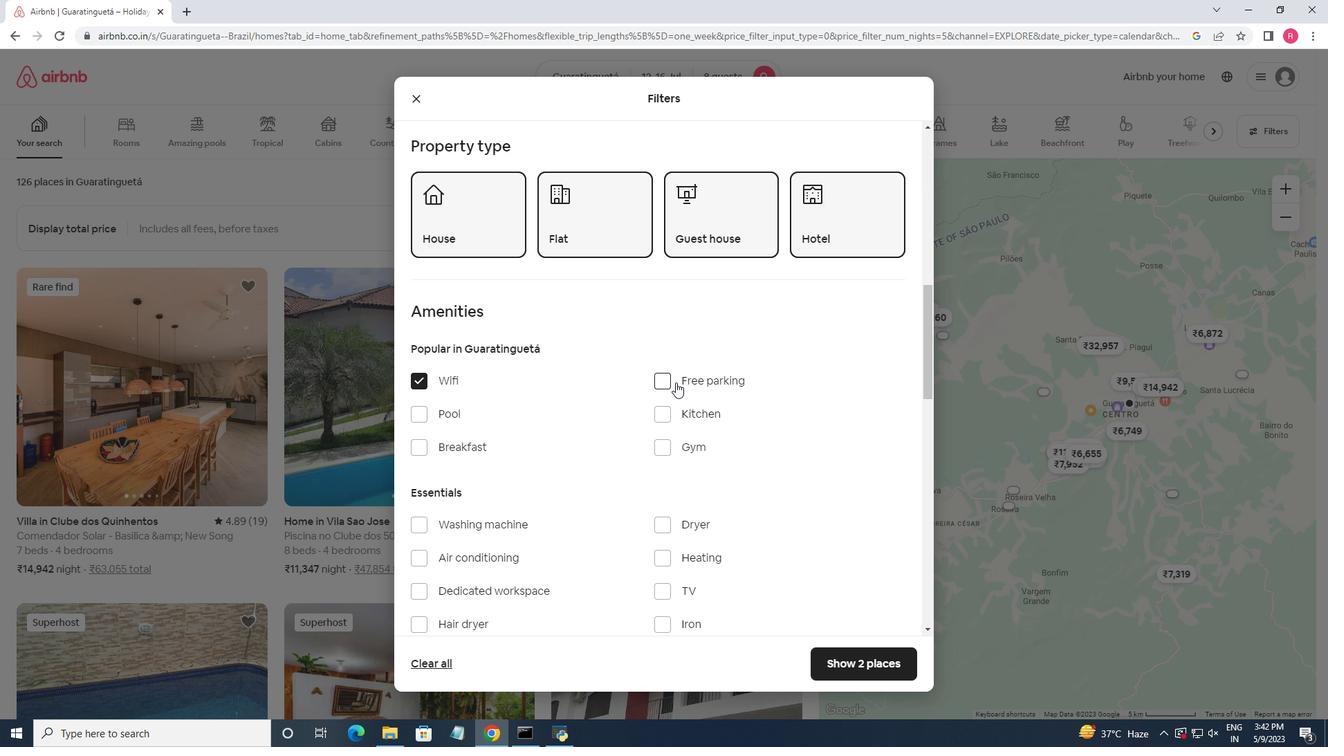 
Action: Mouse pressed left at (671, 383)
Screenshot: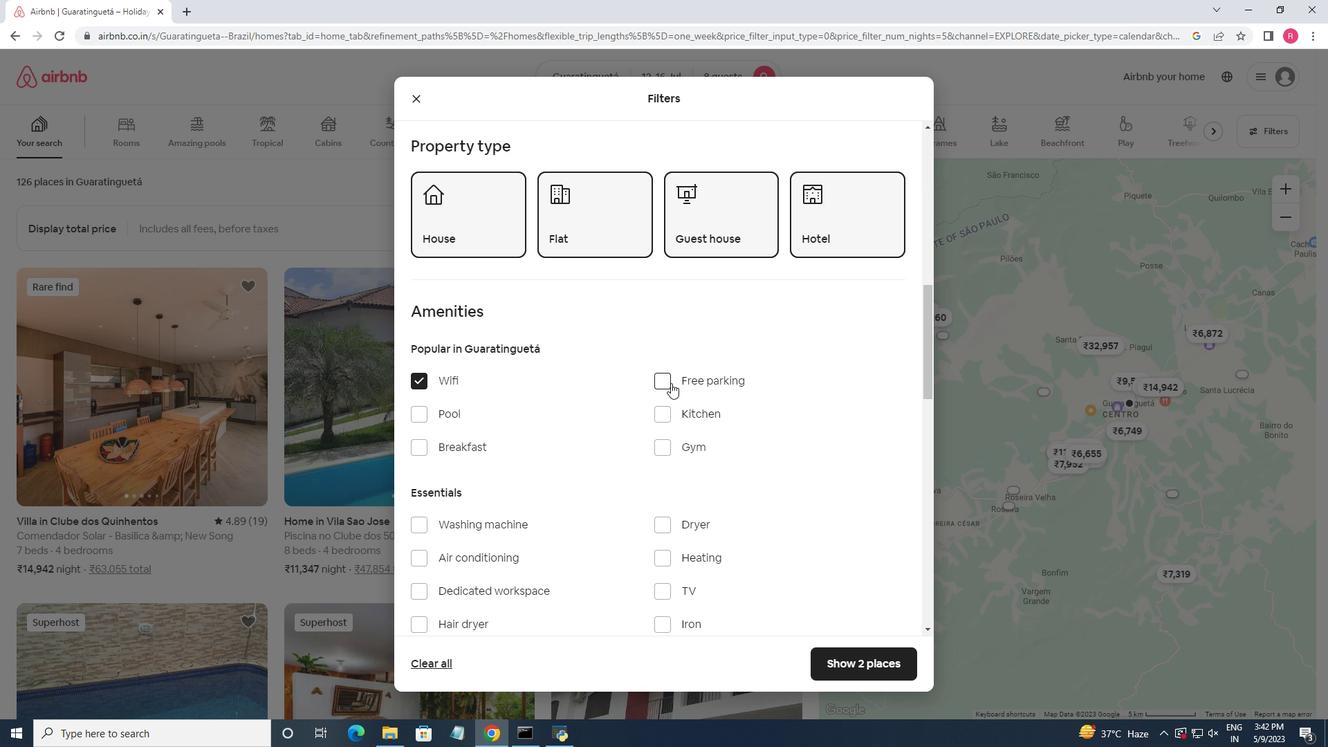 
Action: Mouse moved to (663, 585)
Screenshot: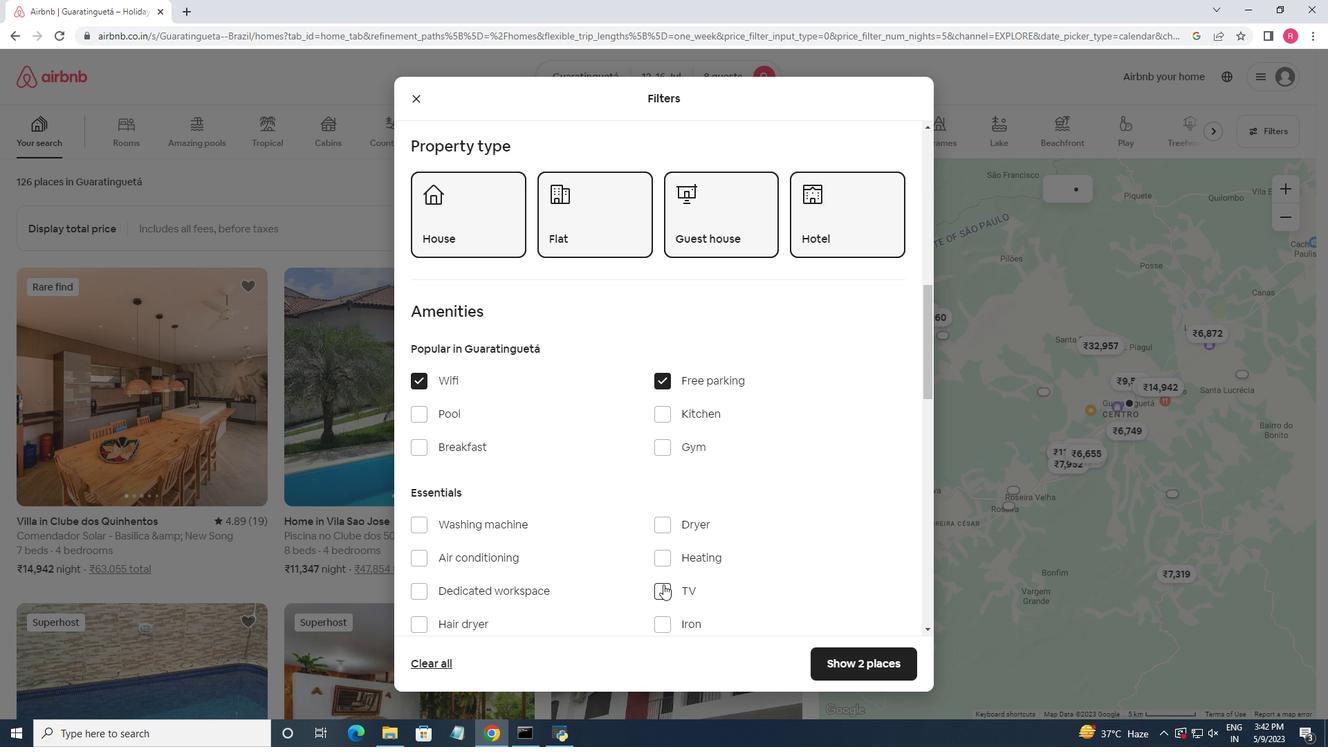 
Action: Mouse pressed left at (663, 585)
Screenshot: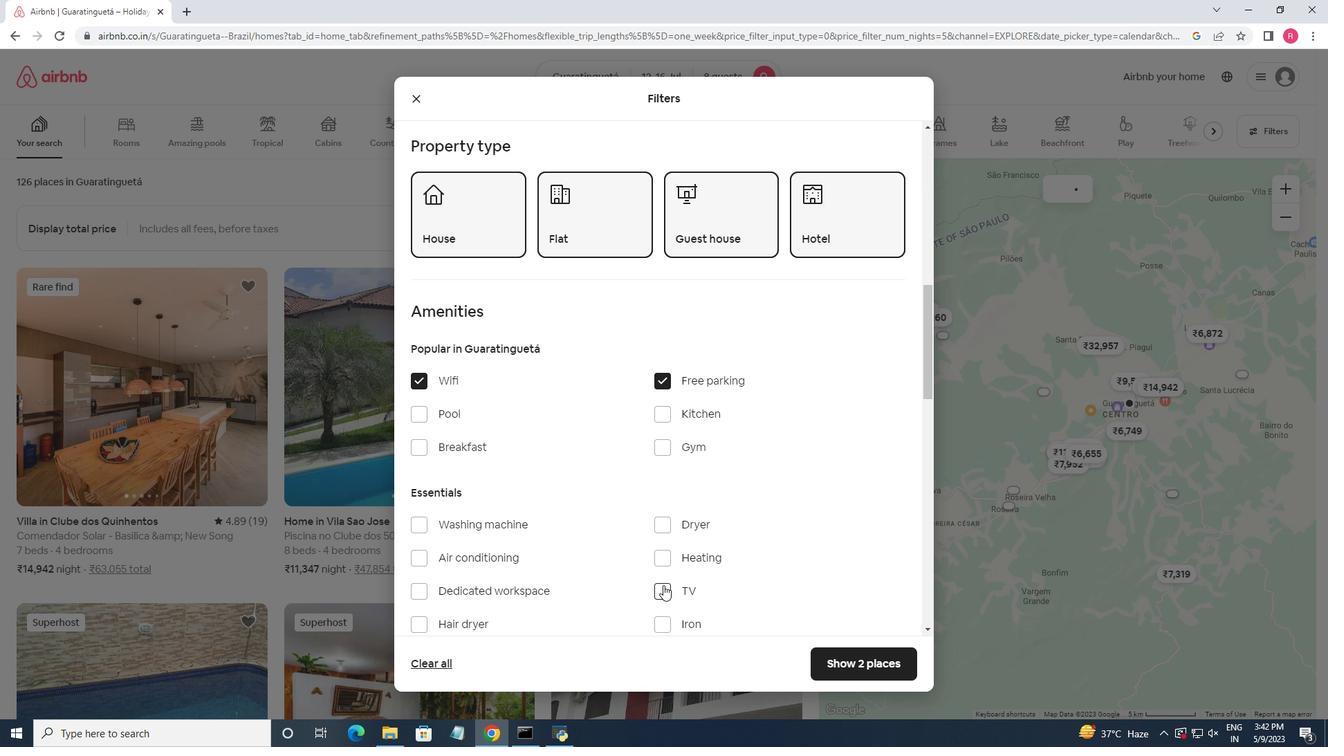 
Action: Mouse moved to (596, 487)
Screenshot: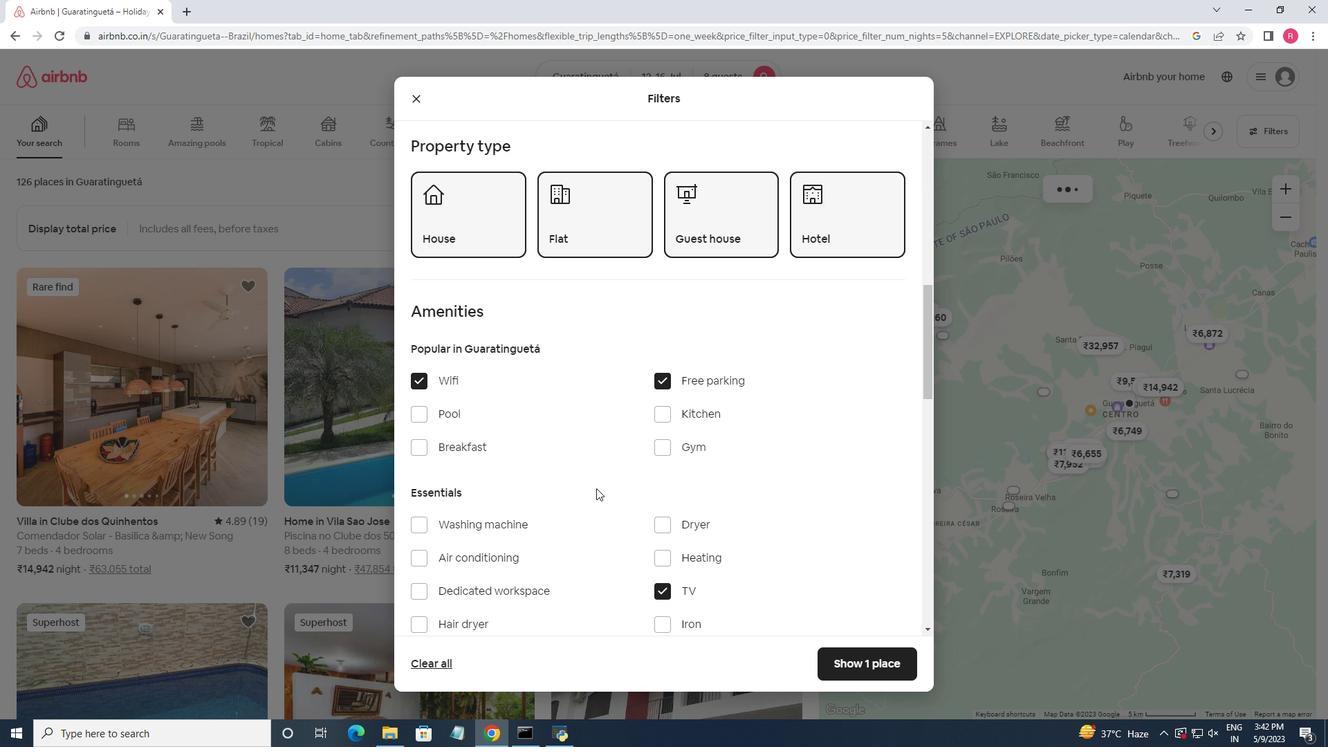 
Action: Mouse scrolled (596, 486) with delta (0, 0)
Screenshot: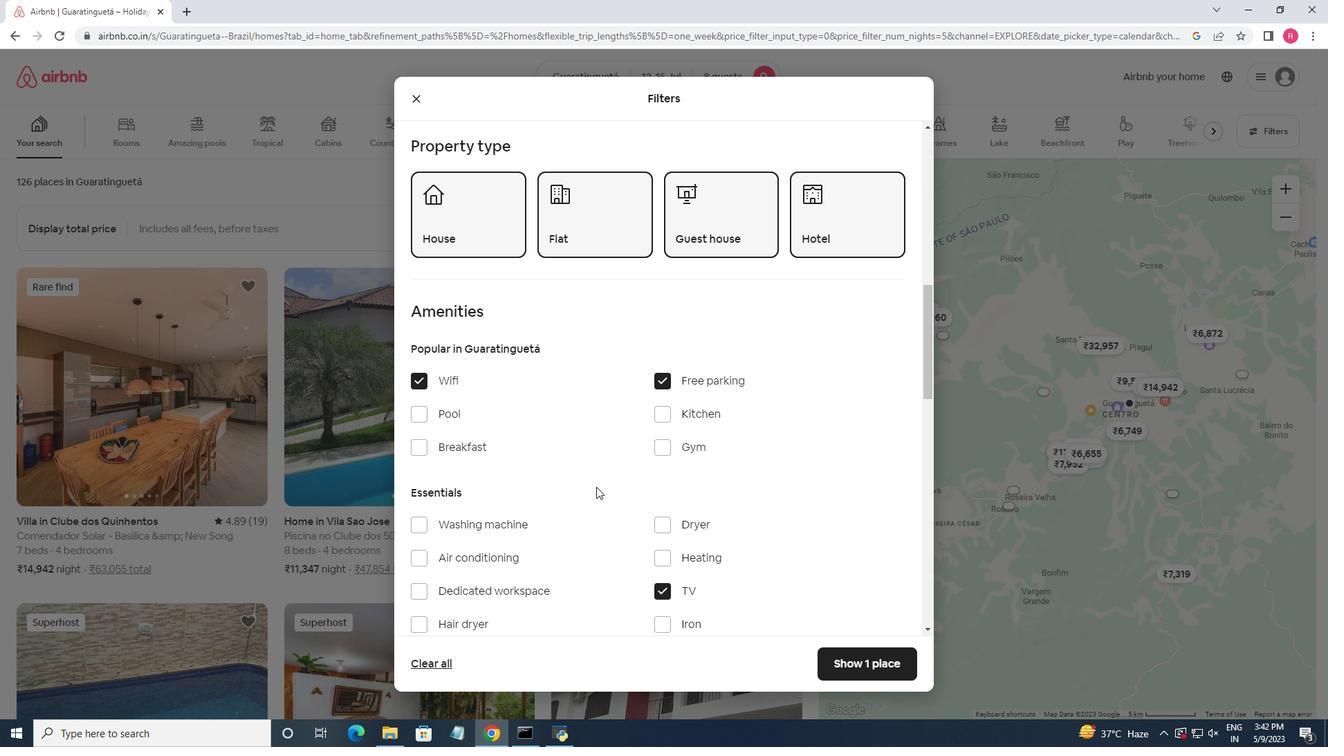 
Action: Mouse moved to (596, 487)
Screenshot: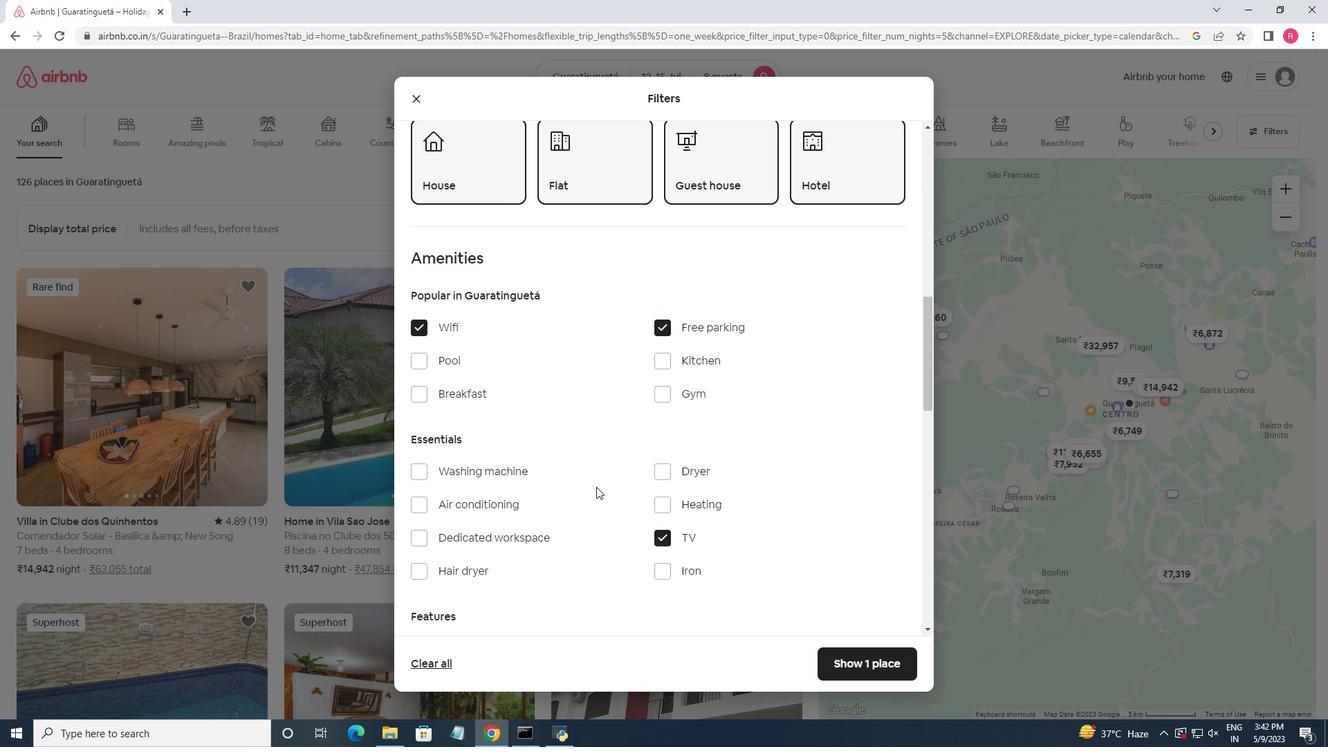 
Action: Mouse scrolled (596, 486) with delta (0, 0)
Screenshot: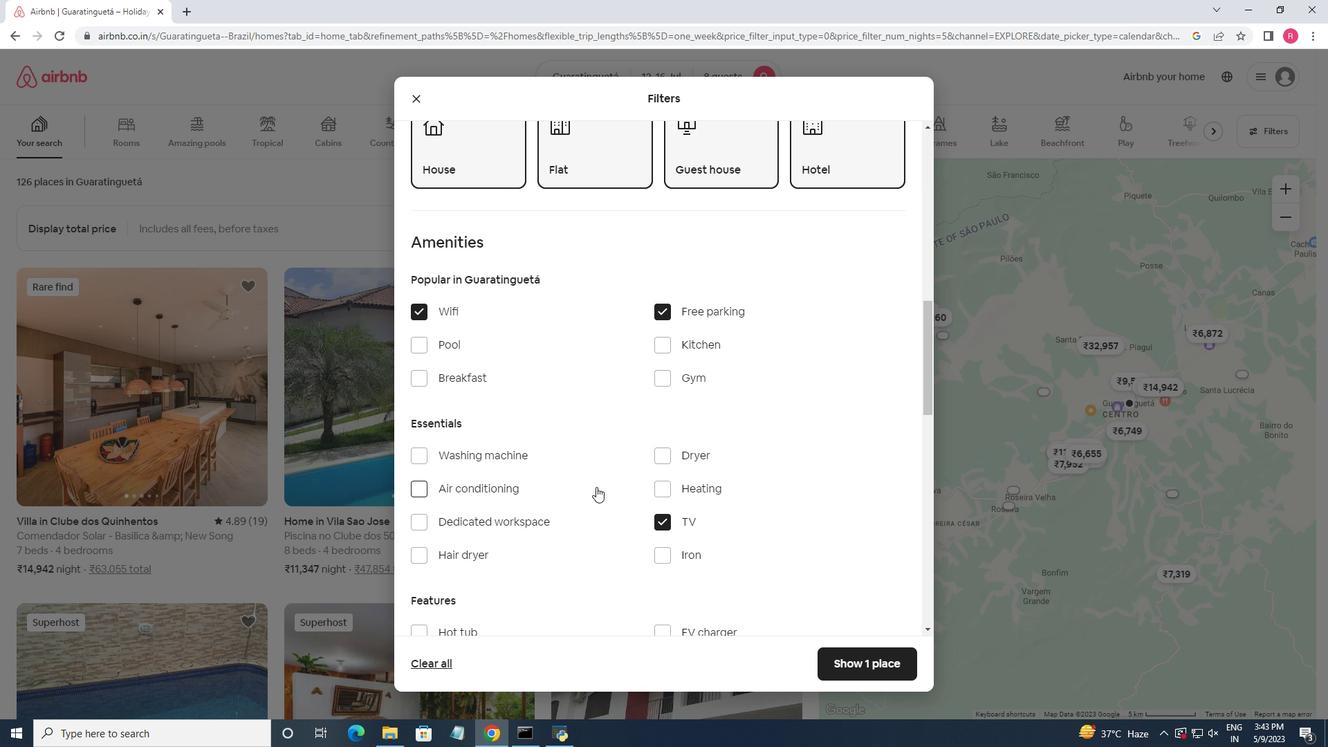 
Action: Mouse moved to (547, 534)
Screenshot: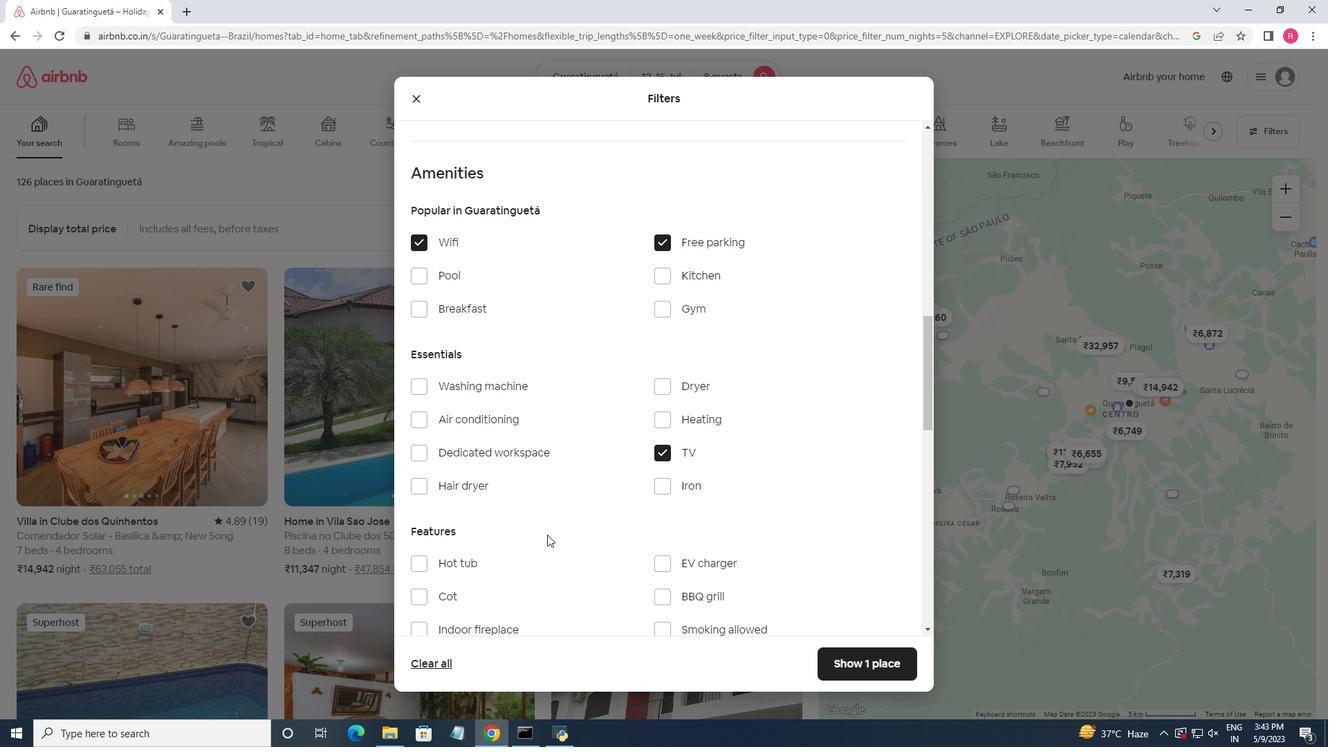 
Action: Mouse scrolled (547, 534) with delta (0, 0)
Screenshot: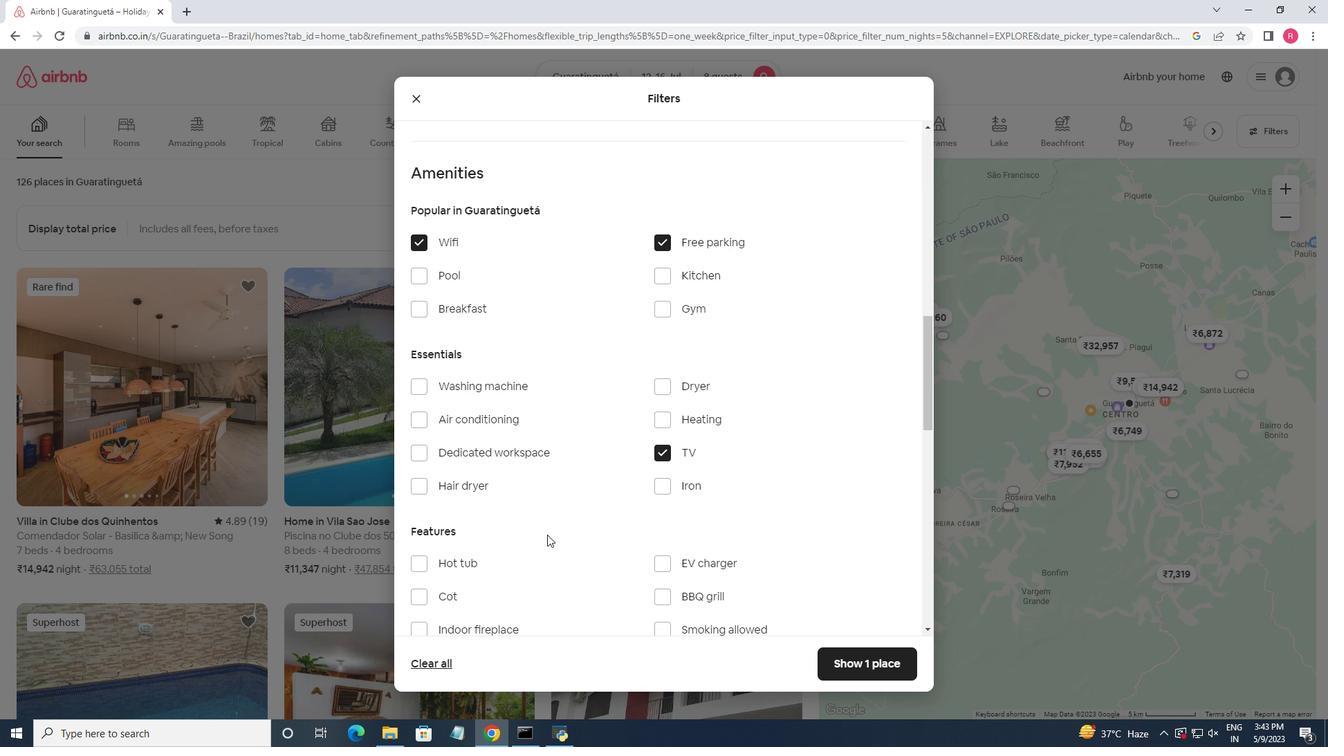 
Action: Mouse scrolled (547, 534) with delta (0, 0)
Screenshot: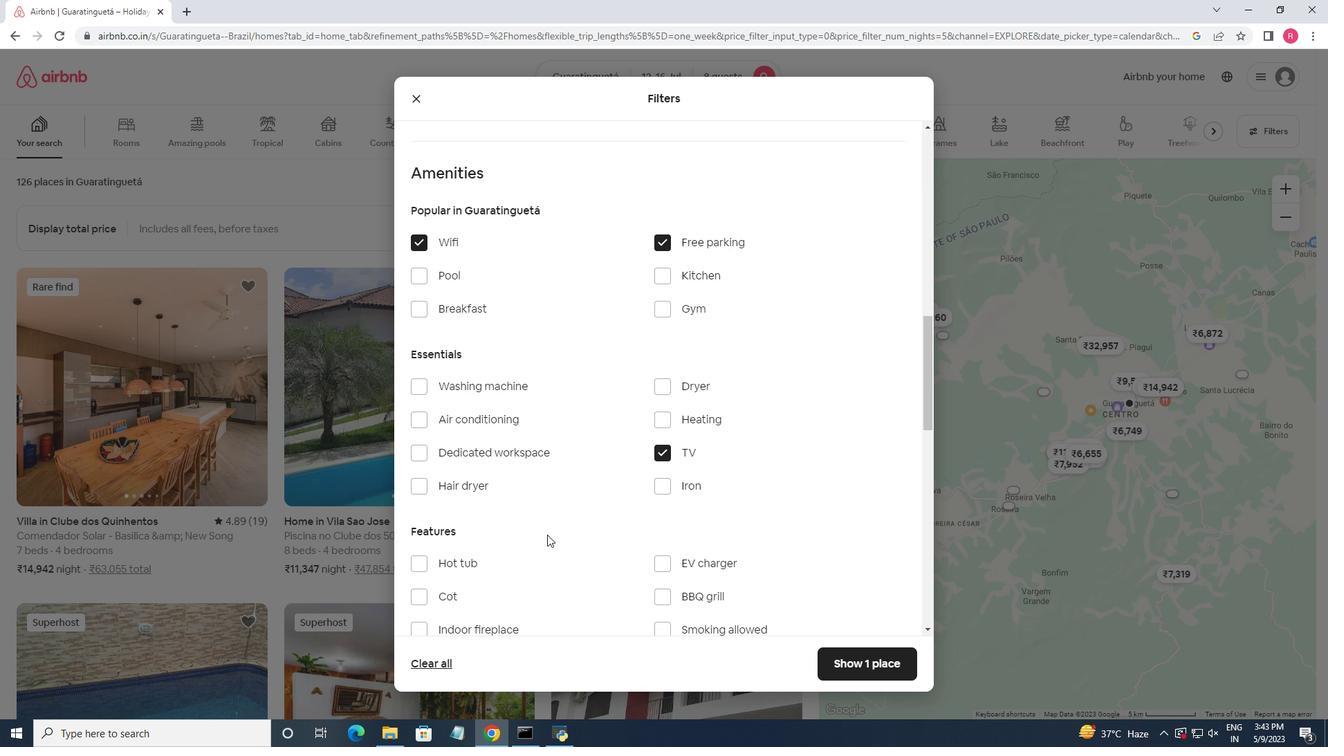 
Action: Mouse moved to (494, 438)
Screenshot: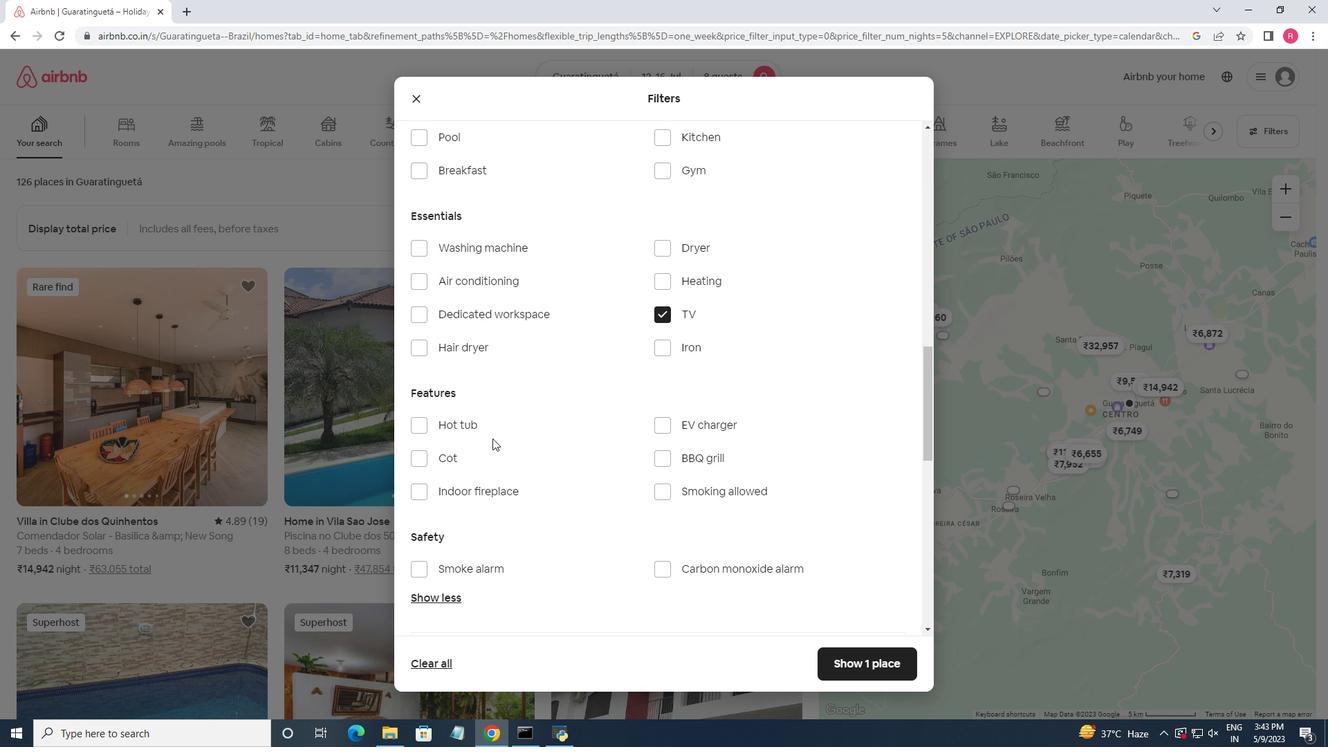 
Action: Mouse scrolled (494, 439) with delta (0, 0)
Screenshot: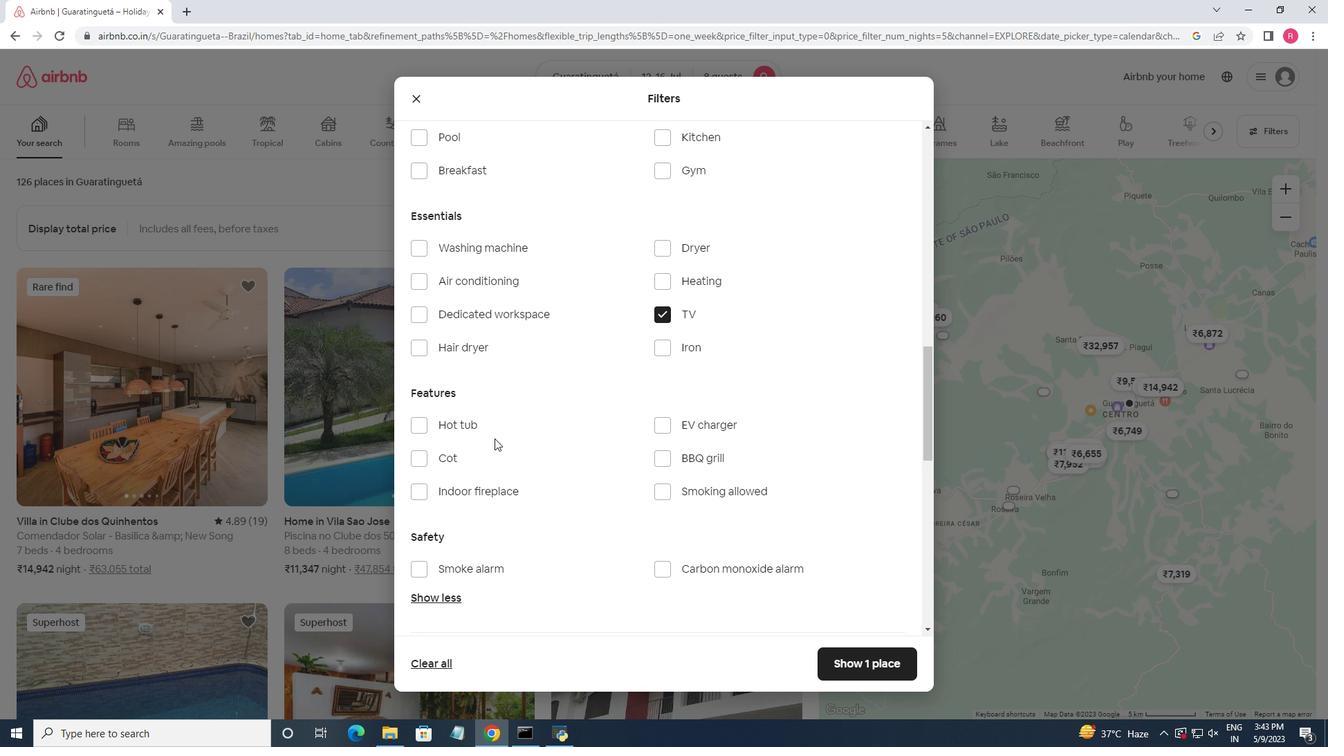 
Action: Mouse moved to (498, 439)
Screenshot: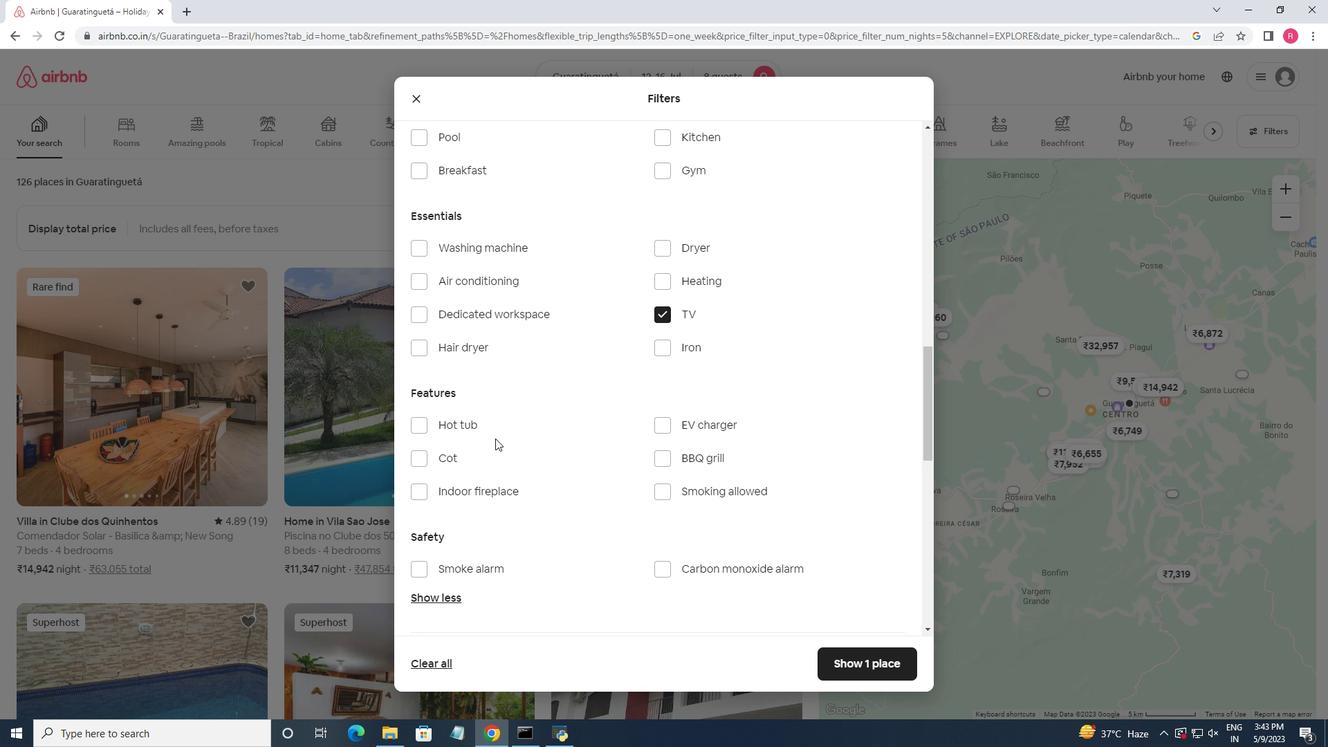 
Action: Mouse scrolled (498, 440) with delta (0, 0)
Screenshot: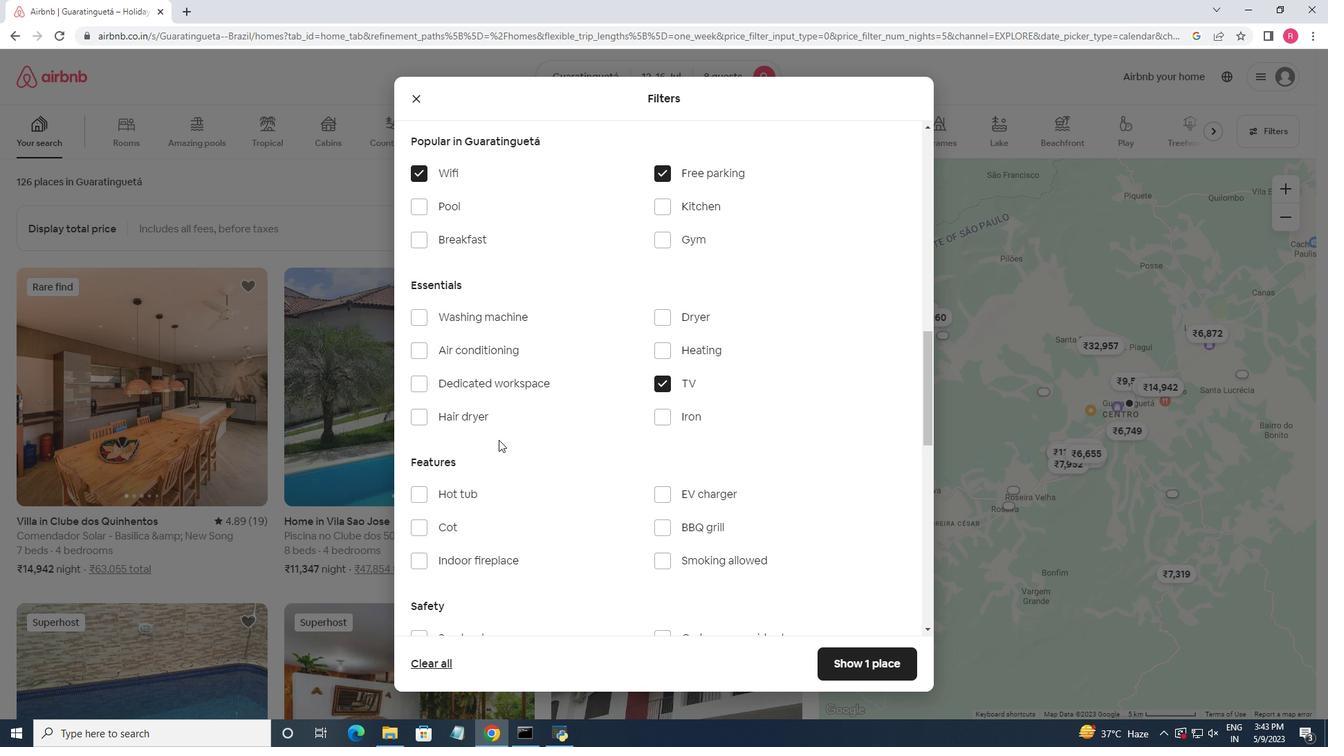 
Action: Mouse moved to (665, 316)
Screenshot: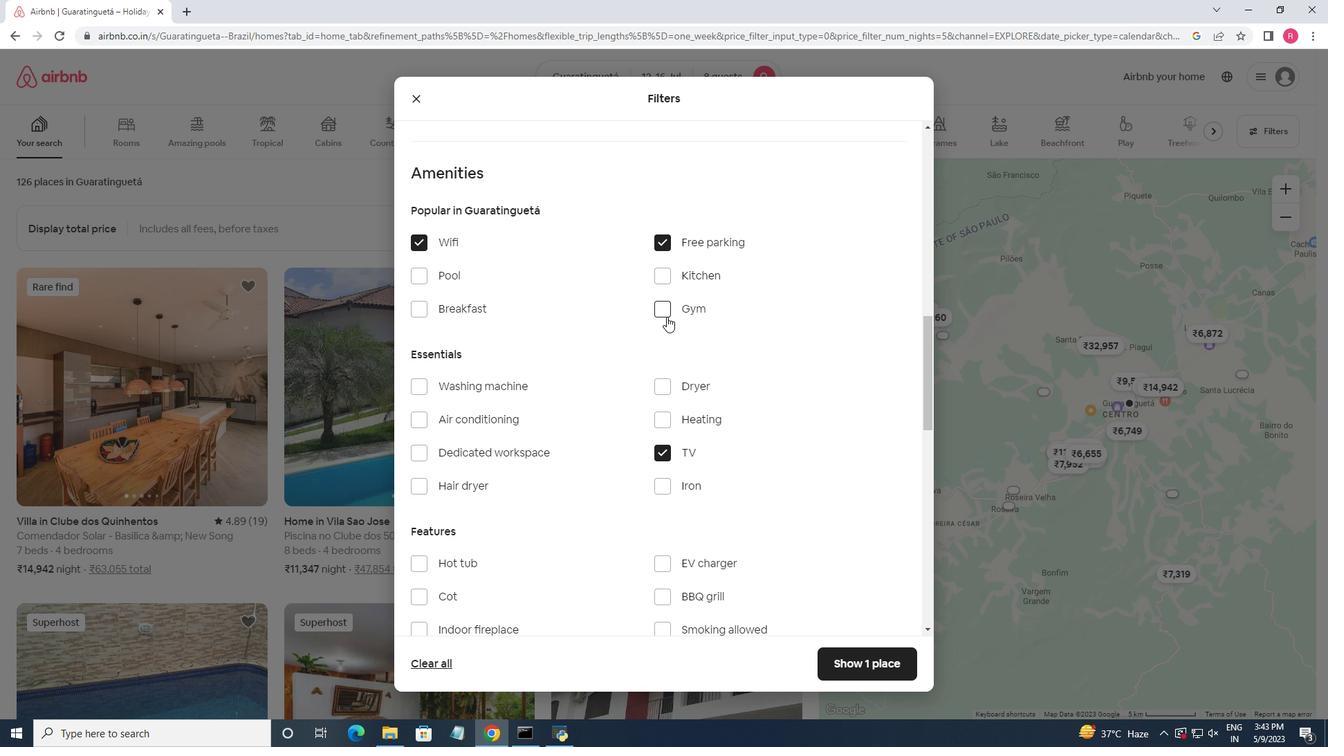 
Action: Mouse pressed left at (665, 316)
Screenshot: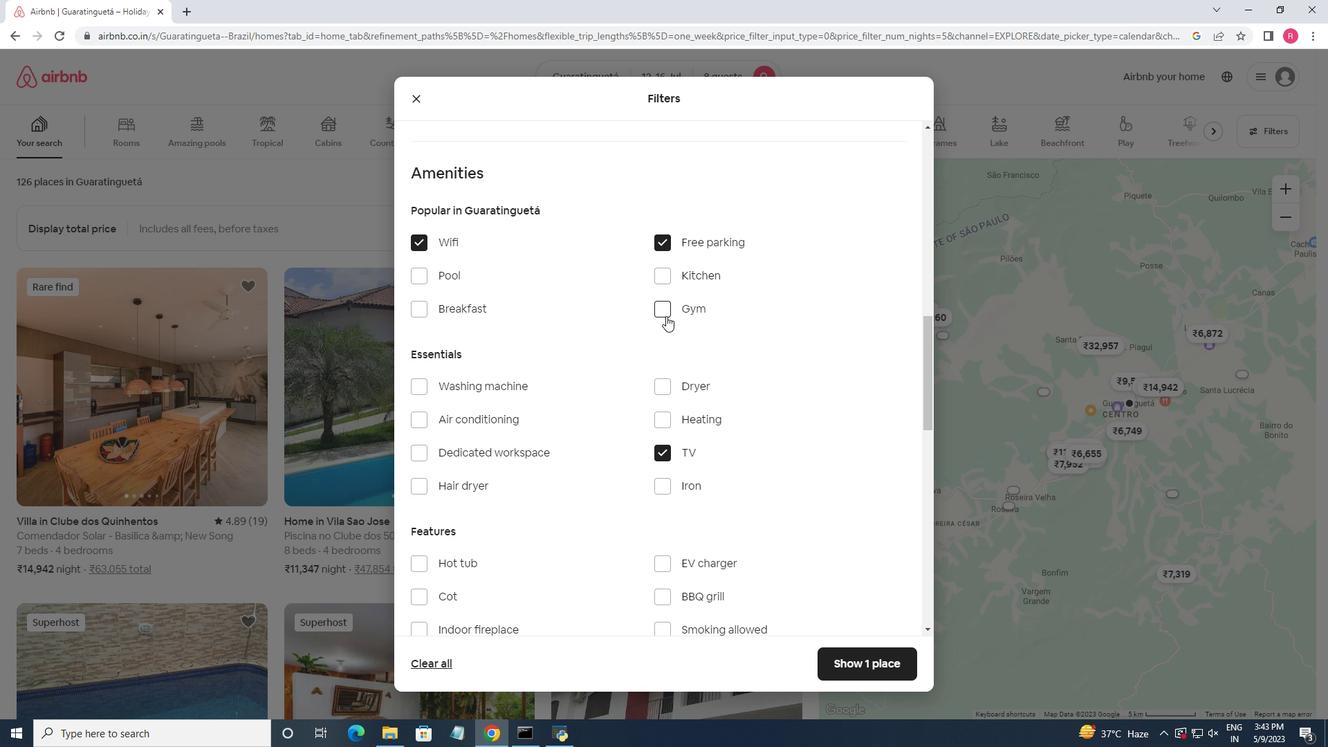 
Action: Mouse moved to (425, 314)
Screenshot: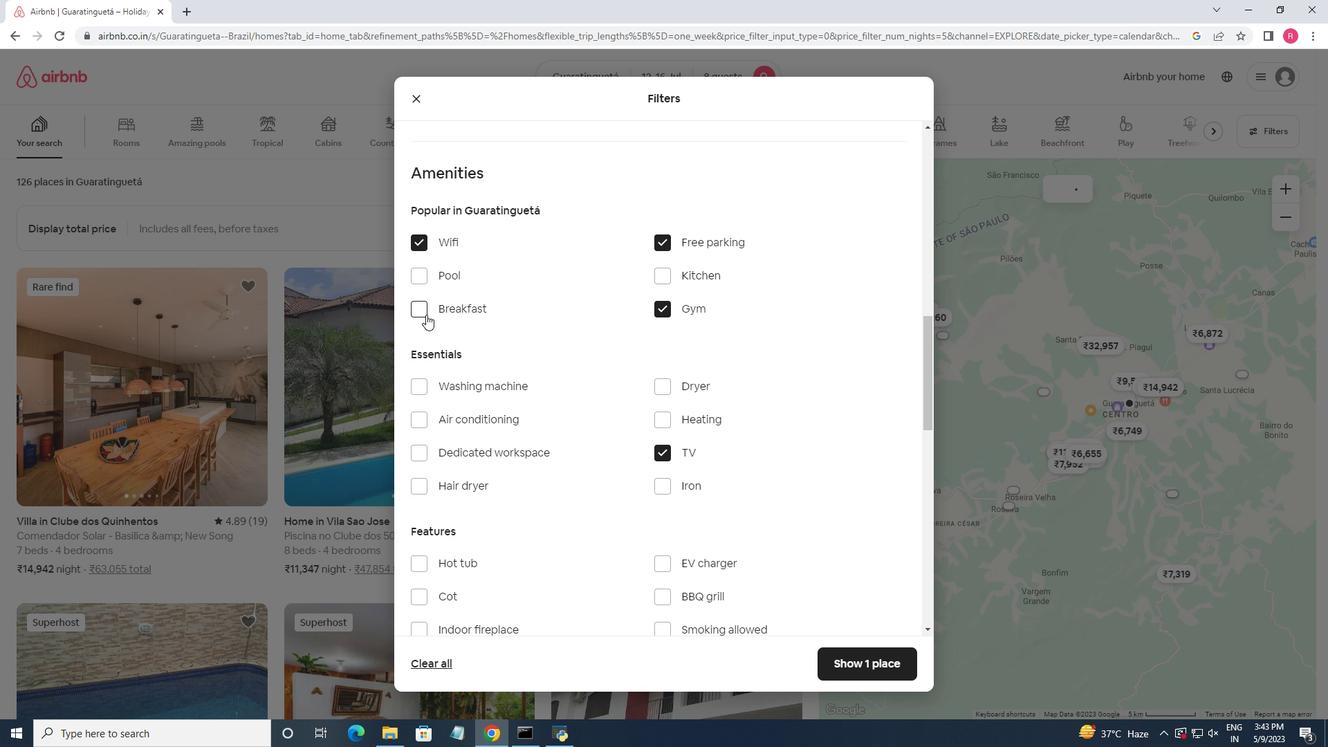 
Action: Mouse pressed left at (425, 314)
Screenshot: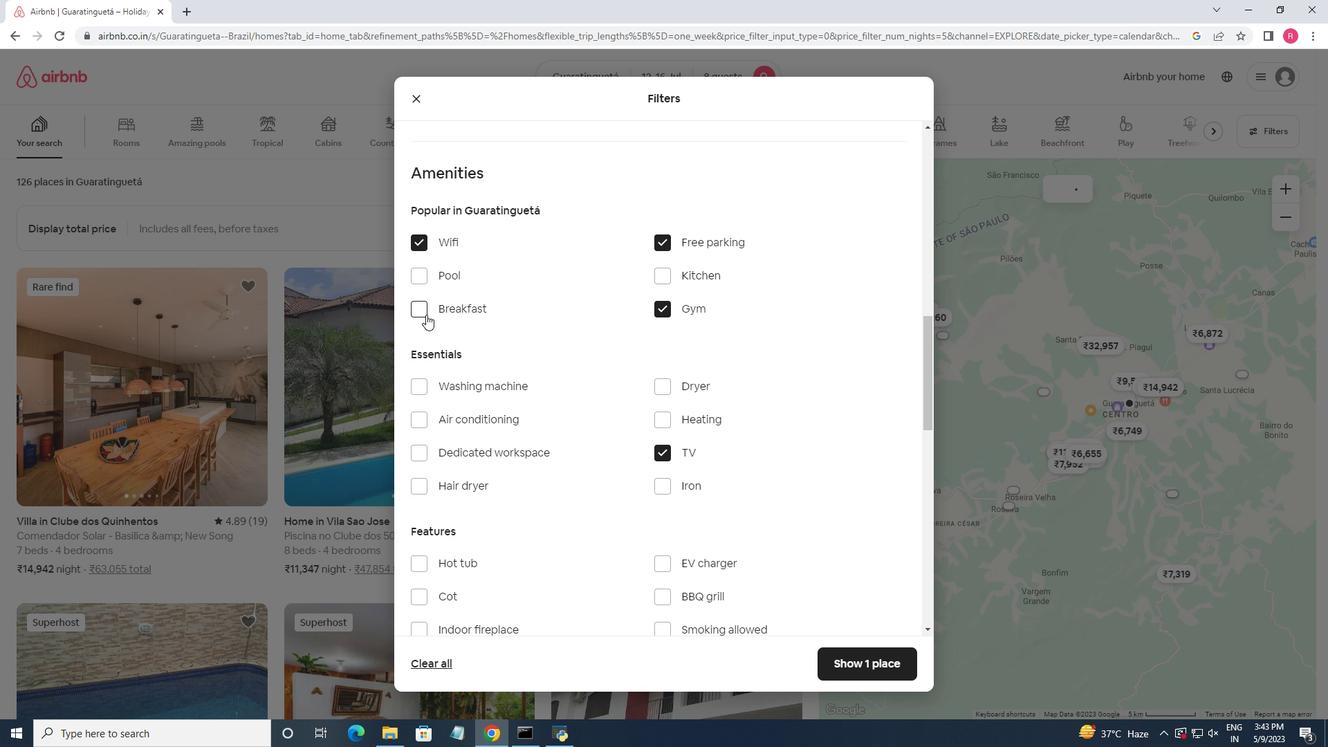 
Action: Mouse moved to (583, 415)
Screenshot: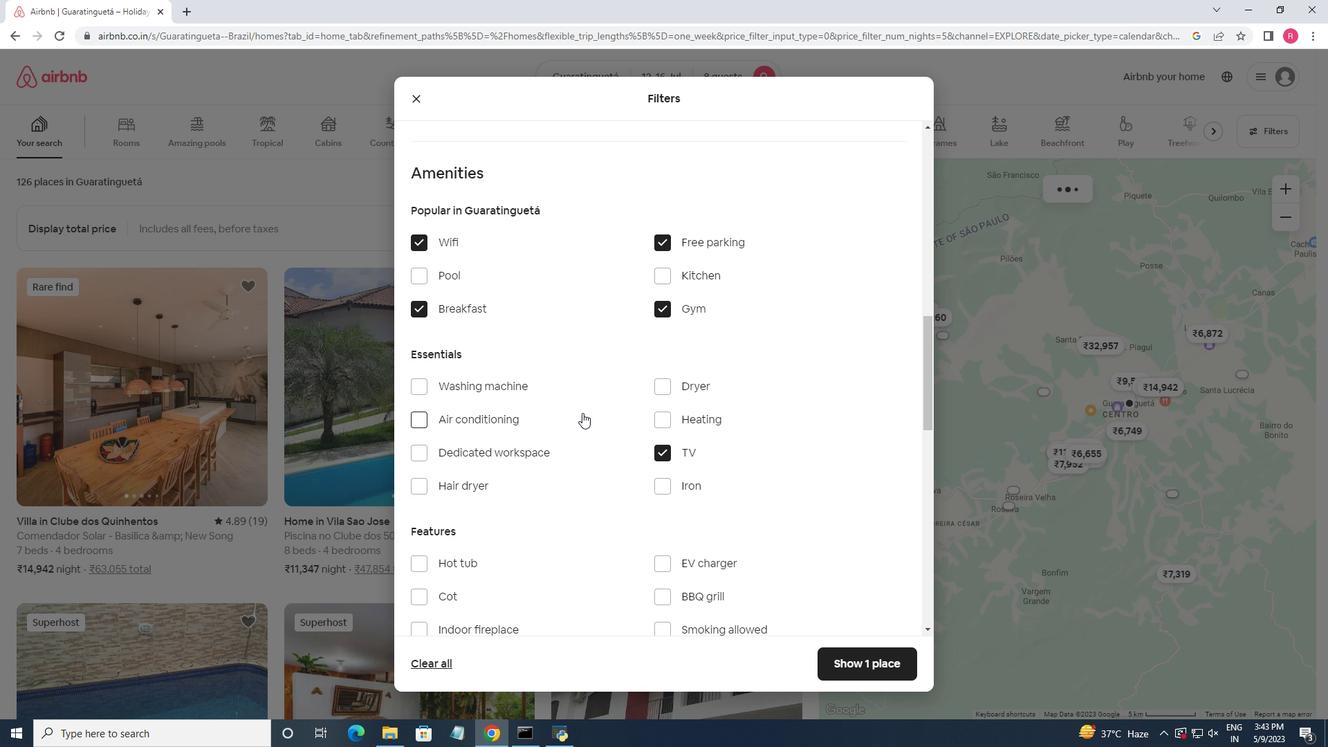 
Action: Mouse scrolled (583, 415) with delta (0, 0)
Screenshot: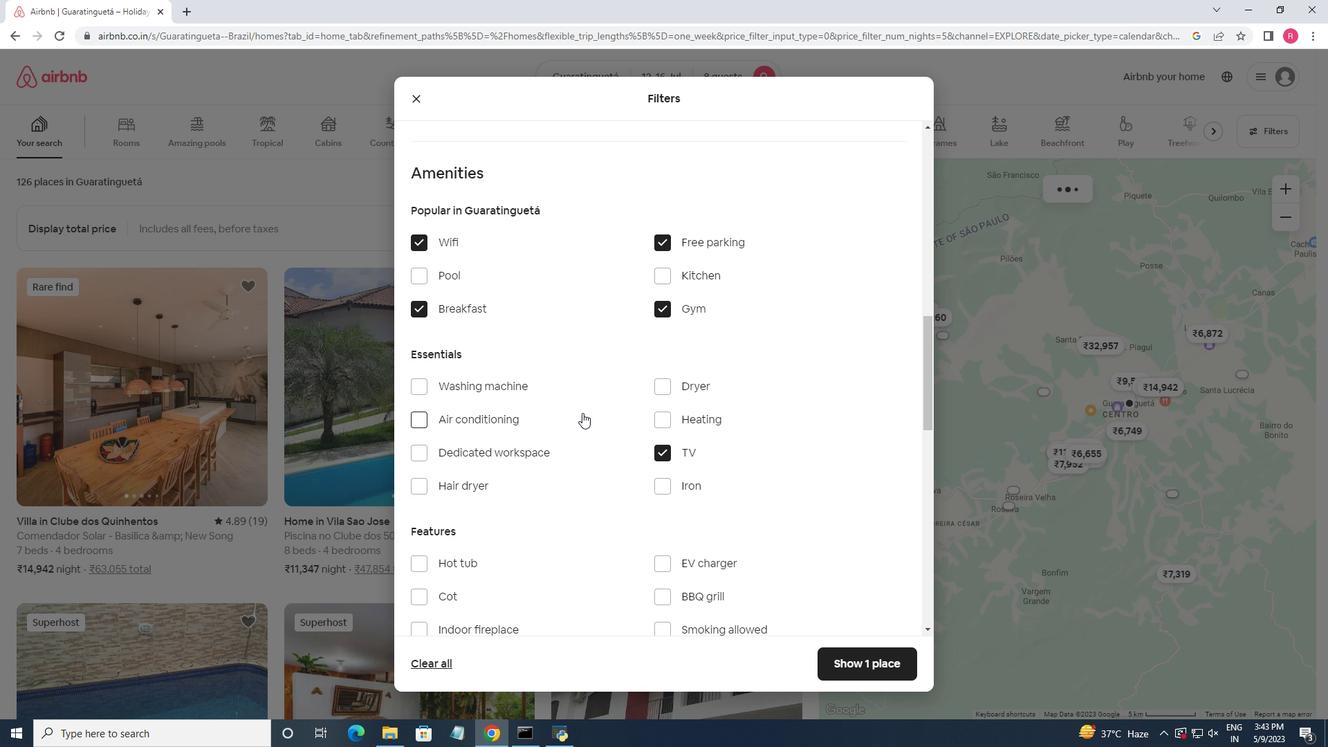 
Action: Mouse moved to (583, 415)
Screenshot: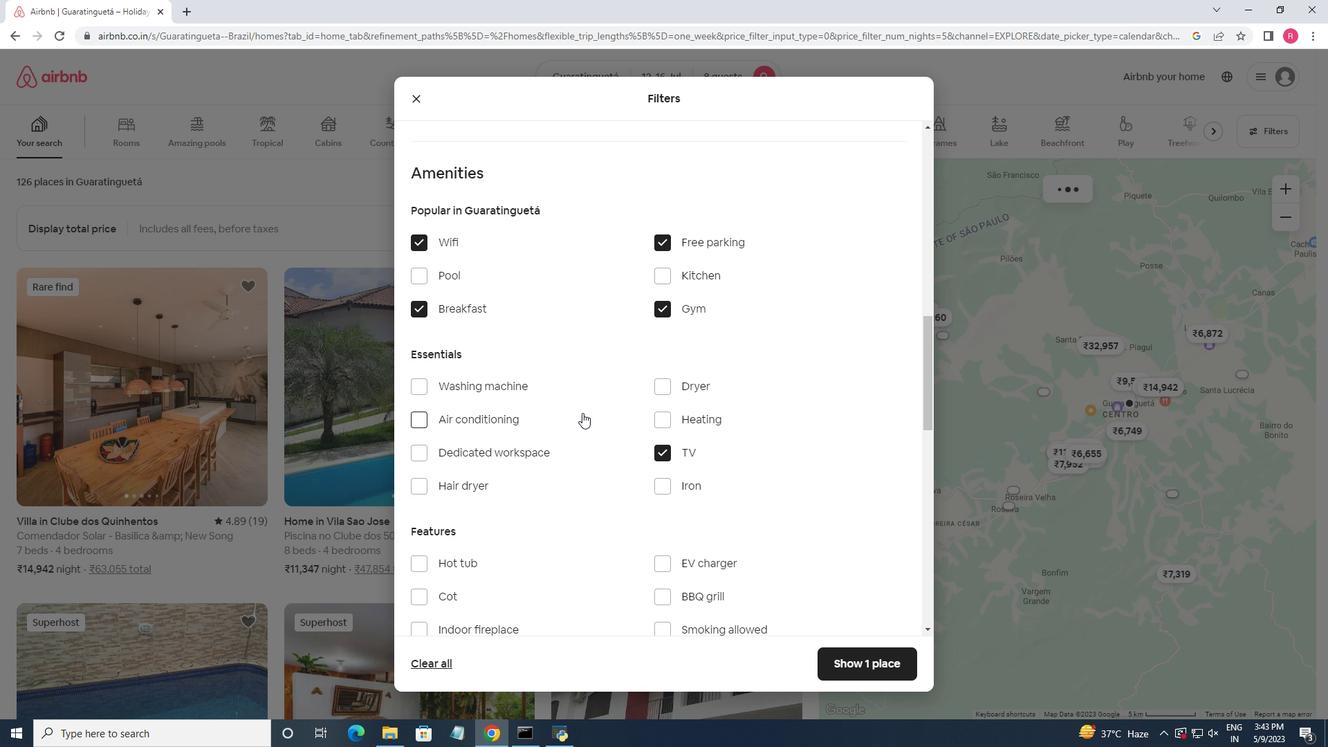 
Action: Mouse scrolled (583, 415) with delta (0, 0)
Screenshot: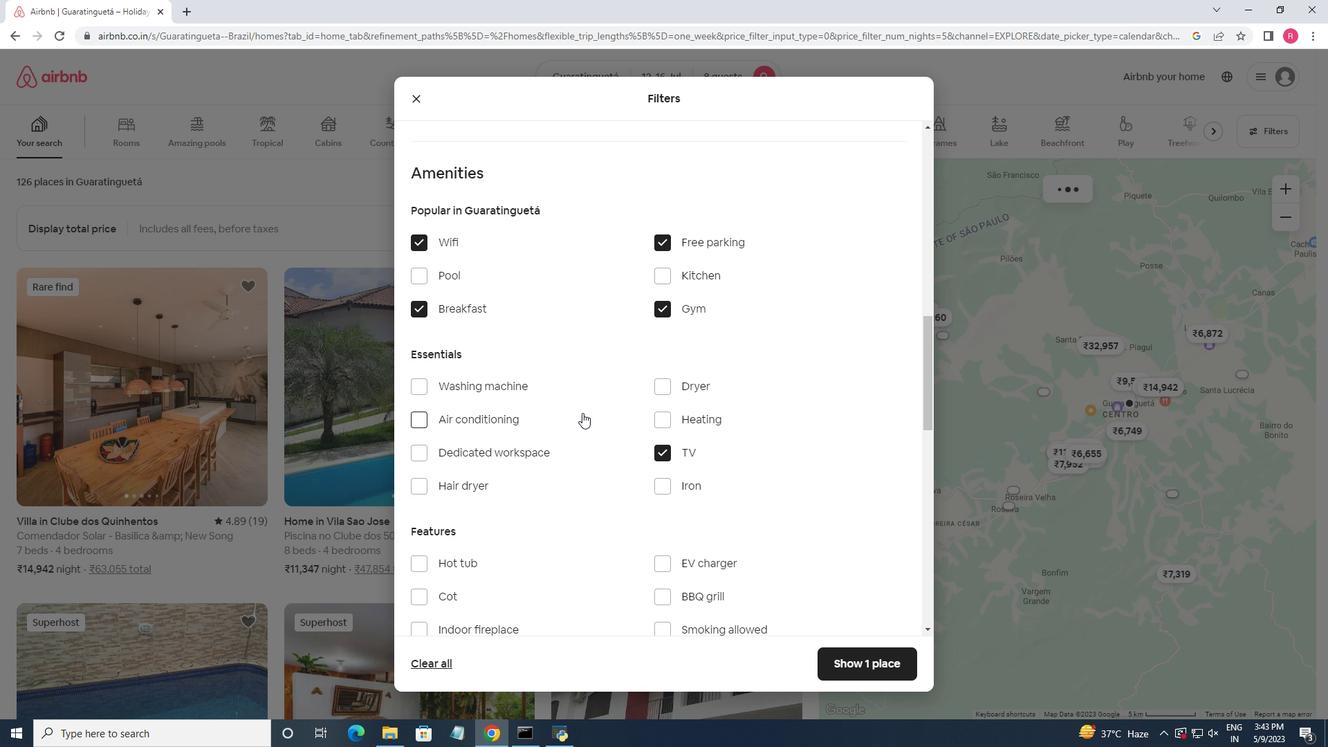 
Action: Mouse moved to (583, 417)
Screenshot: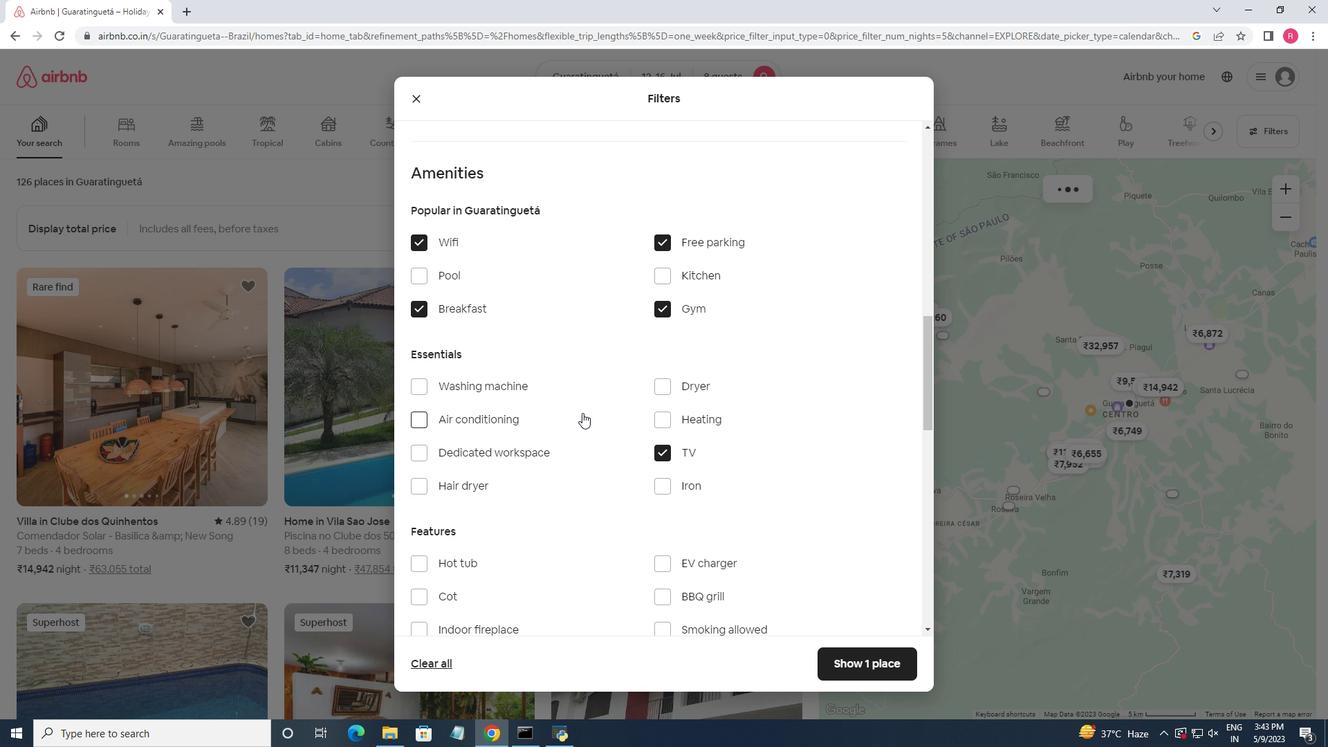 
Action: Mouse scrolled (583, 416) with delta (0, 0)
Screenshot: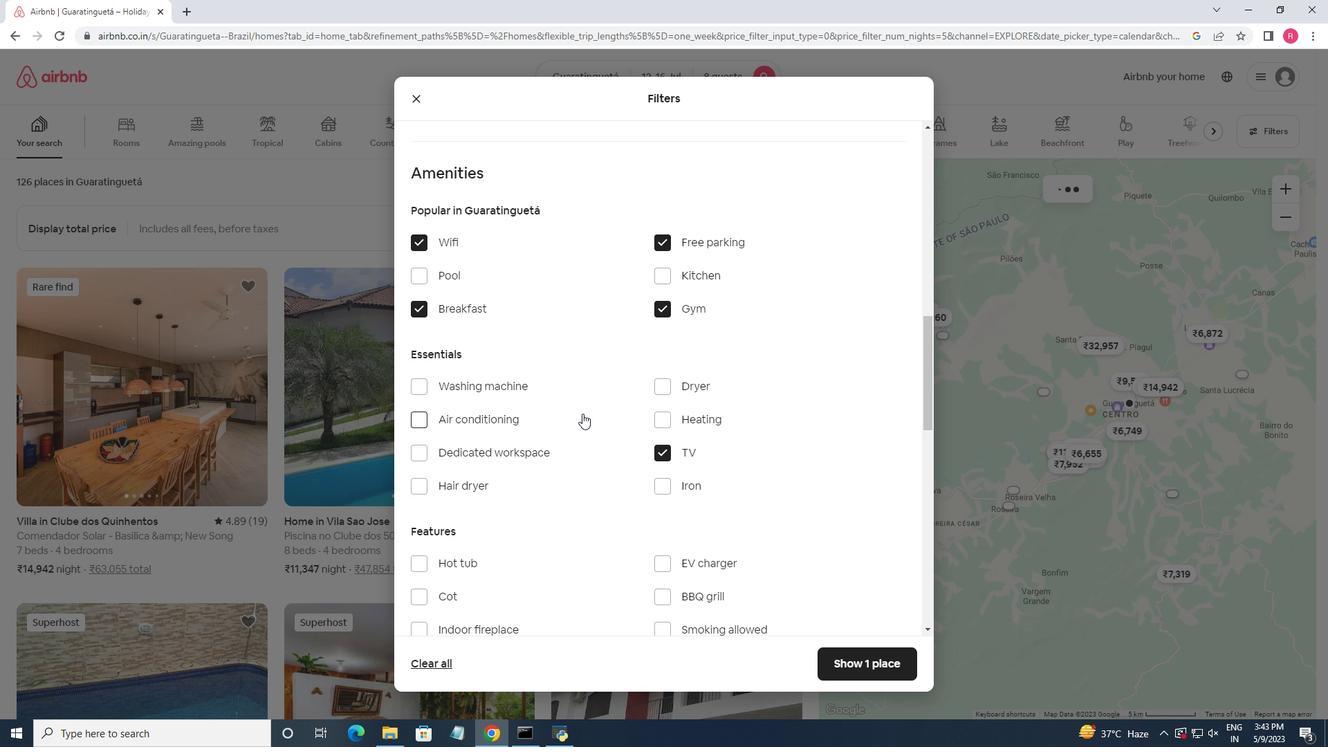 
Action: Mouse moved to (583, 417)
Screenshot: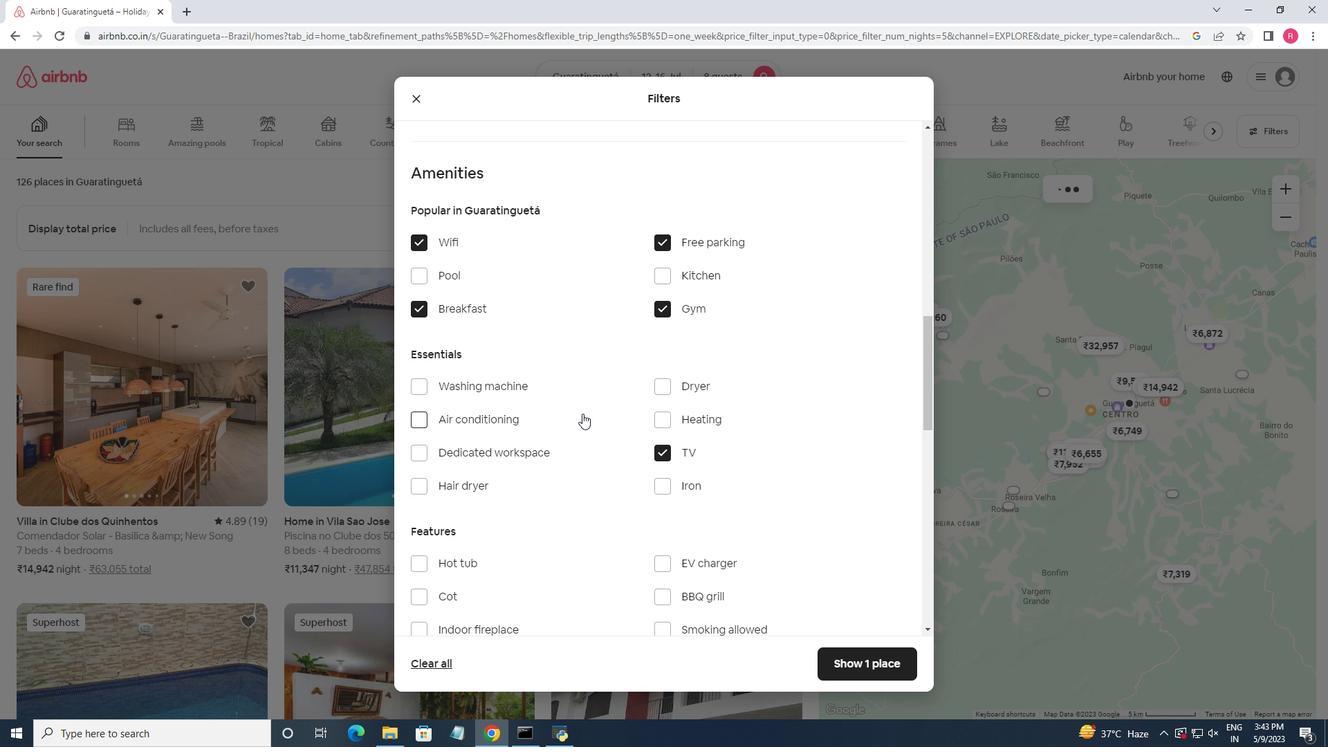
Action: Mouse scrolled (583, 417) with delta (0, 0)
Screenshot: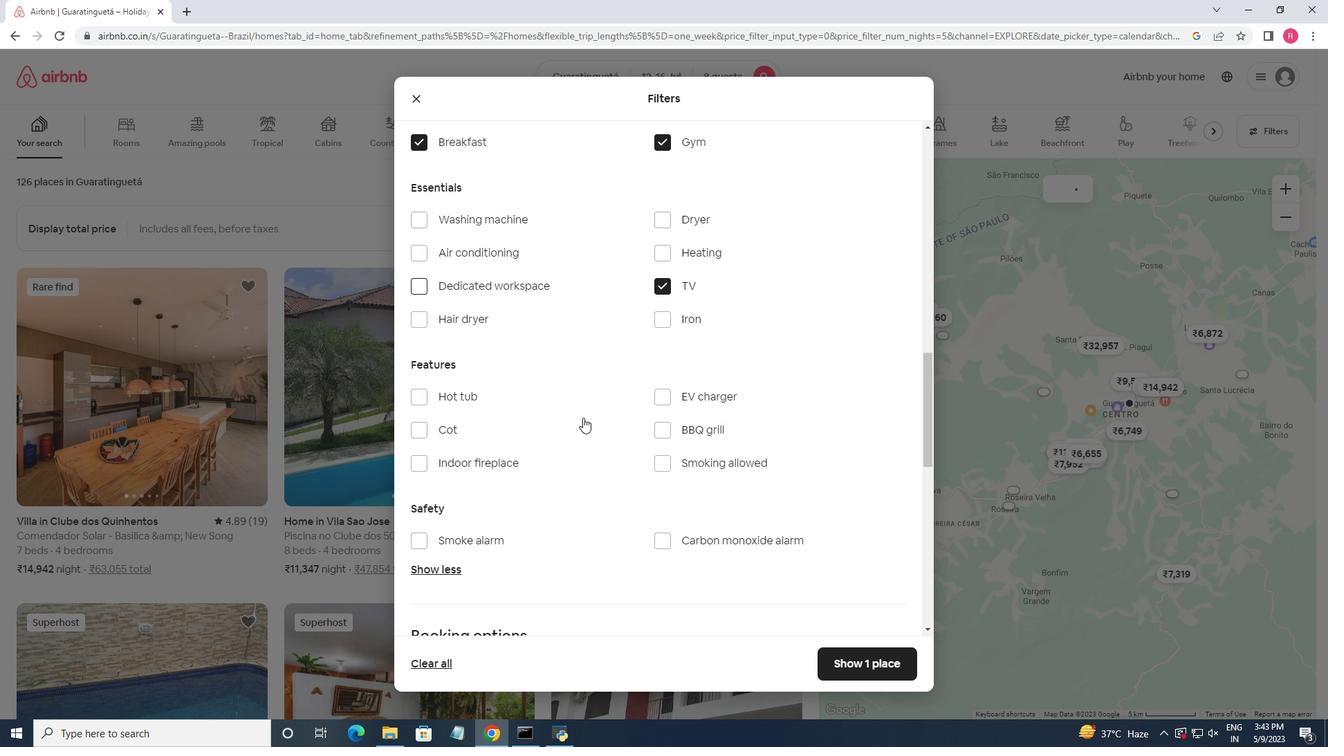 
Action: Mouse scrolled (583, 417) with delta (0, 0)
Screenshot: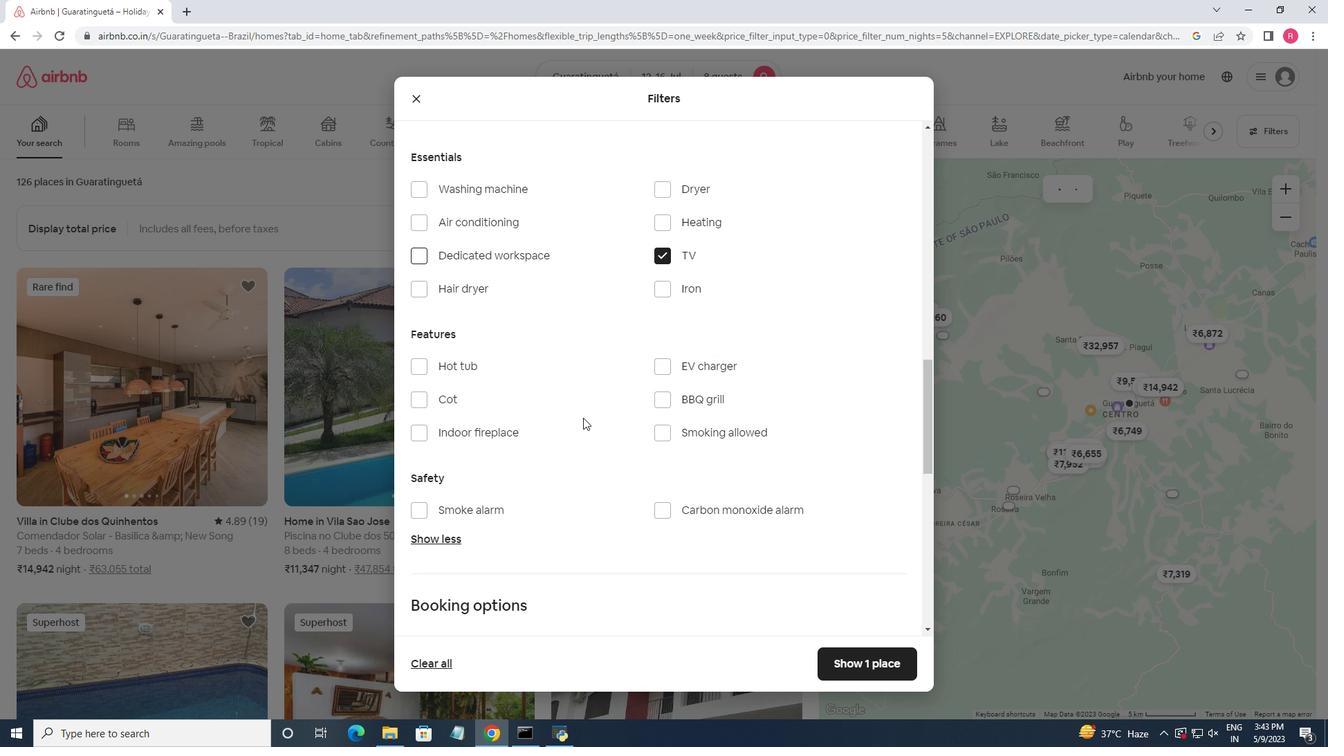 
Action: Mouse moved to (889, 546)
Screenshot: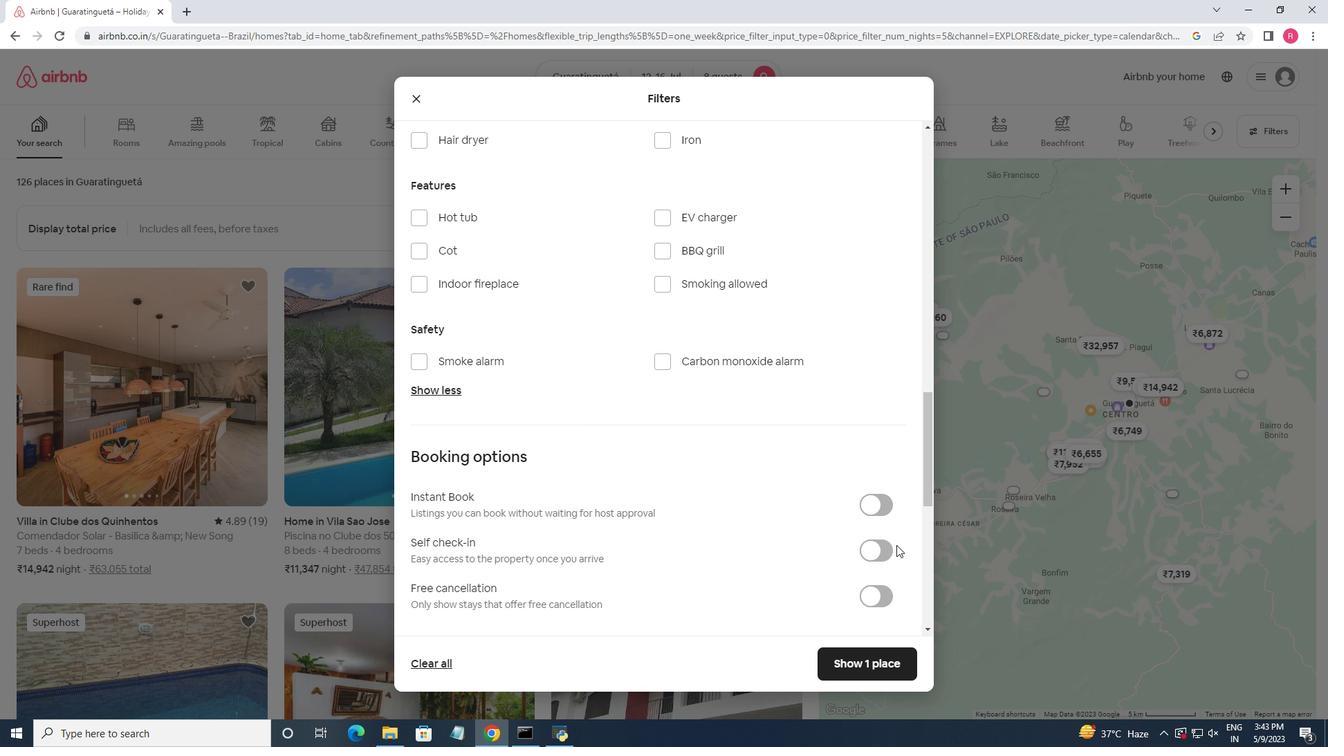 
Action: Mouse pressed left at (889, 546)
Screenshot: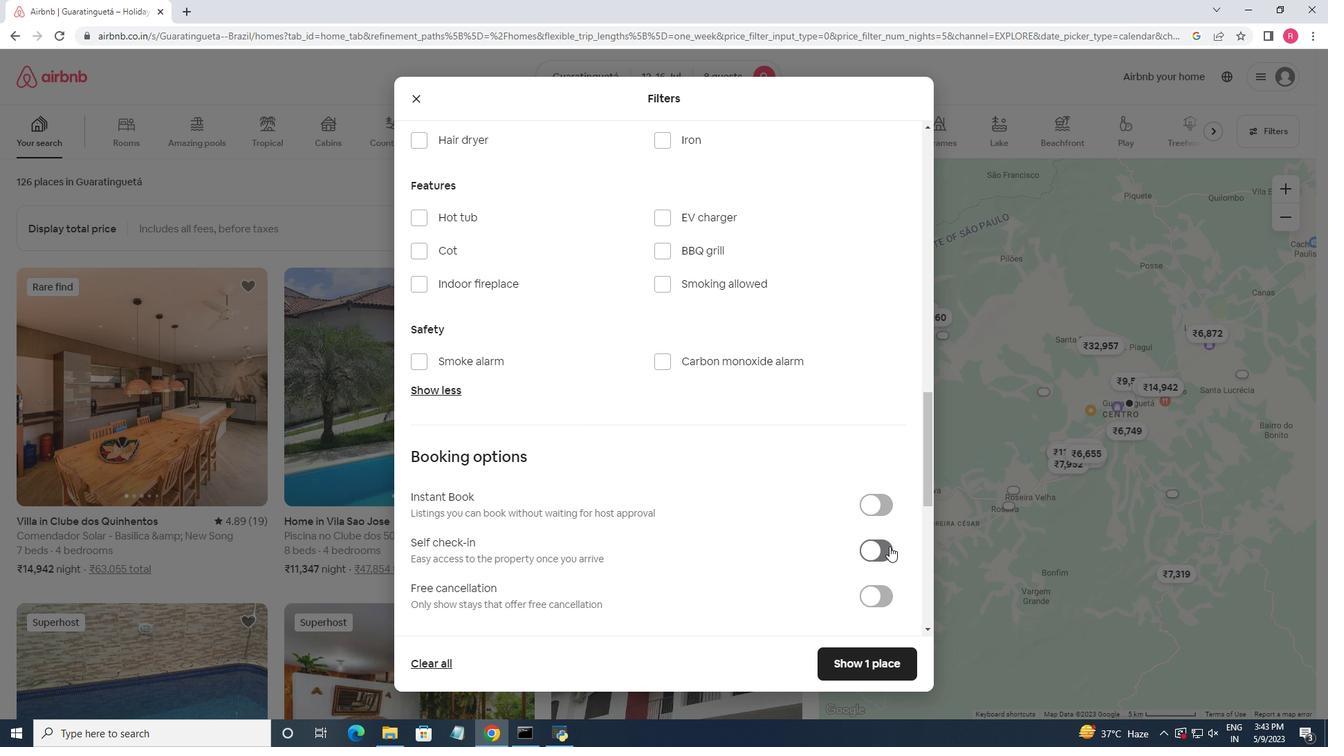 
Action: Mouse moved to (765, 490)
Screenshot: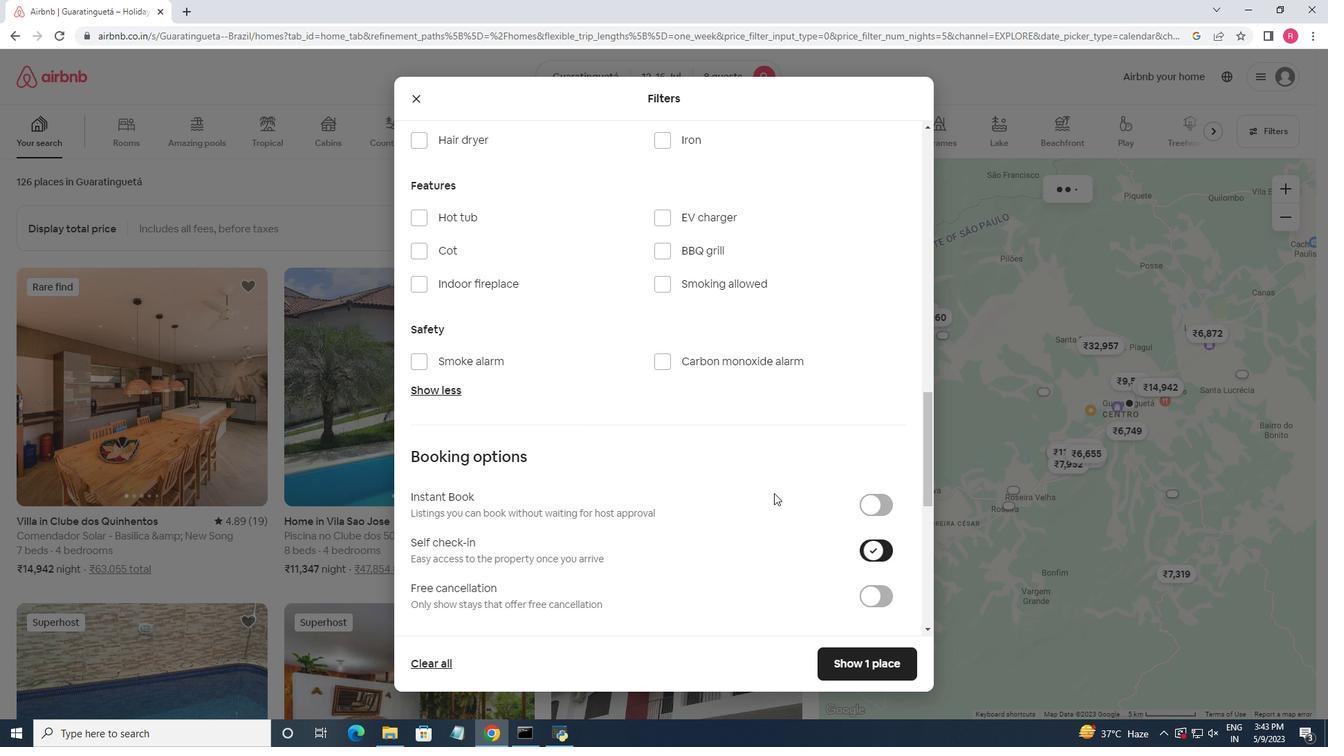 
Action: Mouse scrolled (765, 489) with delta (0, 0)
Screenshot: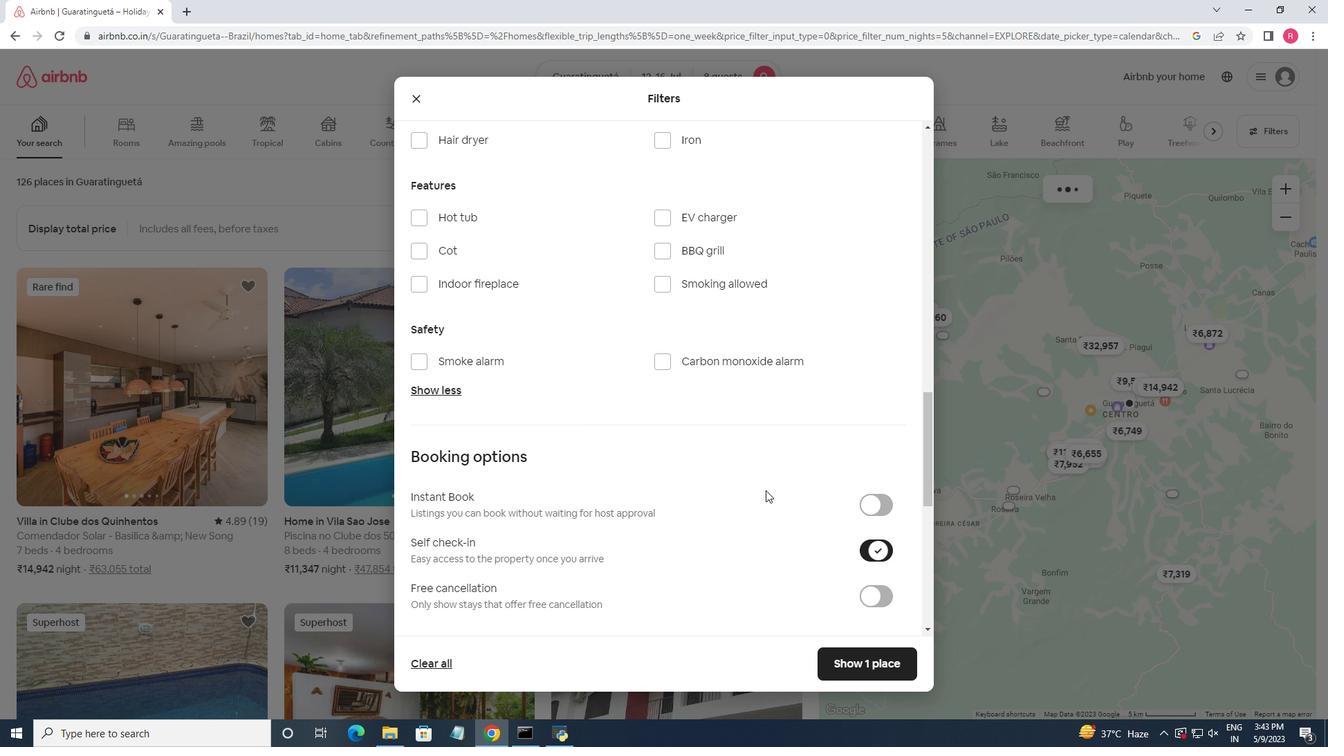 
Action: Mouse moved to (765, 490)
Screenshot: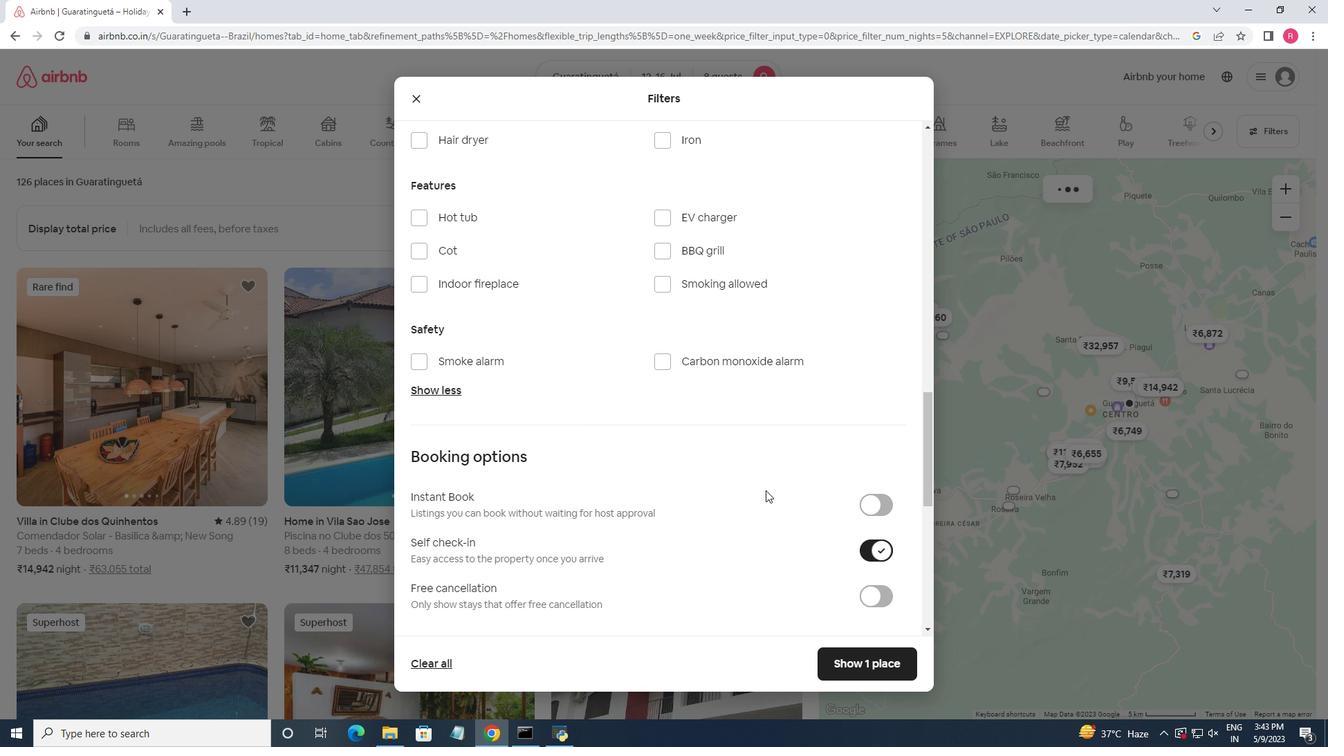 
Action: Mouse scrolled (765, 489) with delta (0, 0)
Screenshot: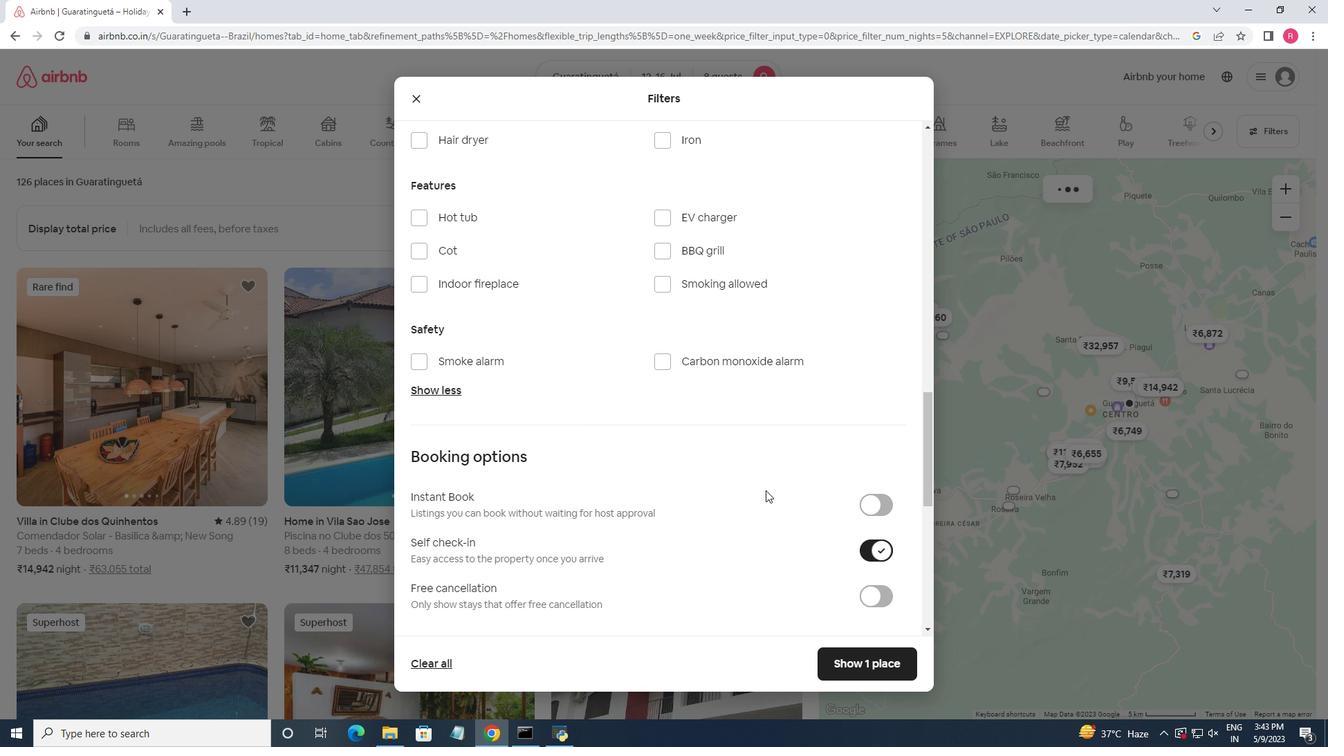 
Action: Mouse moved to (765, 490)
Screenshot: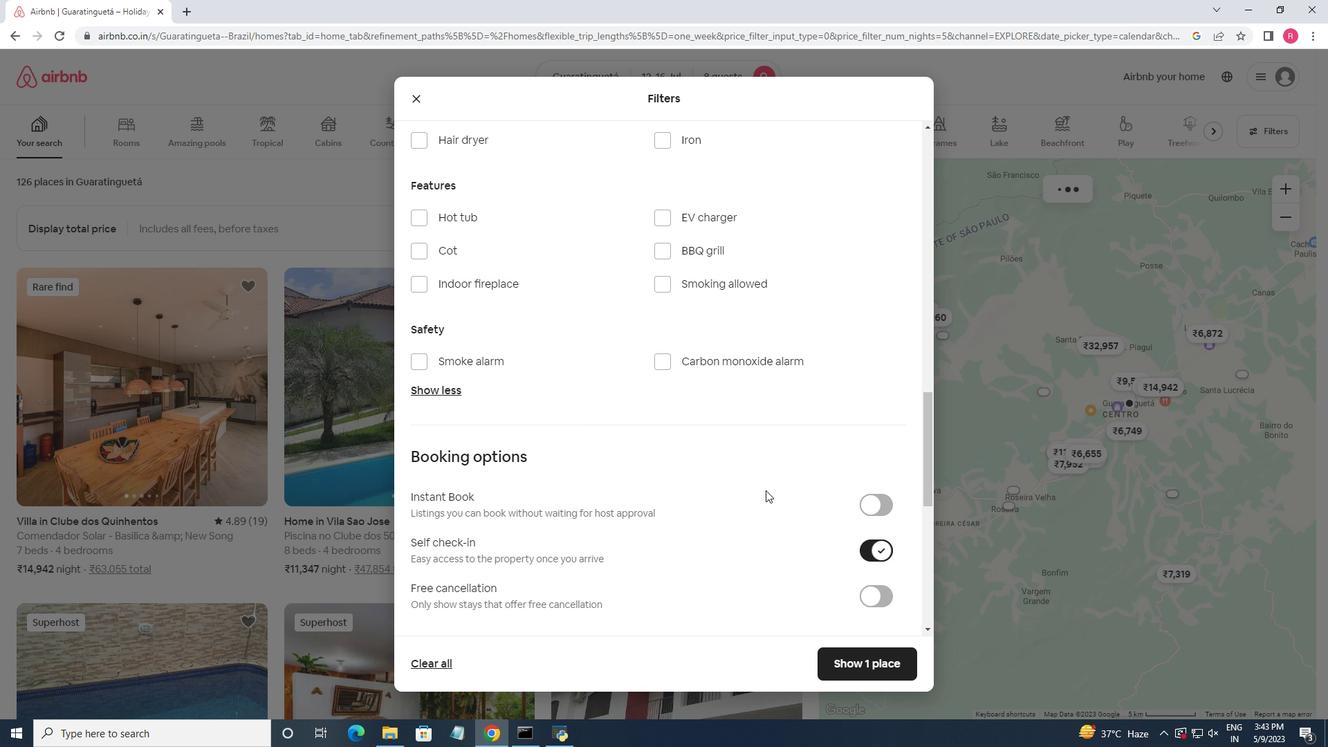 
Action: Mouse scrolled (765, 489) with delta (0, 0)
Screenshot: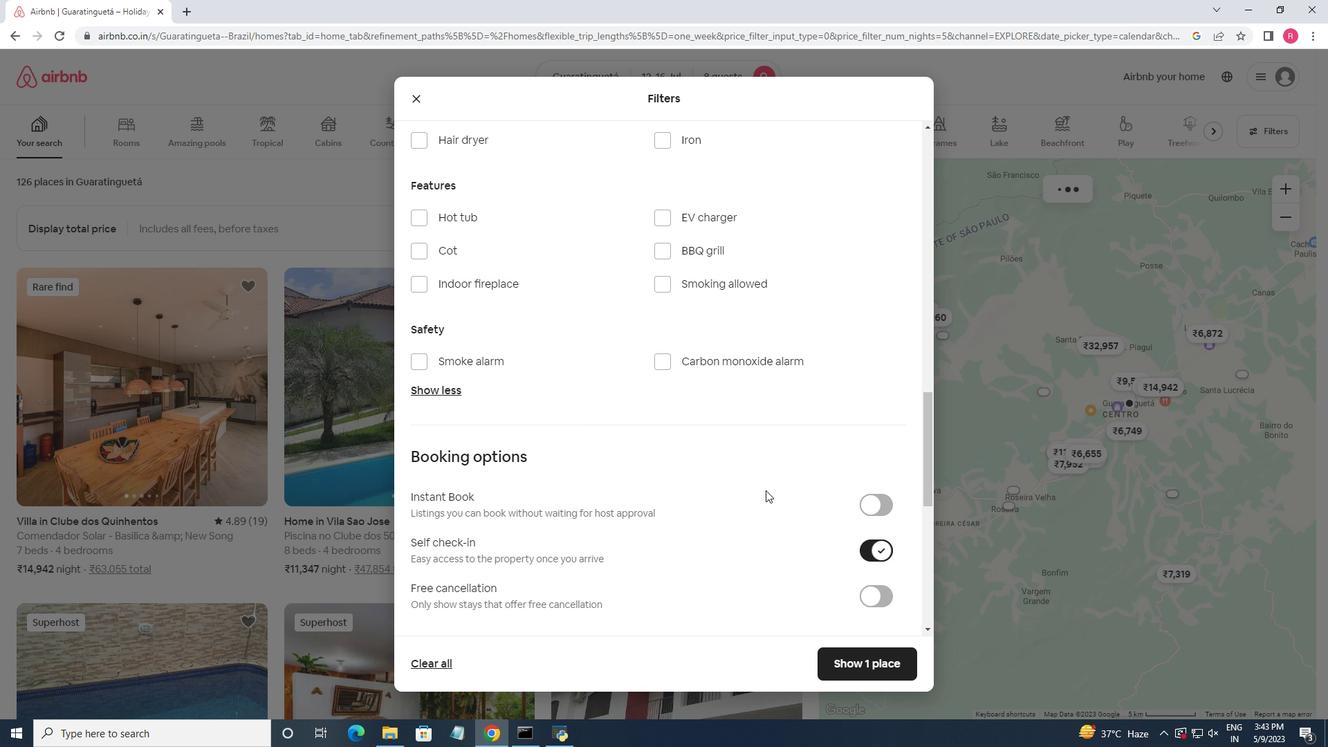 
Action: Mouse moved to (765, 491)
Screenshot: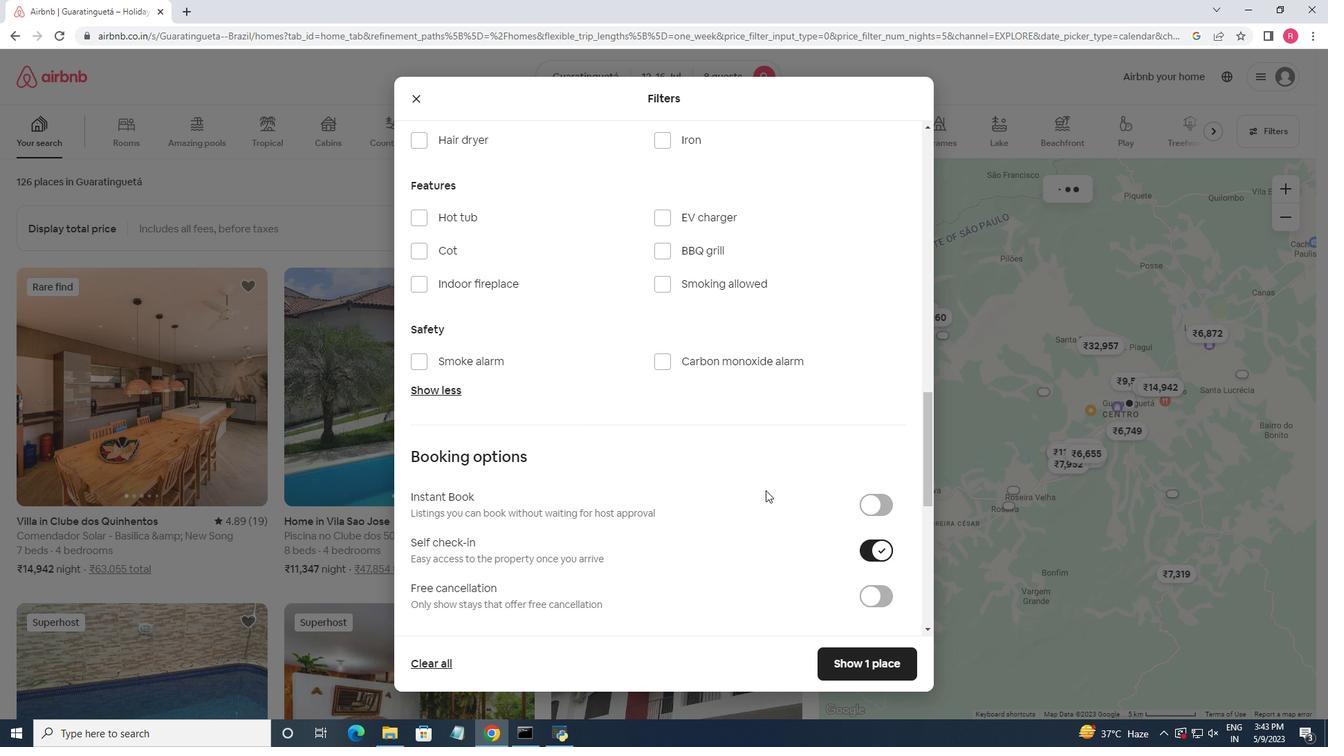 
Action: Mouse scrolled (765, 490) with delta (0, 0)
Screenshot: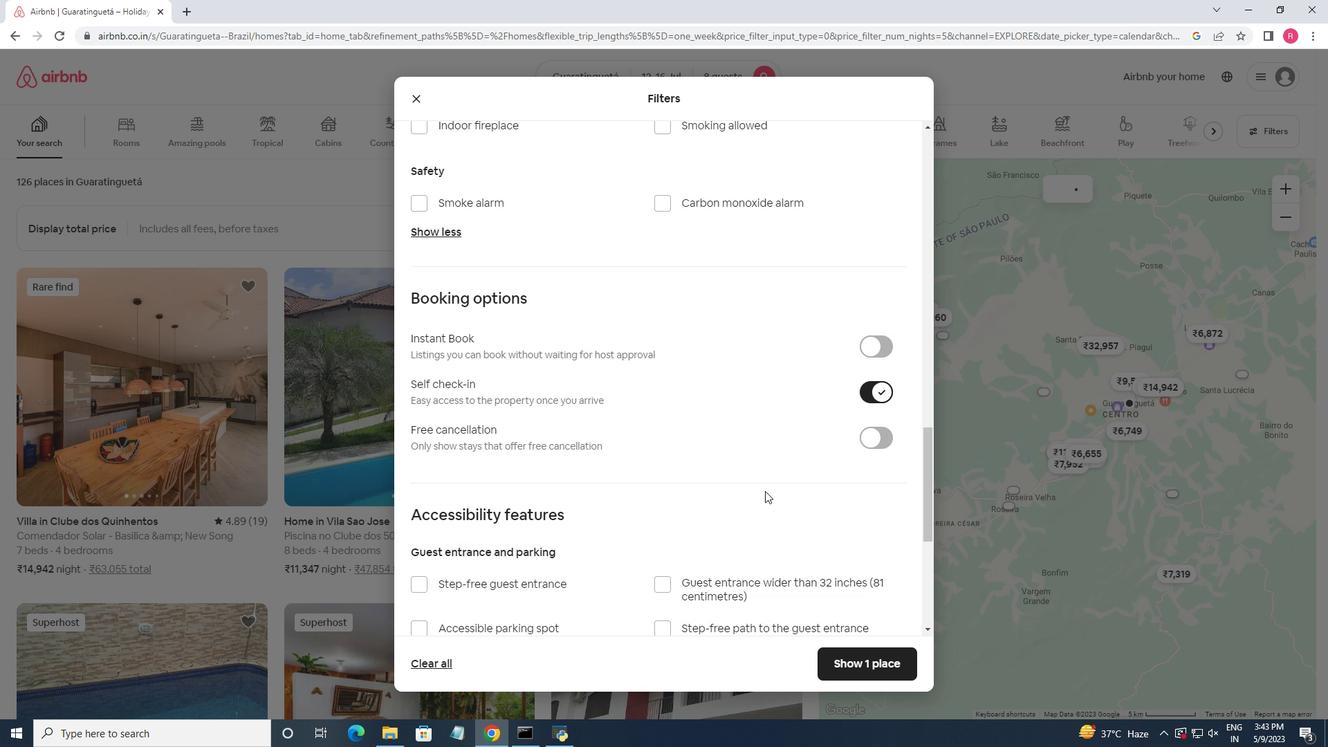 
Action: Mouse scrolled (765, 490) with delta (0, 0)
Screenshot: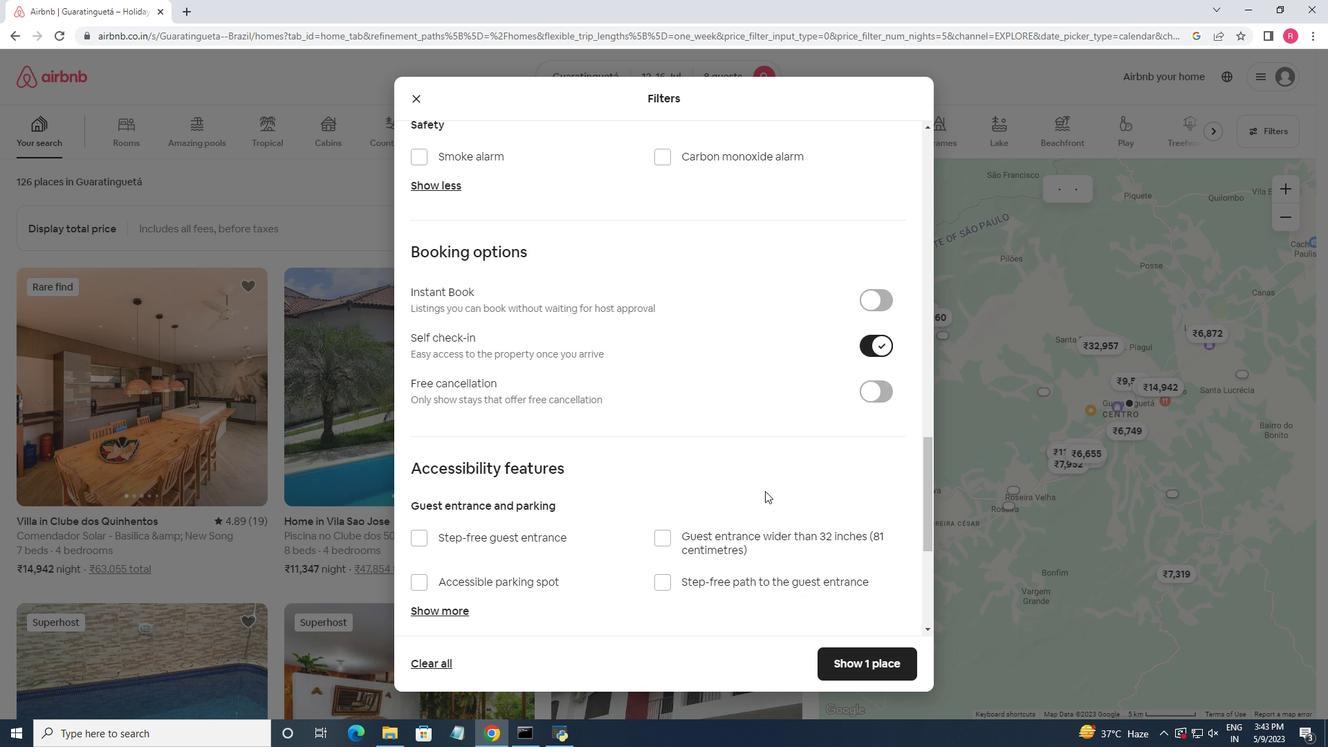 
Action: Mouse moved to (731, 515)
Screenshot: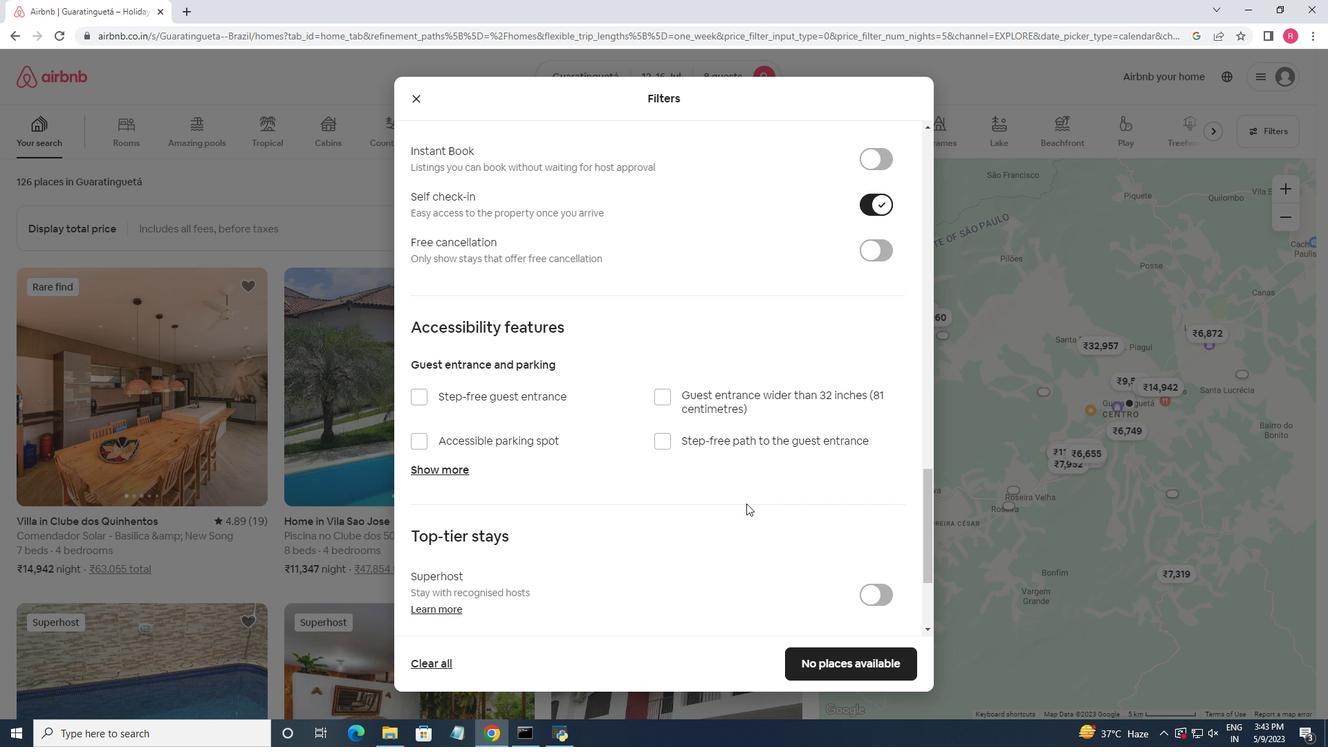 
Action: Mouse scrolled (731, 514) with delta (0, 0)
Screenshot: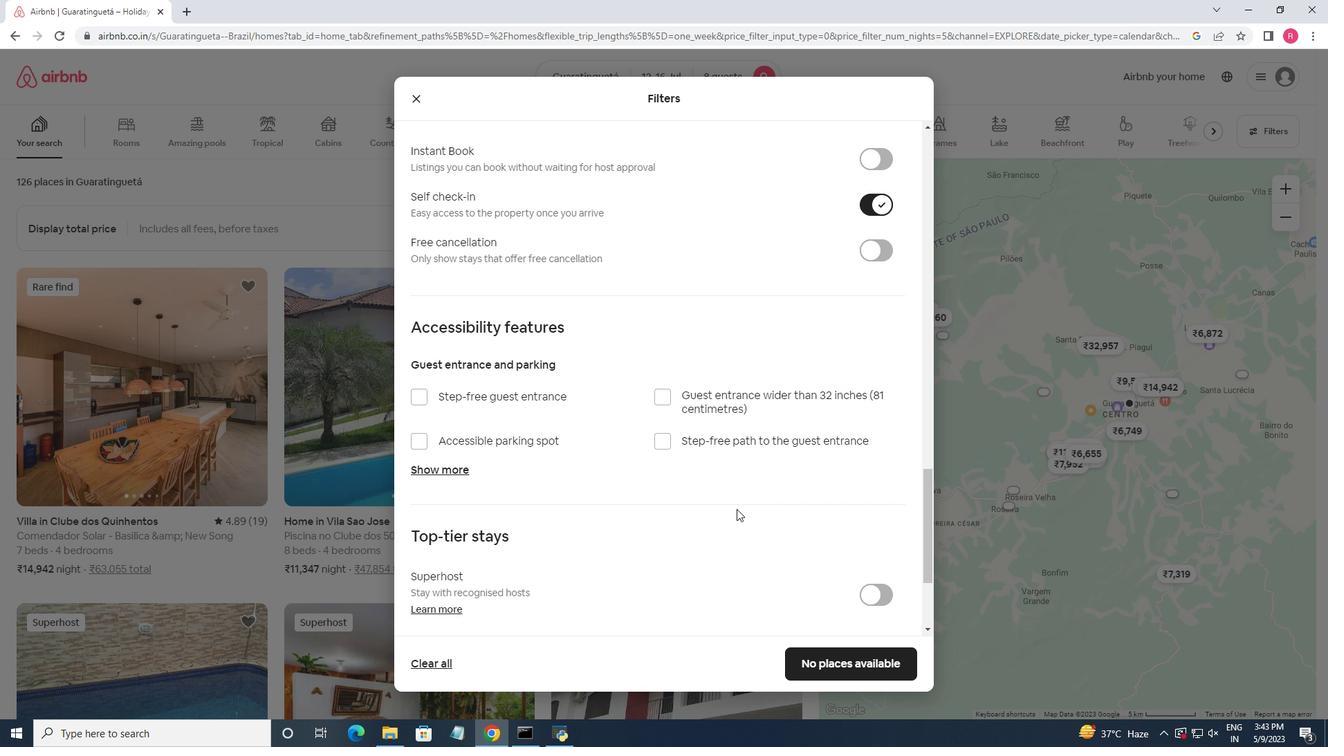 
Action: Mouse moved to (731, 516)
Screenshot: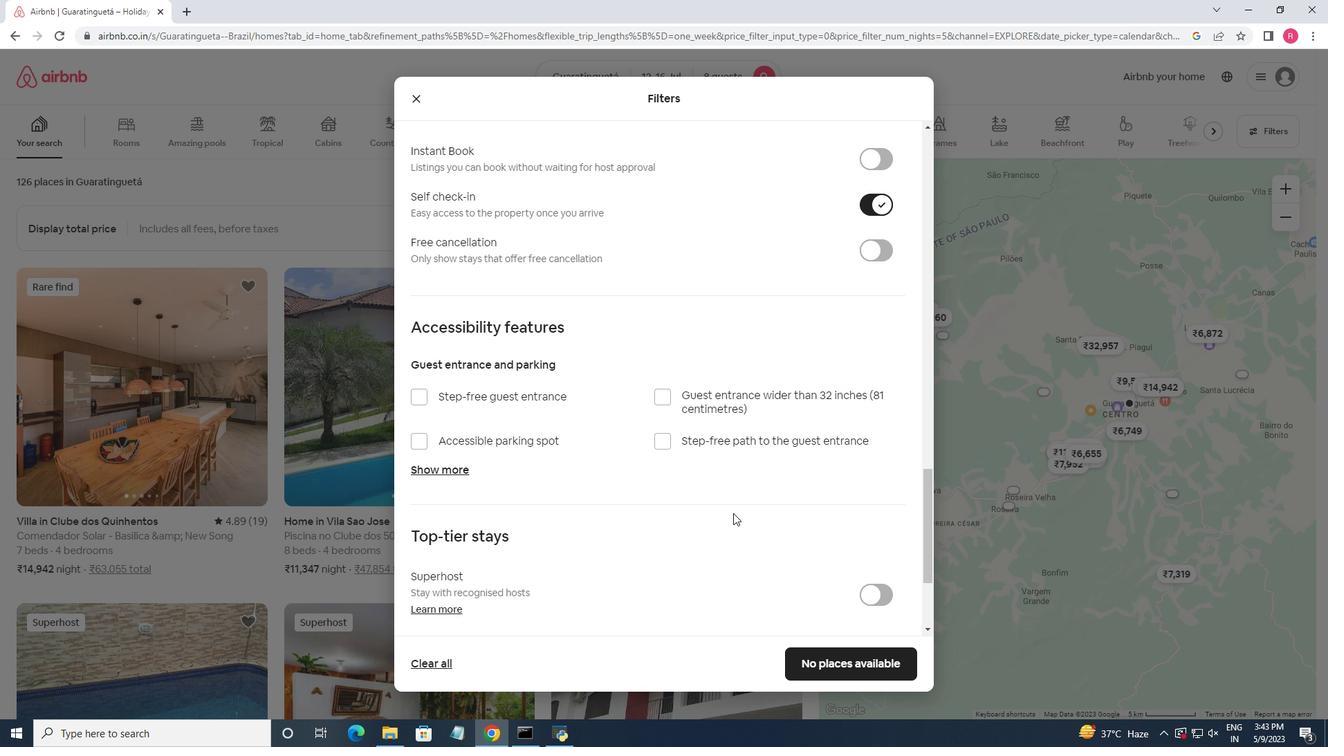 
Action: Mouse scrolled (731, 516) with delta (0, 0)
Screenshot: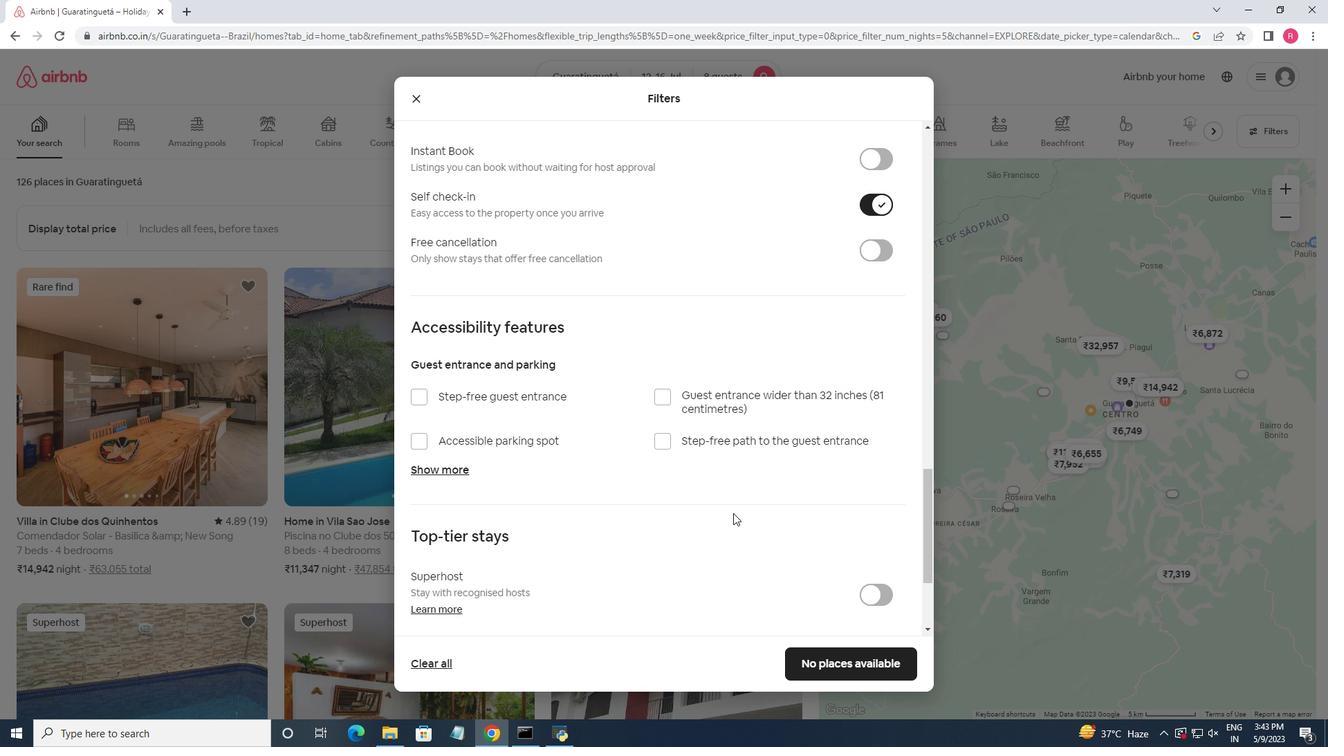 
Action: Mouse moved to (731, 517)
Screenshot: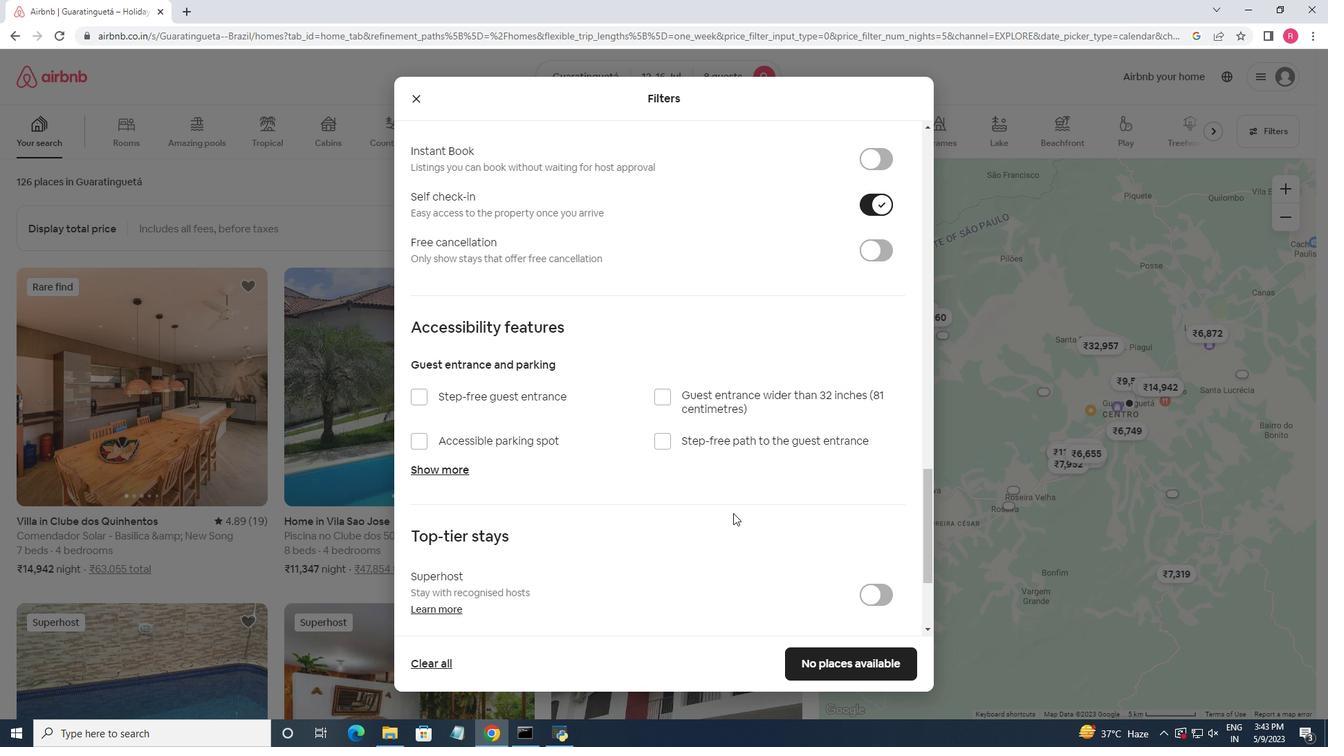 
Action: Mouse scrolled (731, 516) with delta (0, 0)
Screenshot: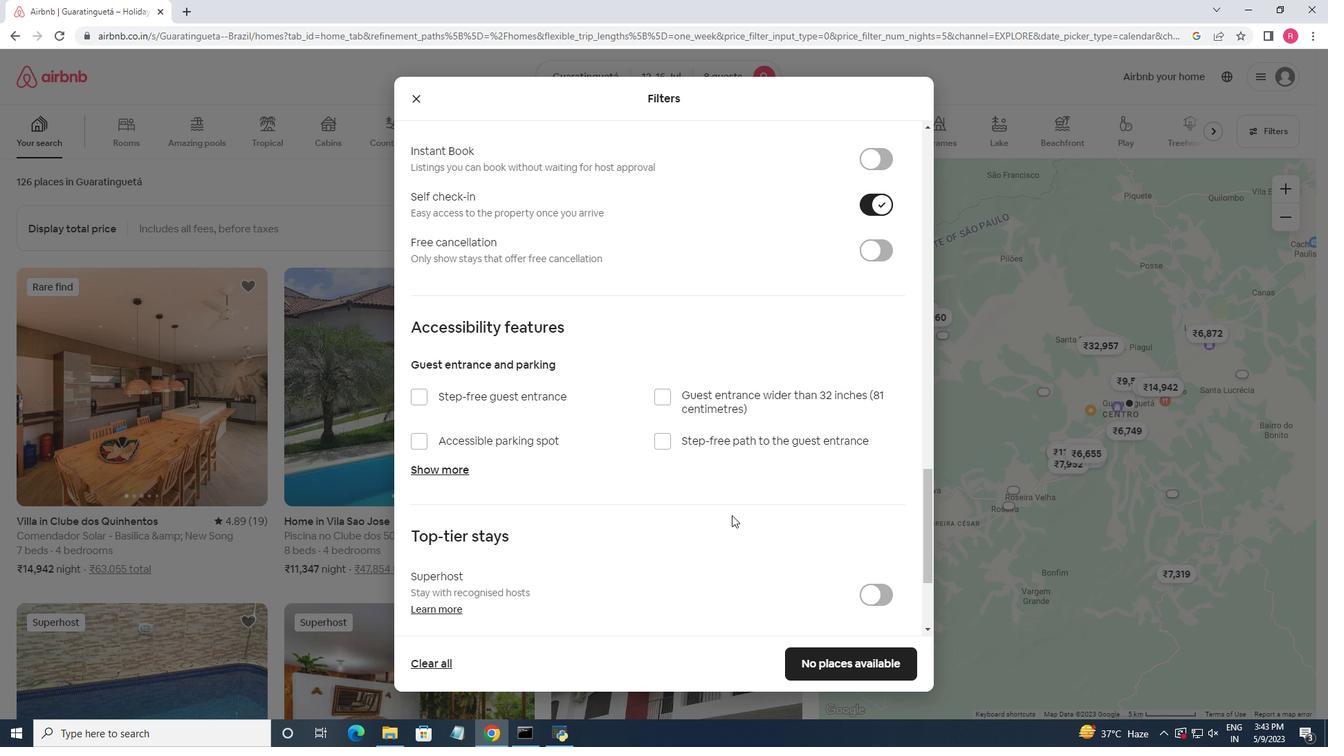 
Action: Mouse moved to (429, 531)
Screenshot: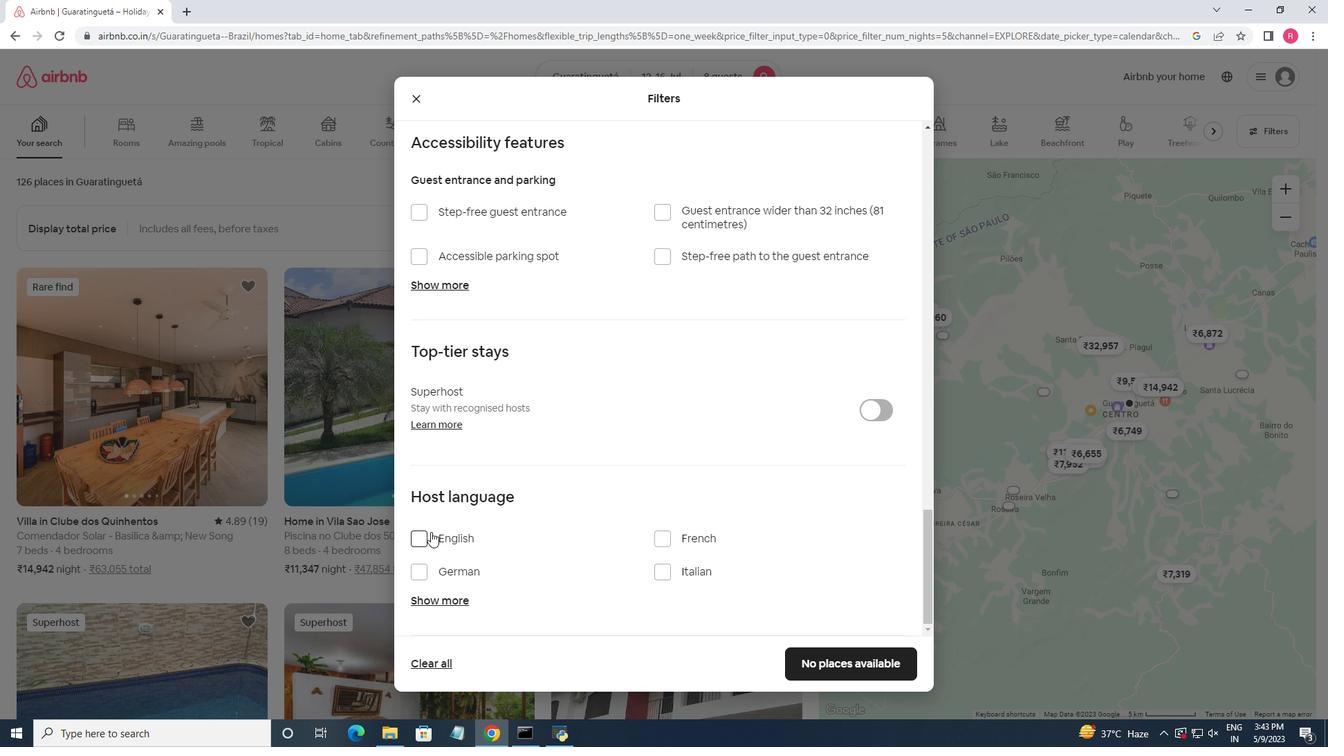 
Action: Mouse pressed left at (429, 531)
Screenshot: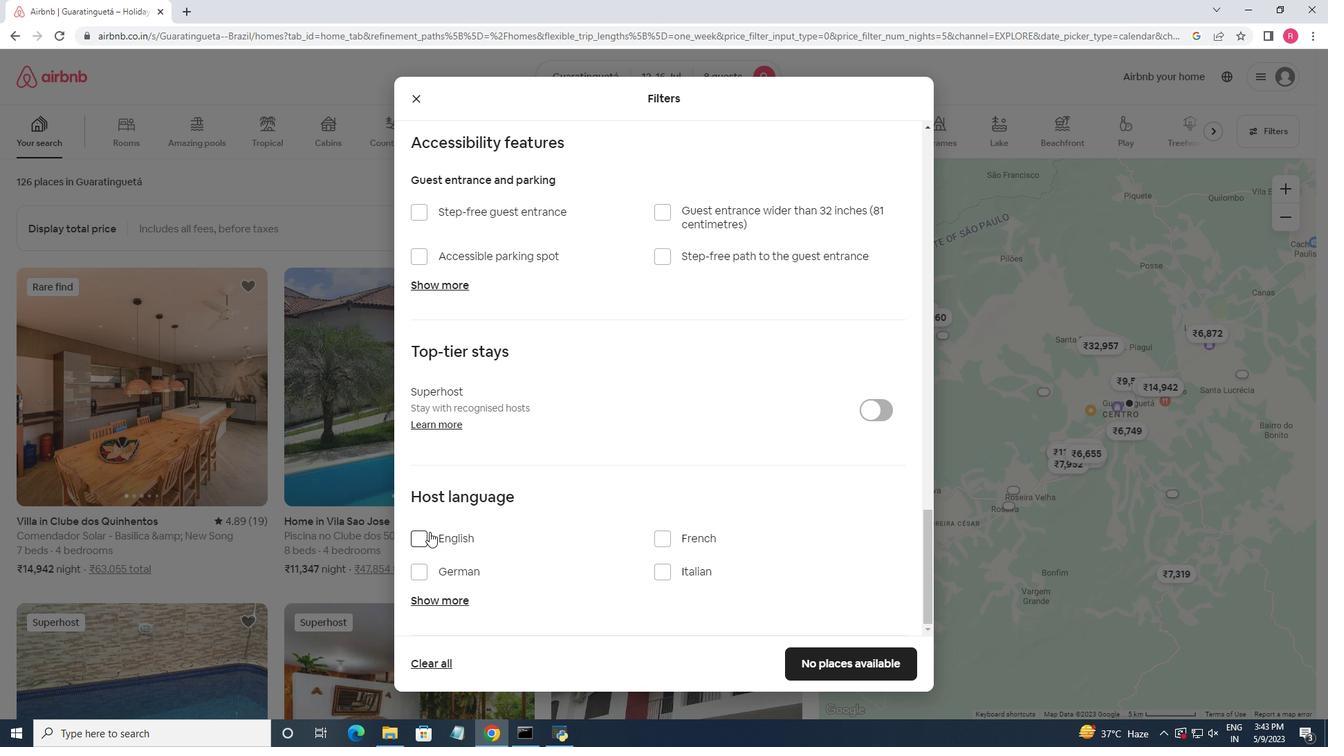 
Action: Mouse moved to (848, 659)
Screenshot: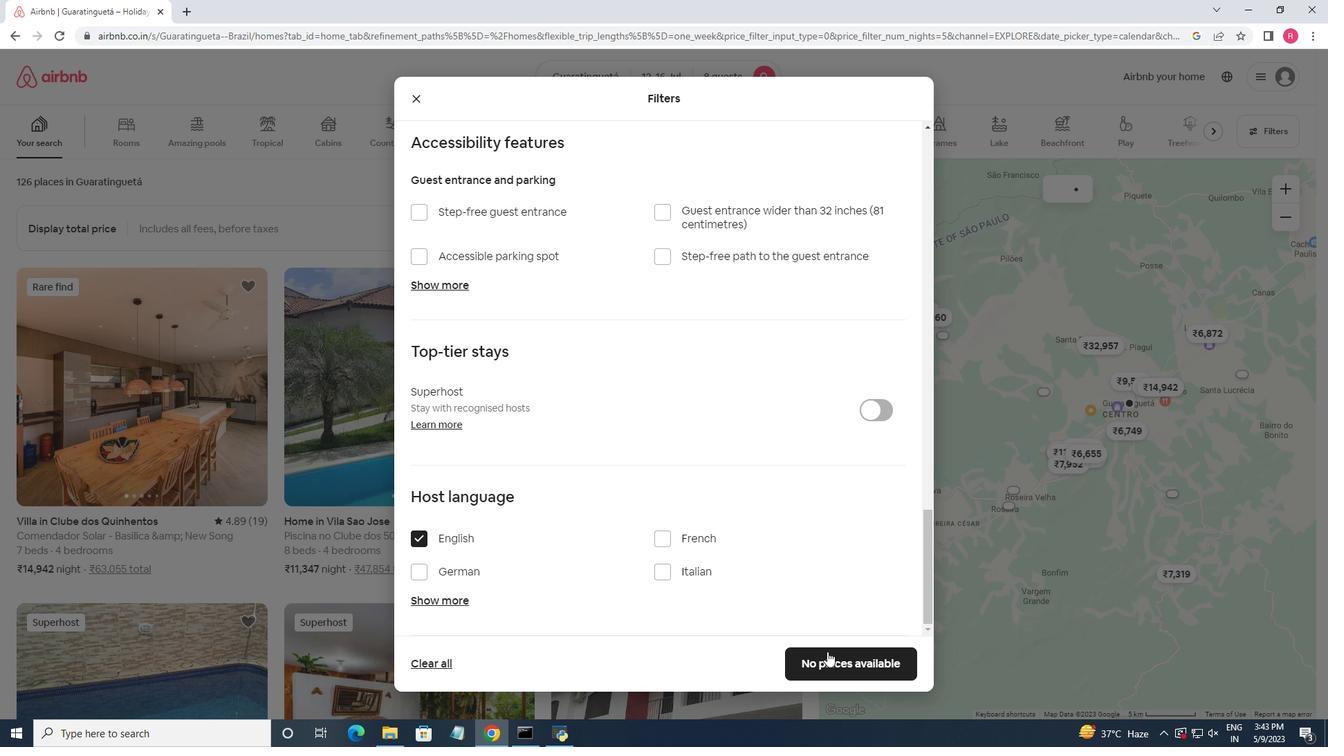 
Action: Mouse pressed left at (848, 659)
Screenshot: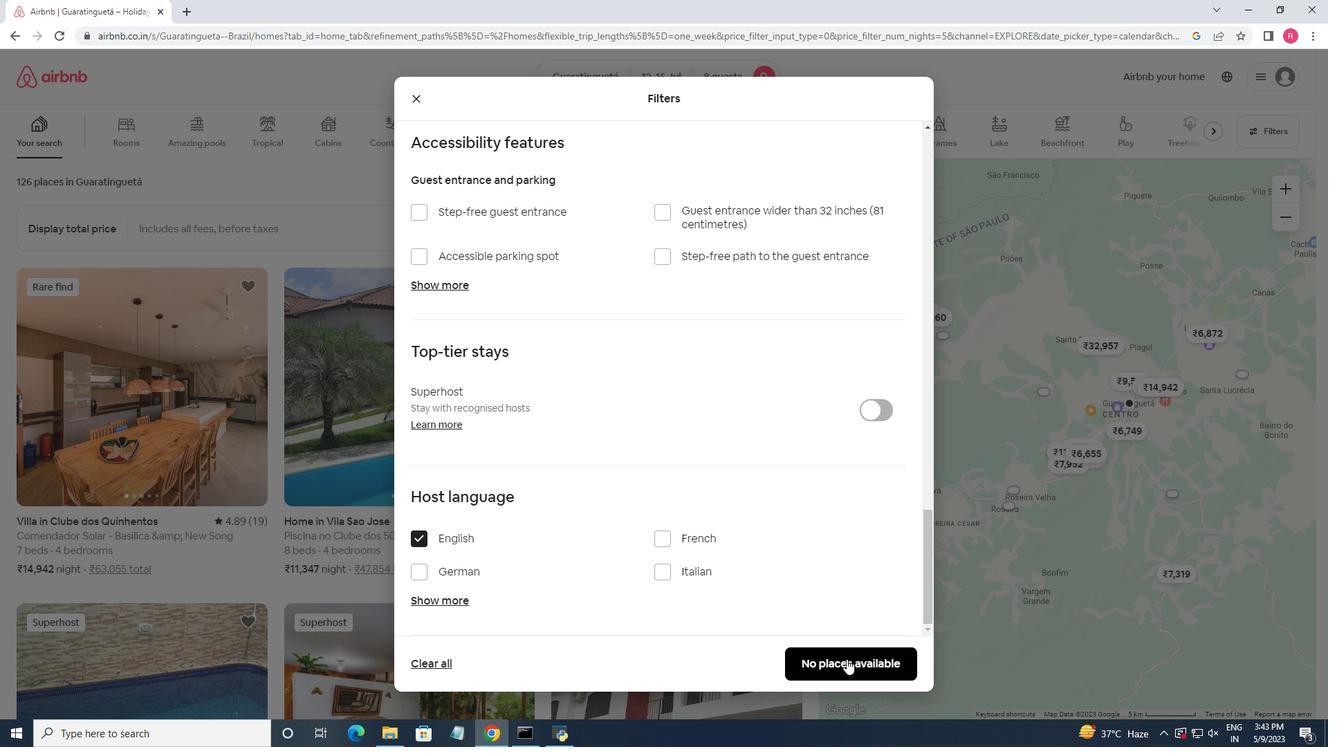 
Action: Mouse moved to (567, 166)
Screenshot: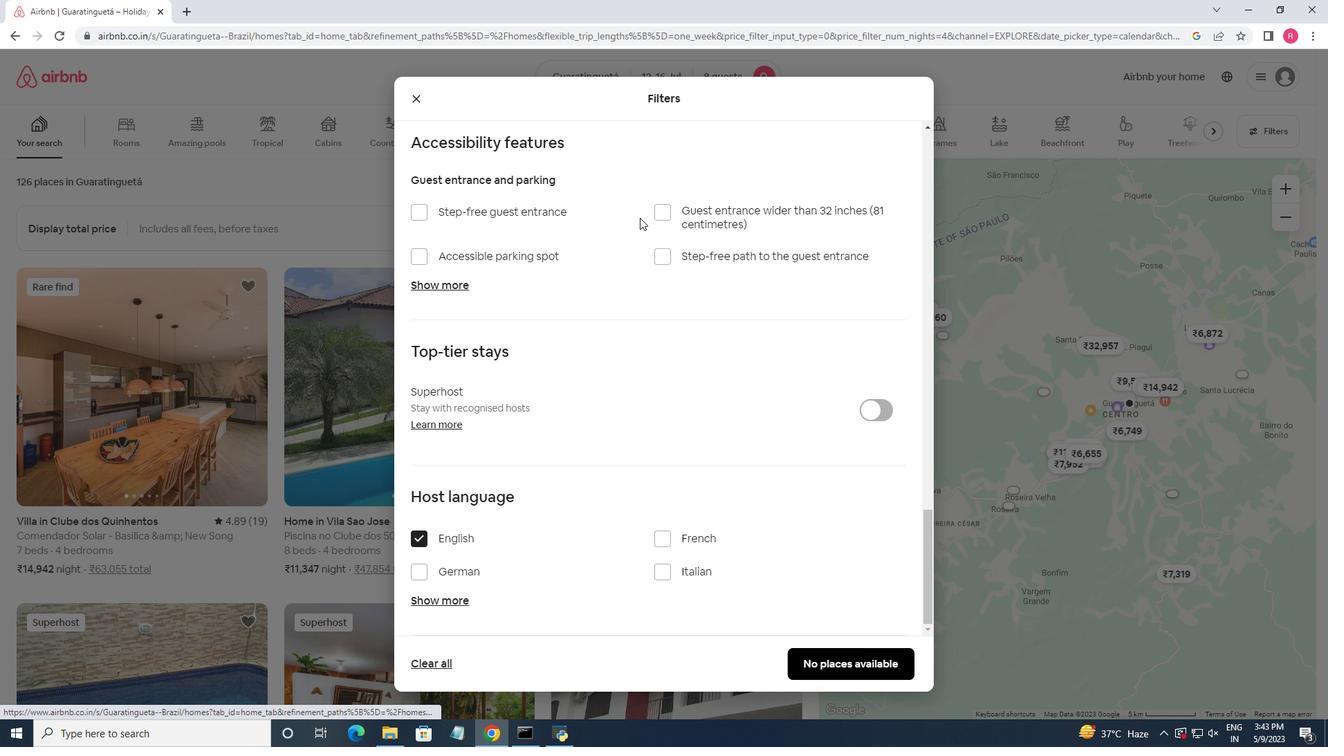 
